Task: Approval Process for Account
Action: Mouse moved to (381, 528)
Screenshot: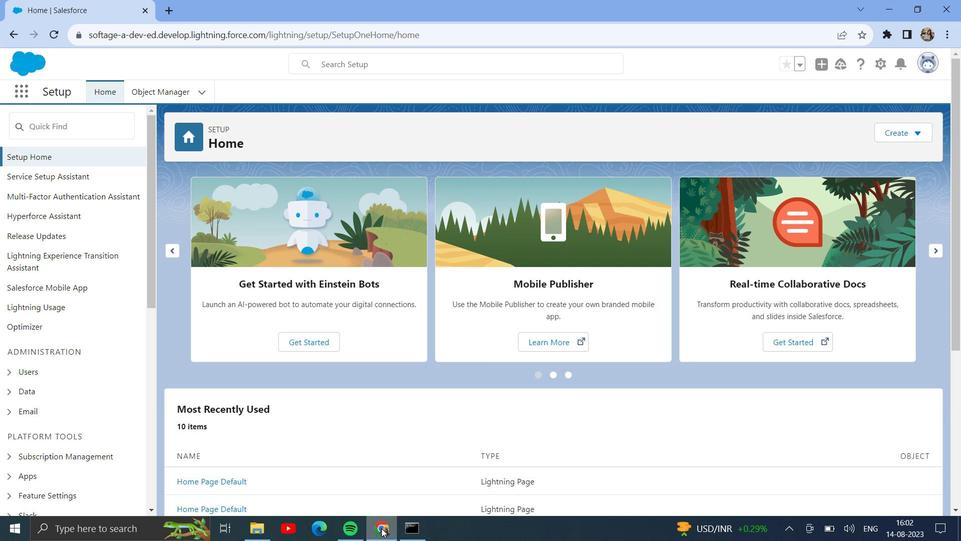 
Action: Mouse pressed left at (381, 528)
Screenshot: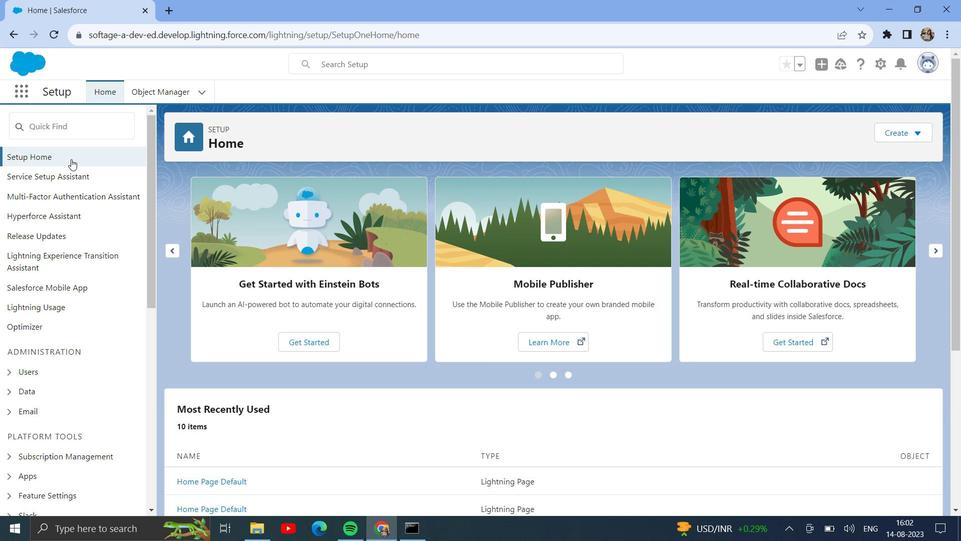 
Action: Mouse moved to (146, 85)
Screenshot: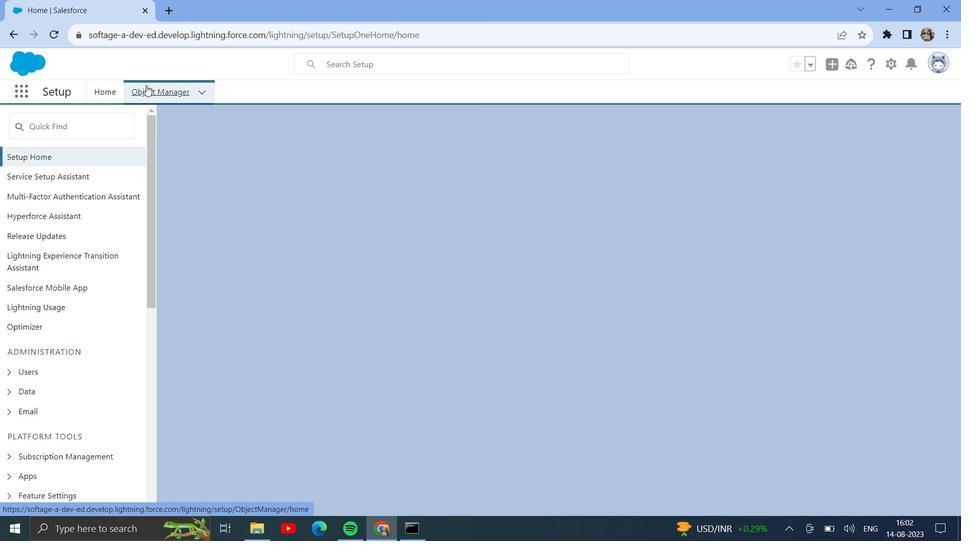 
Action: Mouse pressed left at (146, 85)
Screenshot: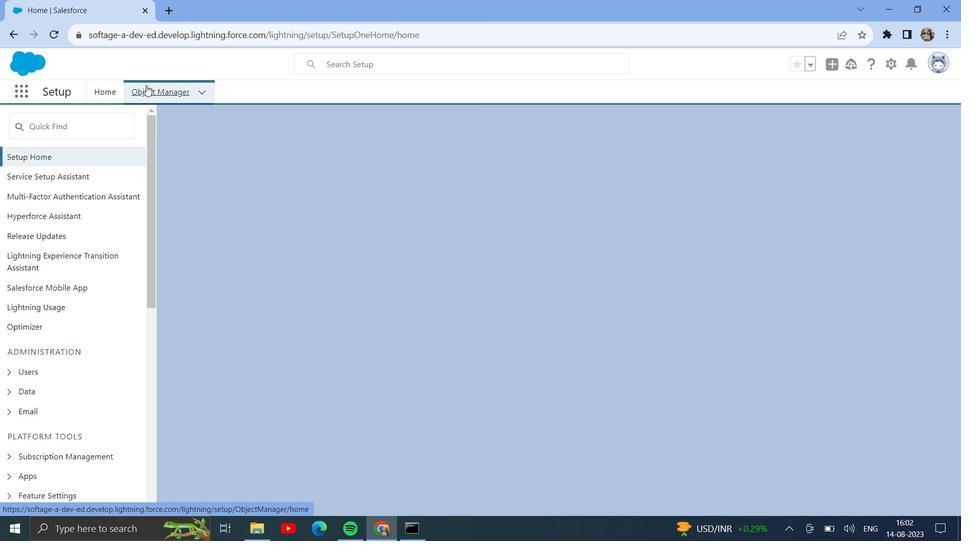 
Action: Mouse moved to (28, 210)
Screenshot: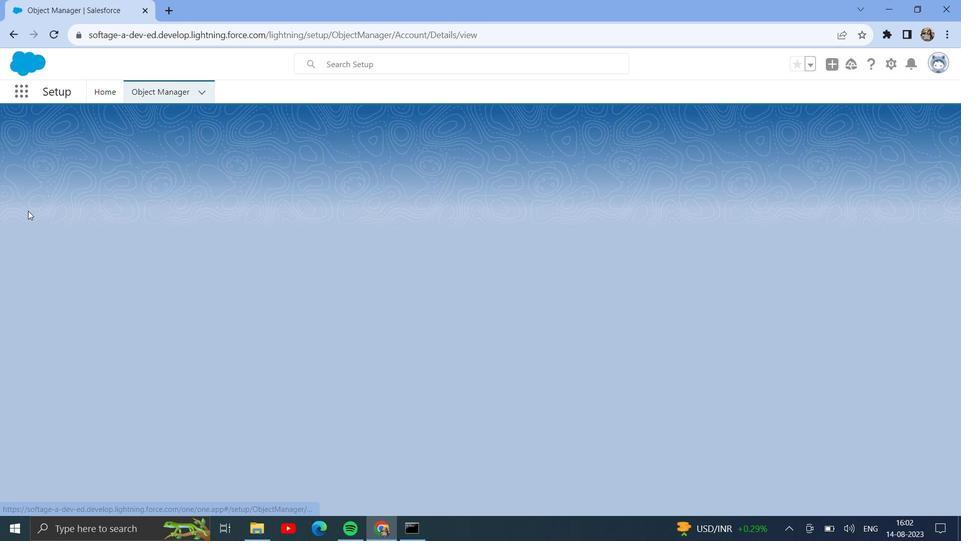 
Action: Mouse pressed left at (28, 210)
Screenshot: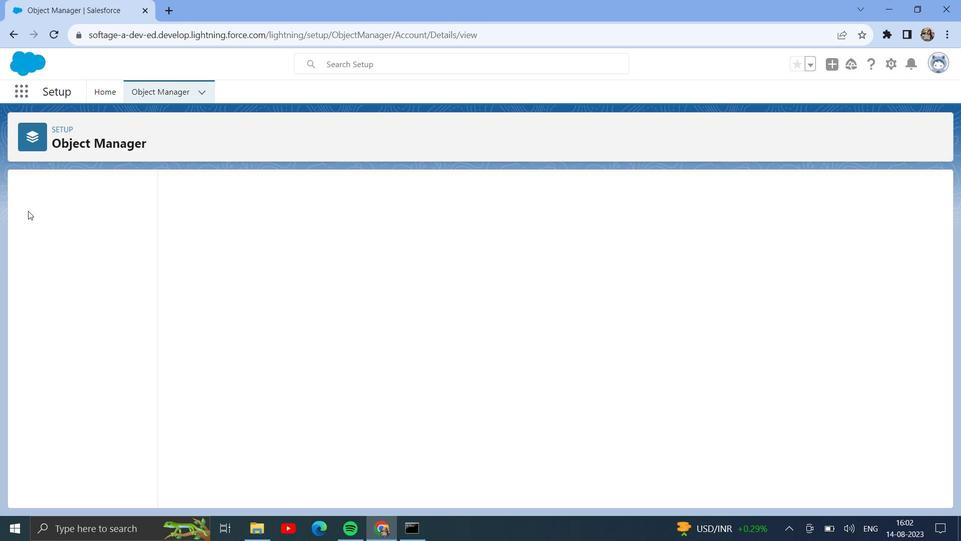 
Action: Mouse moved to (30, 209)
Screenshot: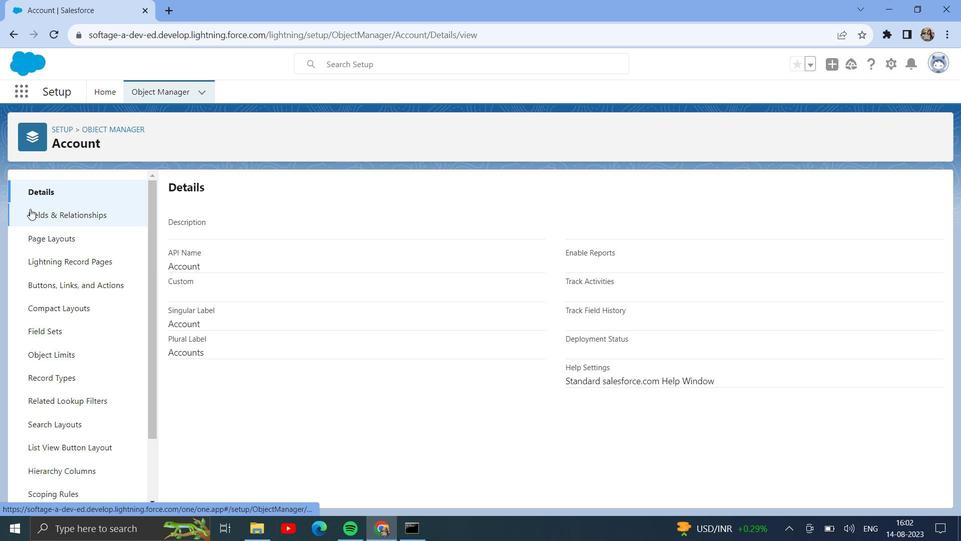 
Action: Mouse pressed left at (30, 209)
Screenshot: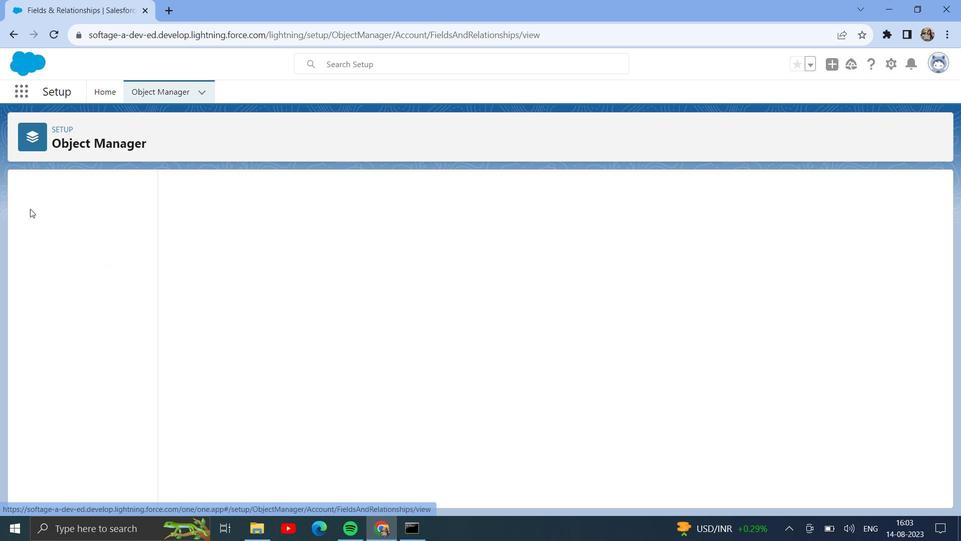 
Action: Mouse moved to (249, 291)
Screenshot: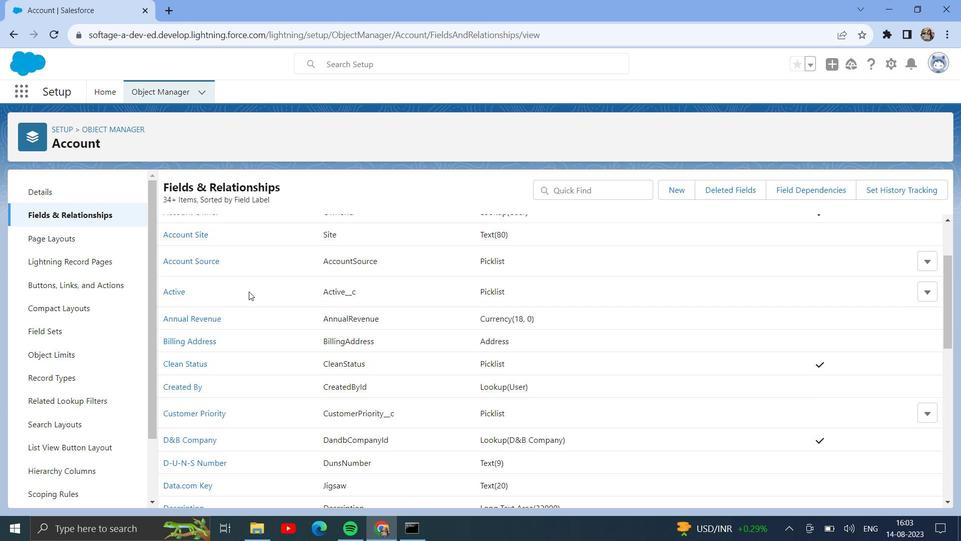 
Action: Mouse scrolled (249, 291) with delta (0, 0)
Screenshot: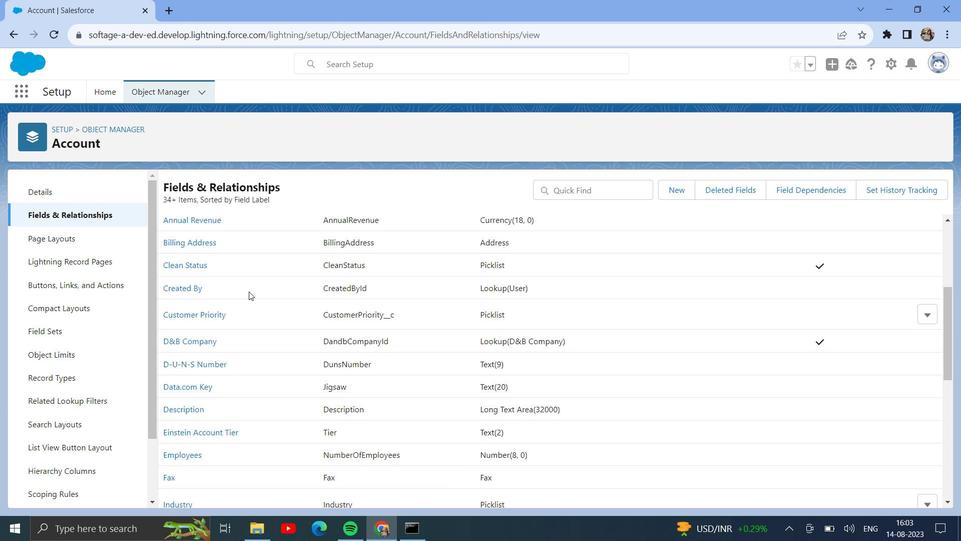 
Action: Mouse scrolled (249, 291) with delta (0, 0)
Screenshot: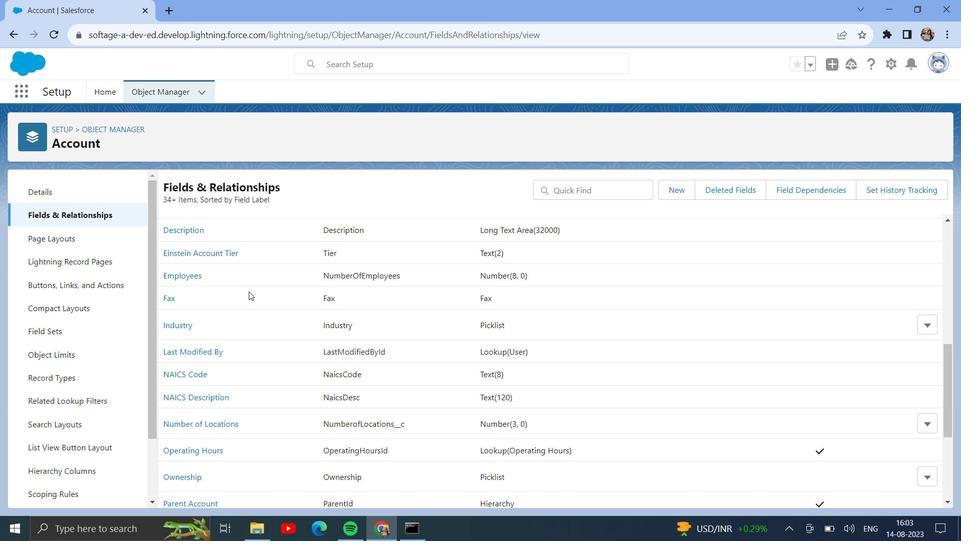 
Action: Mouse scrolled (249, 291) with delta (0, 0)
Screenshot: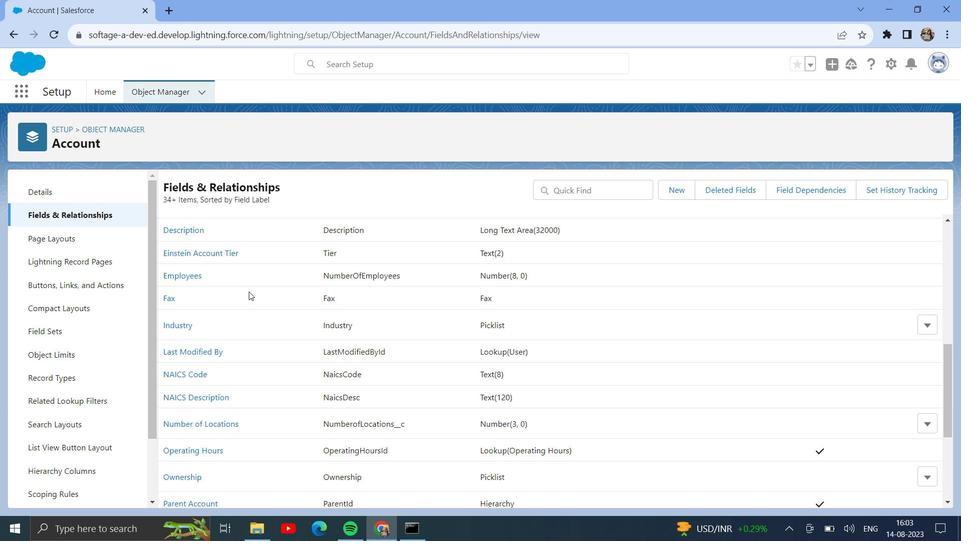 
Action: Mouse scrolled (249, 291) with delta (0, 0)
Screenshot: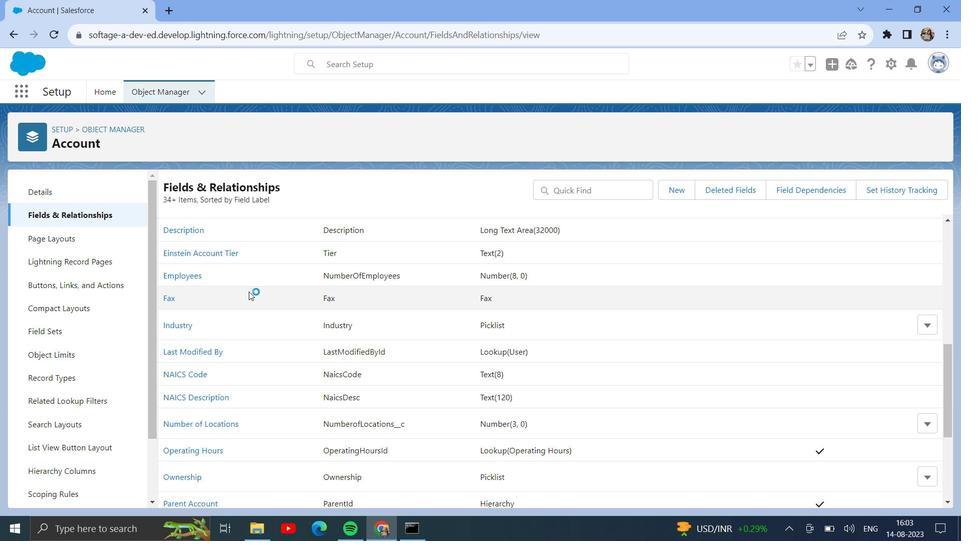 
Action: Mouse scrolled (249, 291) with delta (0, 0)
Screenshot: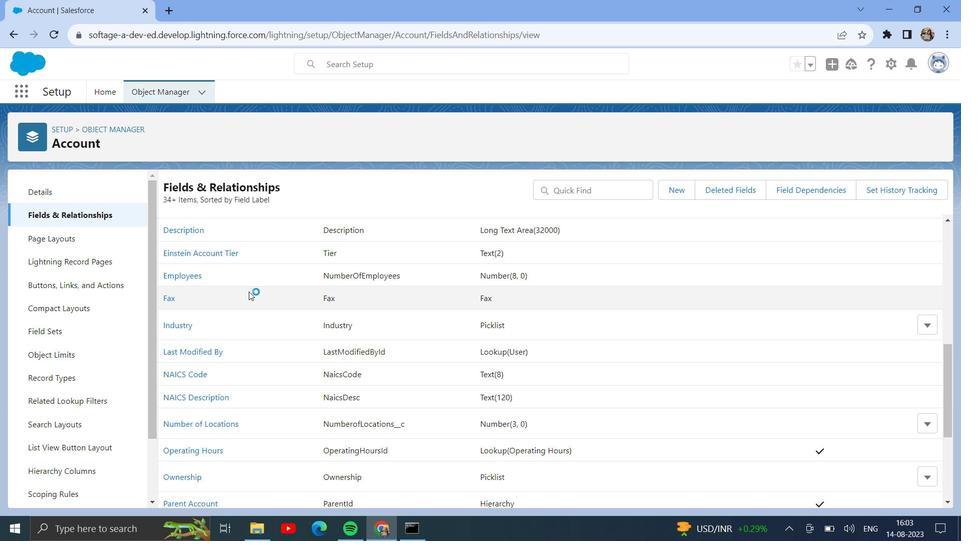 
Action: Mouse scrolled (249, 291) with delta (0, 0)
Screenshot: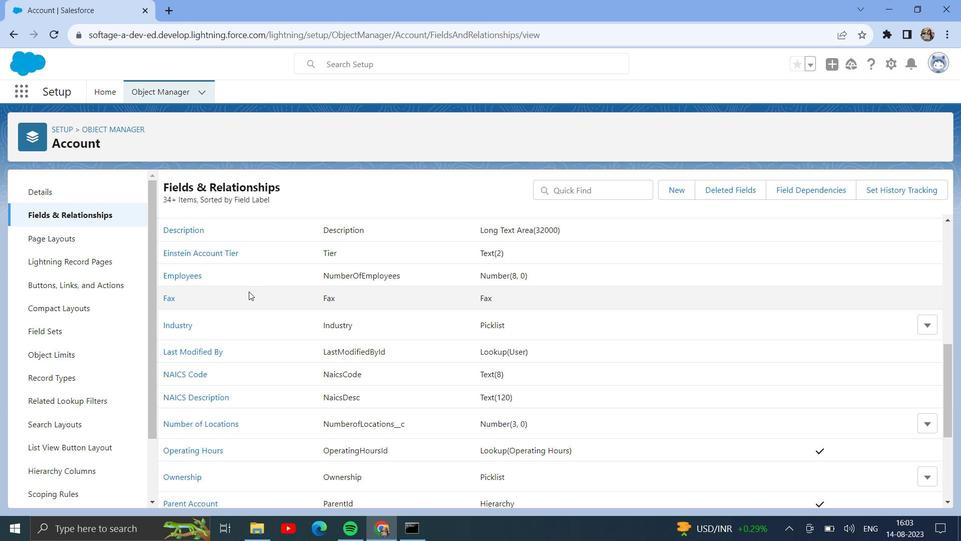 
Action: Mouse scrolled (249, 291) with delta (0, 0)
Screenshot: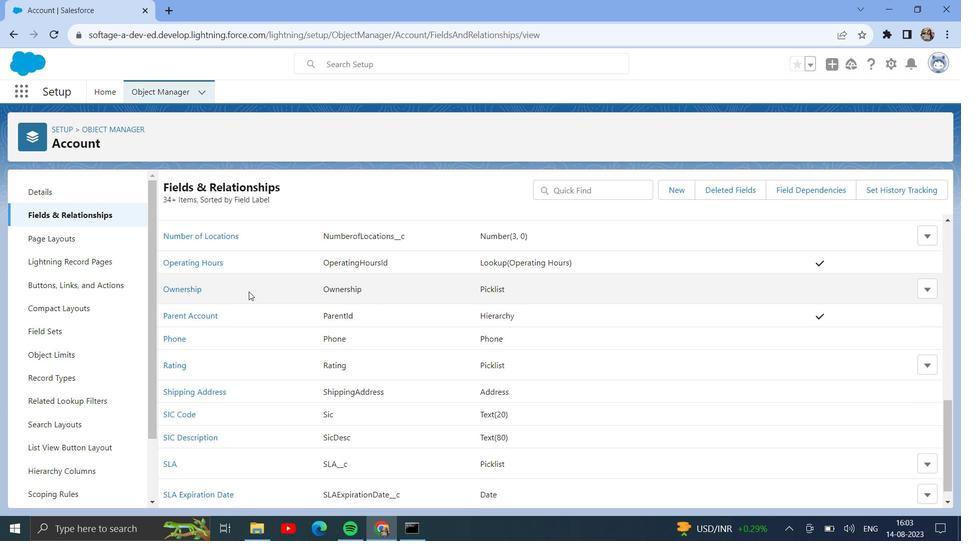 
Action: Mouse scrolled (249, 291) with delta (0, 0)
Screenshot: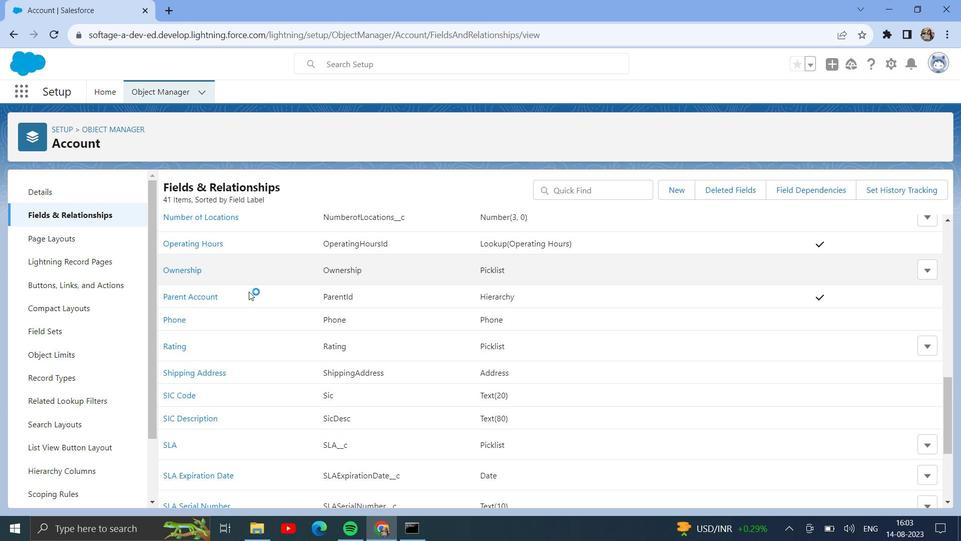 
Action: Mouse scrolled (249, 291) with delta (0, 0)
Screenshot: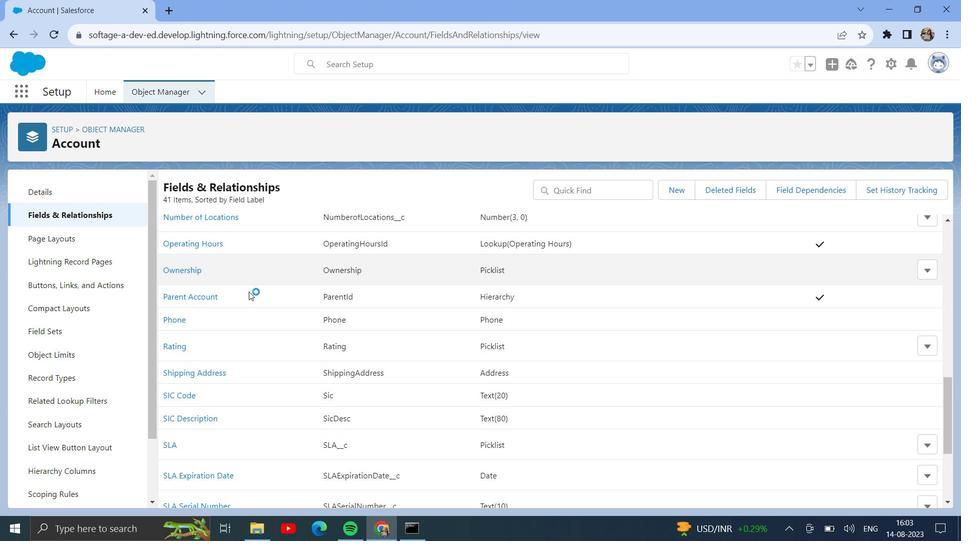 
Action: Mouse scrolled (249, 291) with delta (0, 0)
Screenshot: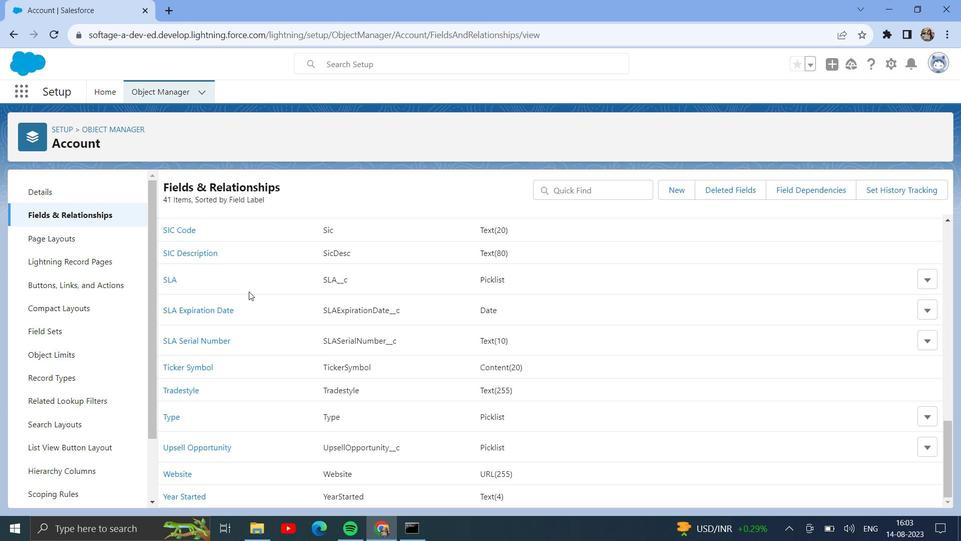 
Action: Mouse scrolled (249, 291) with delta (0, 0)
Screenshot: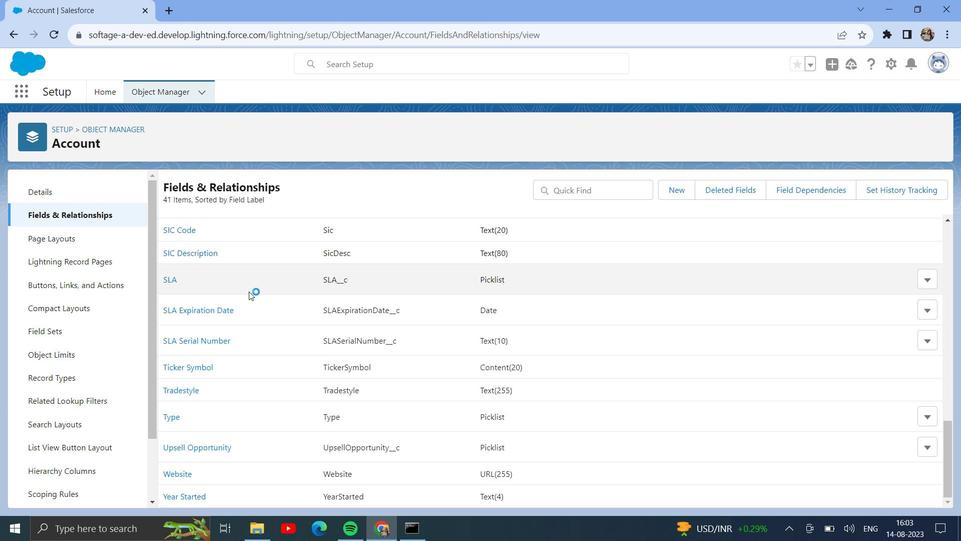 
Action: Mouse scrolled (249, 291) with delta (0, 0)
Screenshot: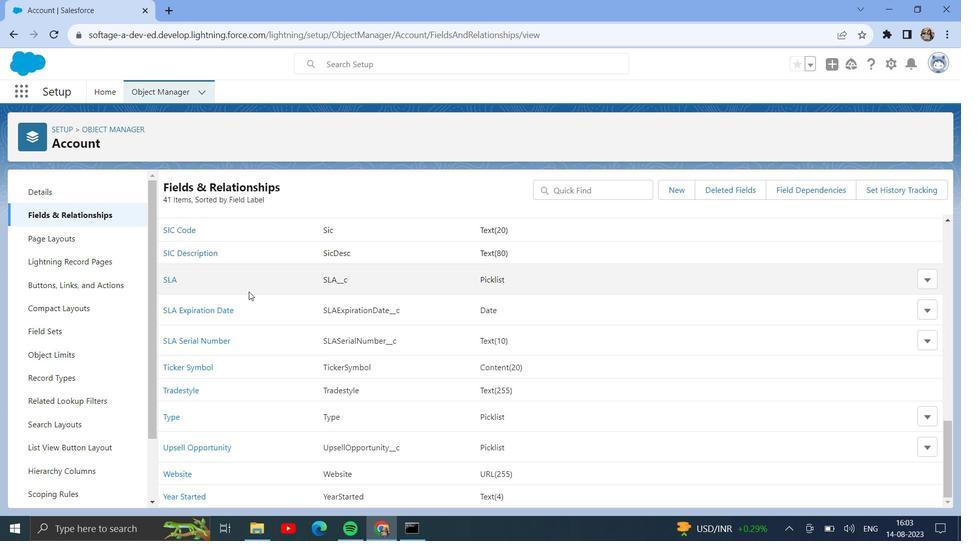 
Action: Mouse scrolled (249, 291) with delta (0, 0)
Screenshot: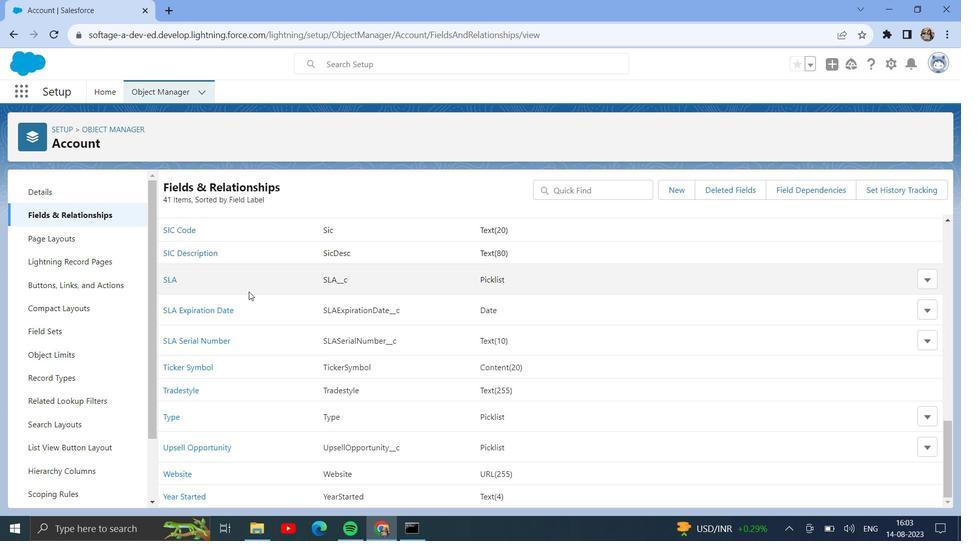 
Action: Mouse moved to (175, 415)
Screenshot: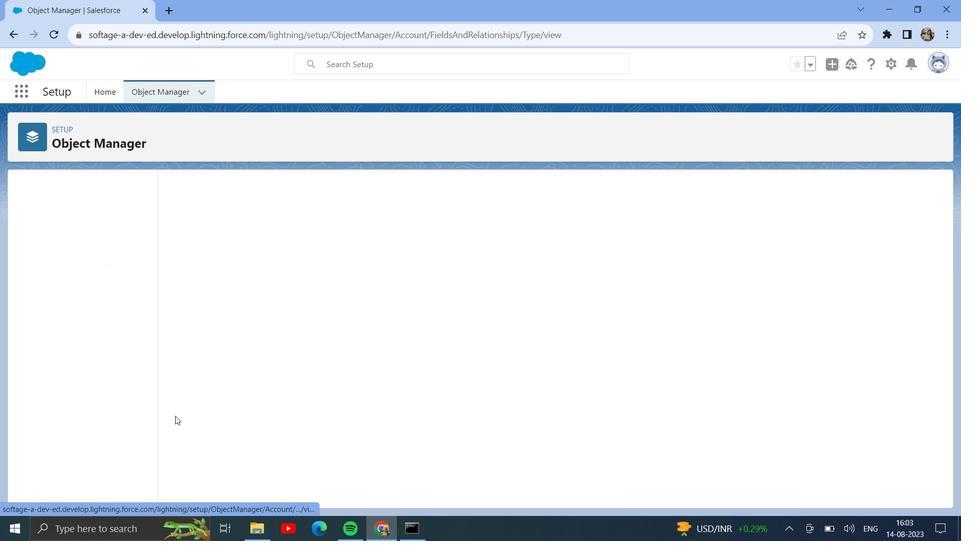 
Action: Mouse pressed left at (175, 415)
Screenshot: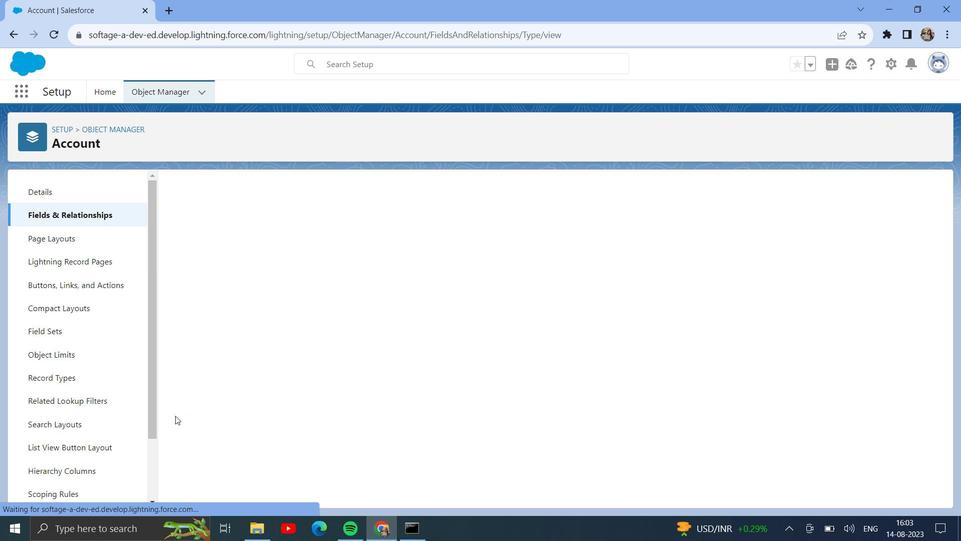 
Action: Mouse moved to (255, 436)
Screenshot: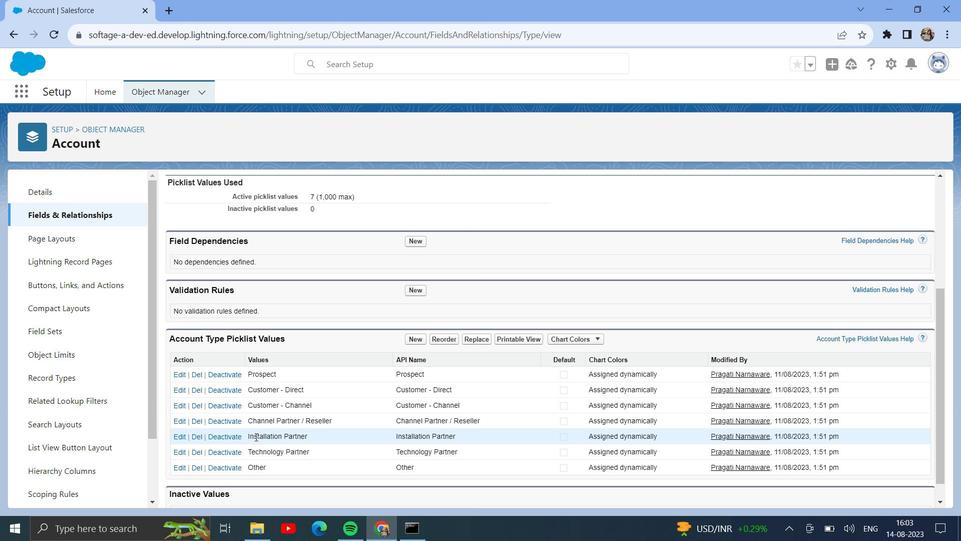 
Action: Mouse scrolled (255, 436) with delta (0, 0)
Screenshot: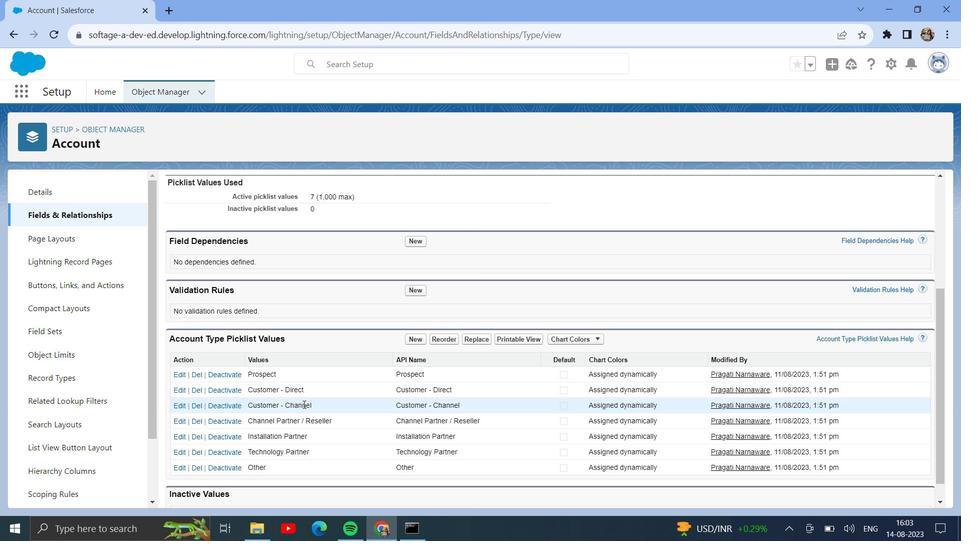 
Action: Mouse scrolled (255, 436) with delta (0, 0)
Screenshot: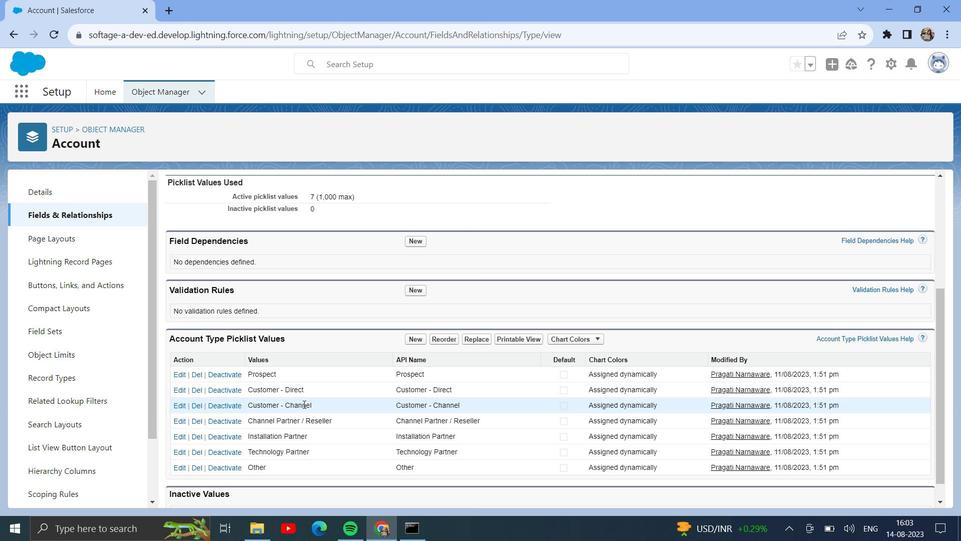 
Action: Mouse scrolled (255, 436) with delta (0, 0)
Screenshot: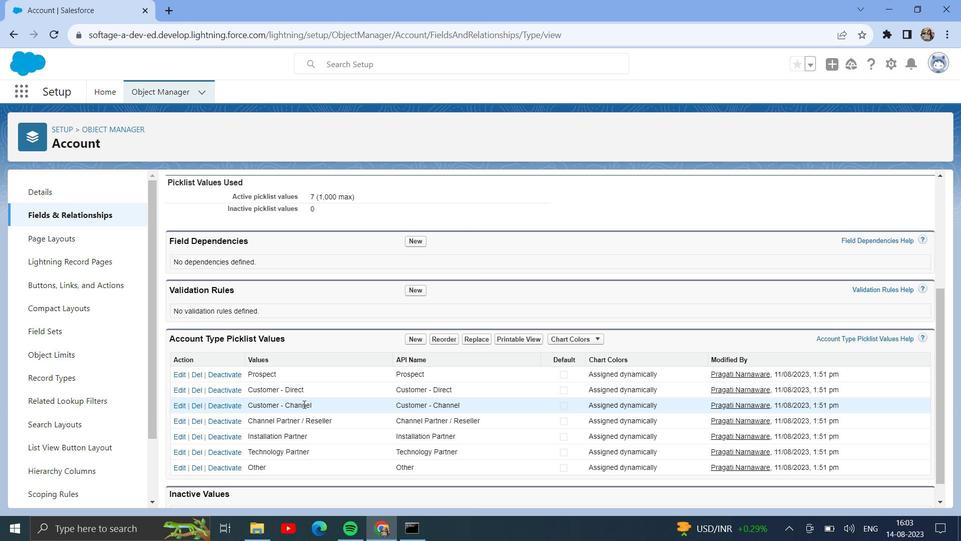 
Action: Mouse moved to (415, 341)
Screenshot: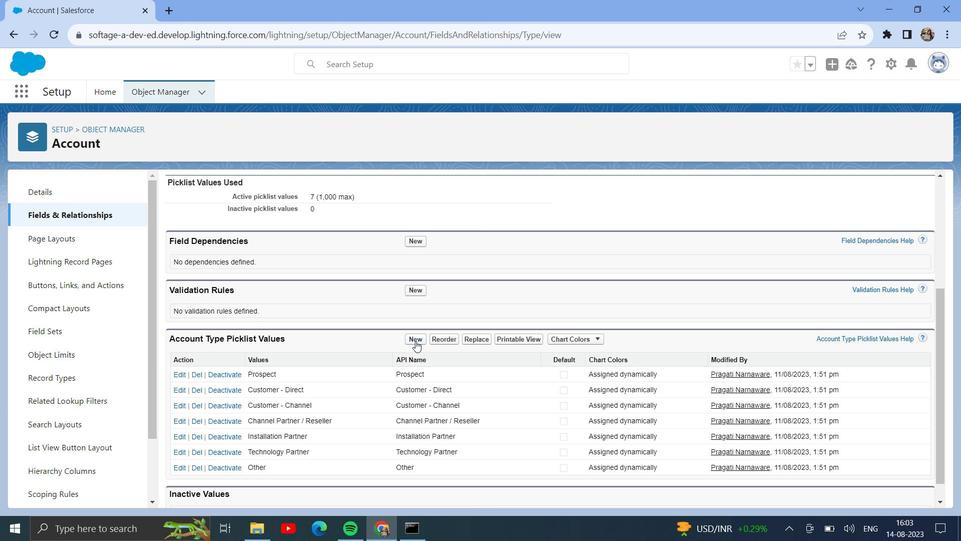 
Action: Mouse pressed left at (415, 341)
Screenshot: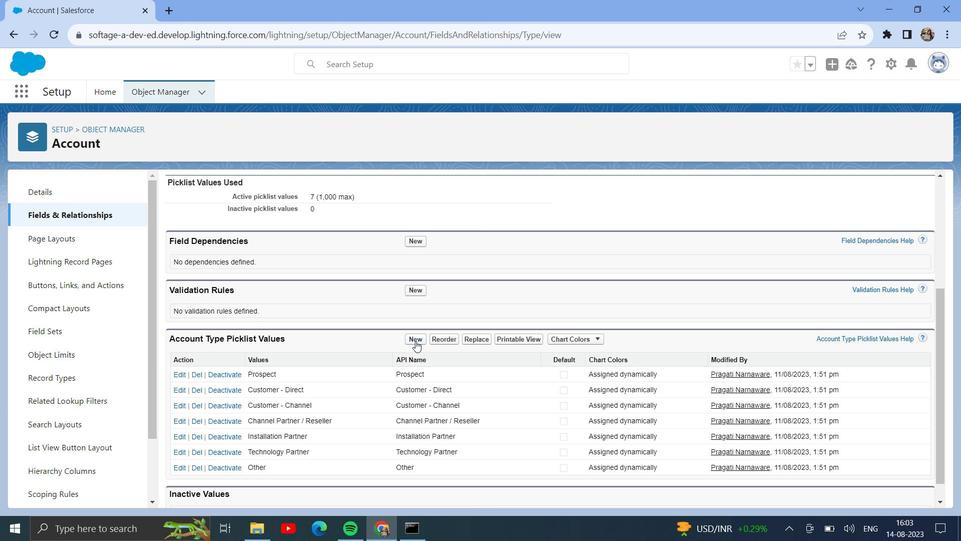 
Action: Mouse moved to (438, 323)
Screenshot: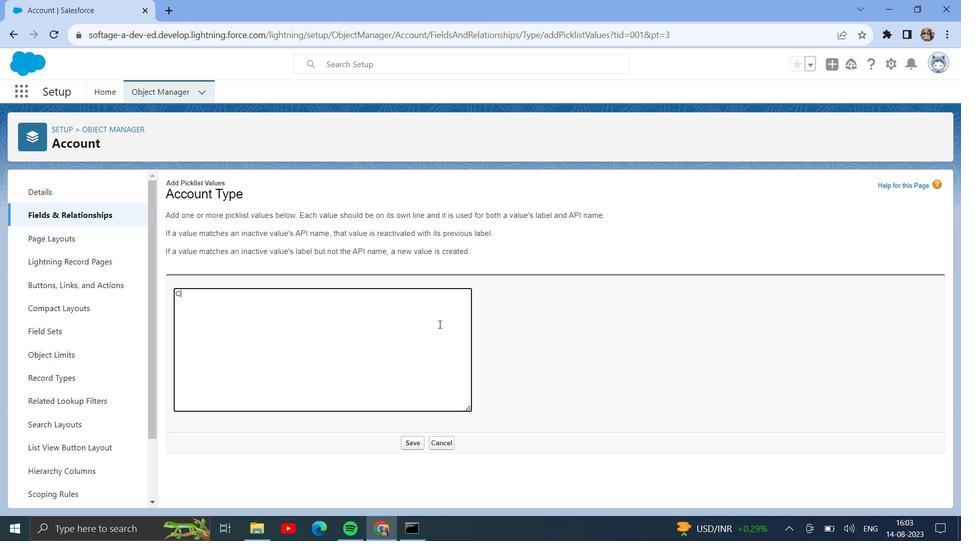 
Action: Key pressed <Key.shift>C
Screenshot: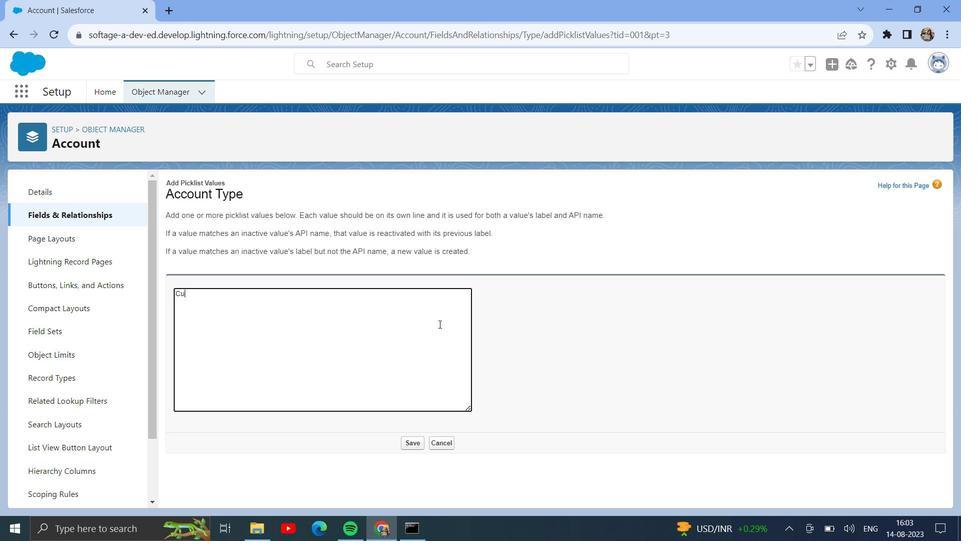 
Action: Mouse moved to (439, 324)
Screenshot: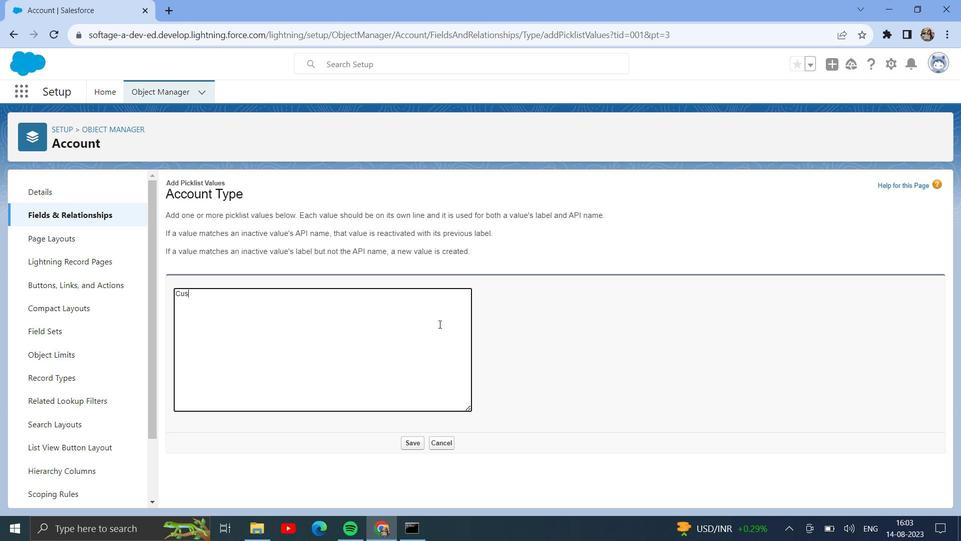 
Action: Key pressed ustomer<Key.enter><Key.shift>Pending
Screenshot: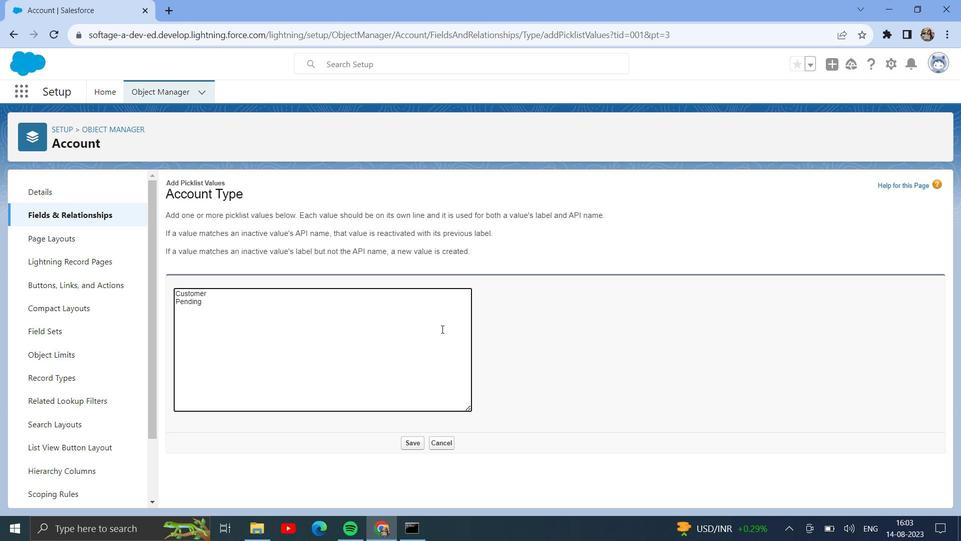 
Action: Mouse moved to (419, 447)
Screenshot: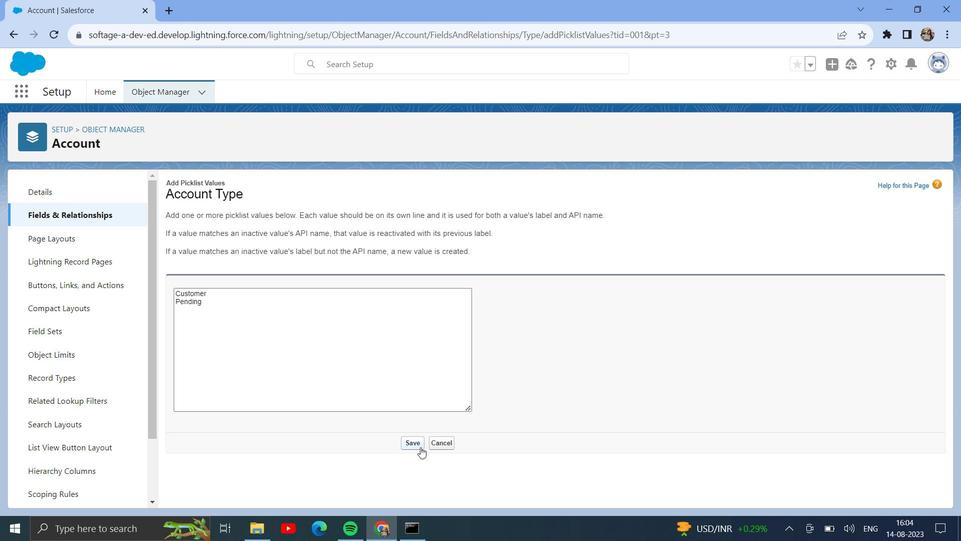 
Action: Mouse pressed left at (419, 447)
Screenshot: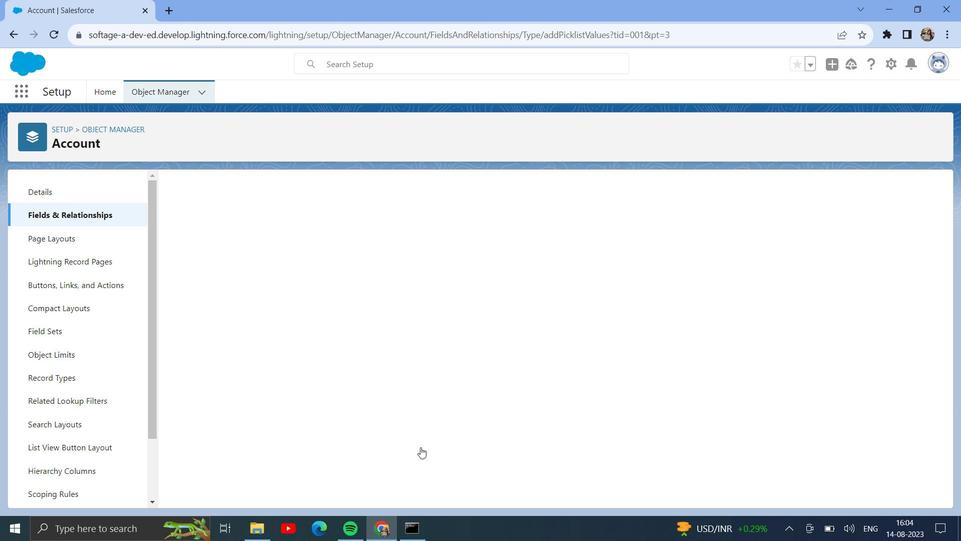
Action: Mouse moved to (323, 448)
Screenshot: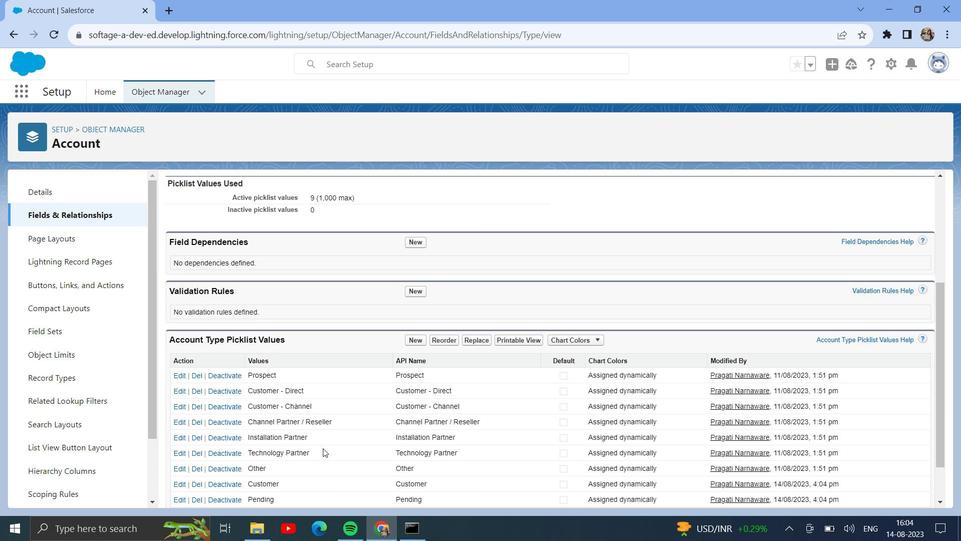 
Action: Mouse scrolled (323, 447) with delta (0, 0)
Screenshot: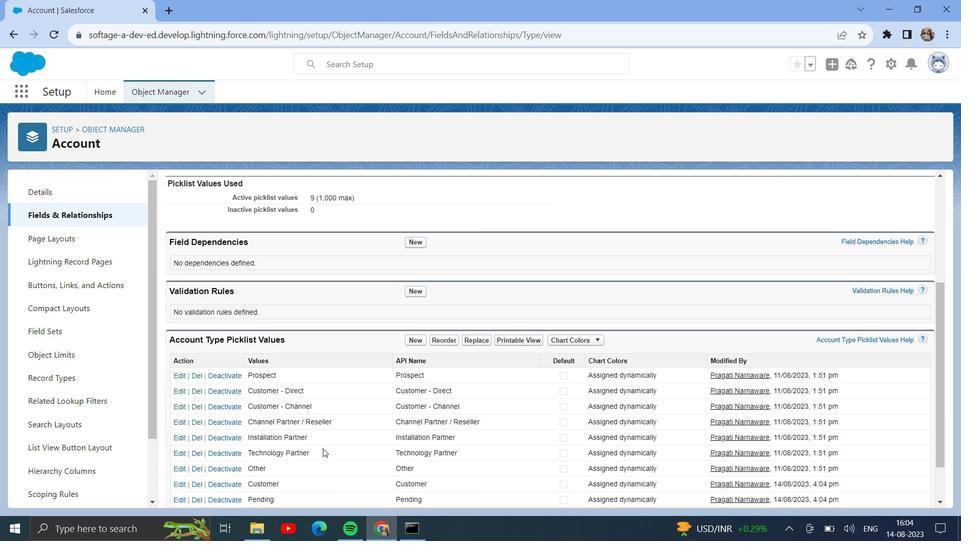 
Action: Mouse scrolled (323, 447) with delta (0, 0)
Screenshot: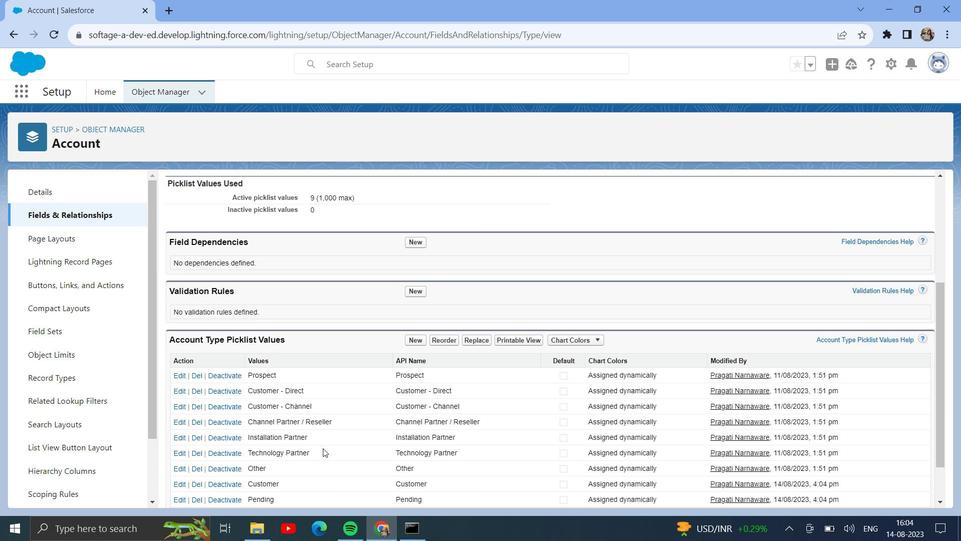 
Action: Mouse scrolled (323, 447) with delta (0, 0)
Screenshot: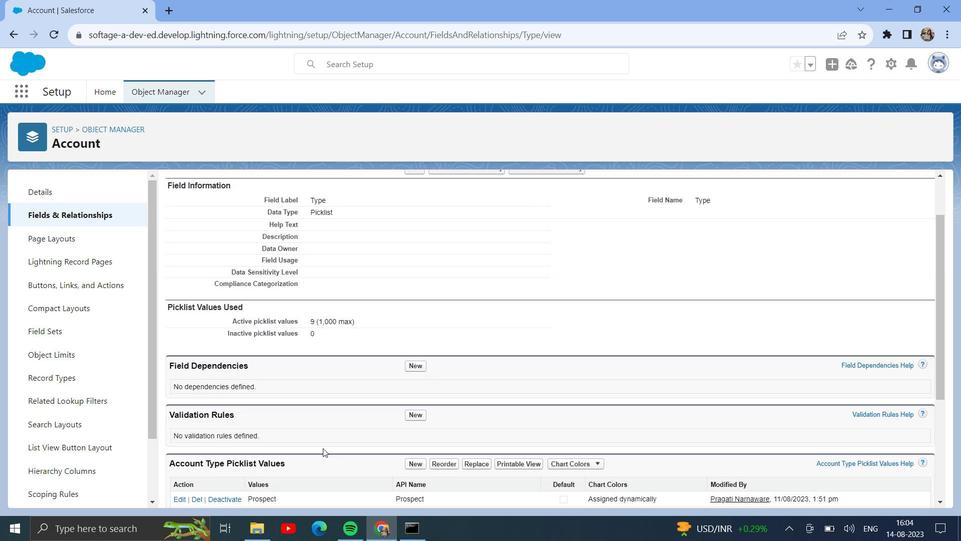 
Action: Mouse scrolled (323, 448) with delta (0, 0)
Screenshot: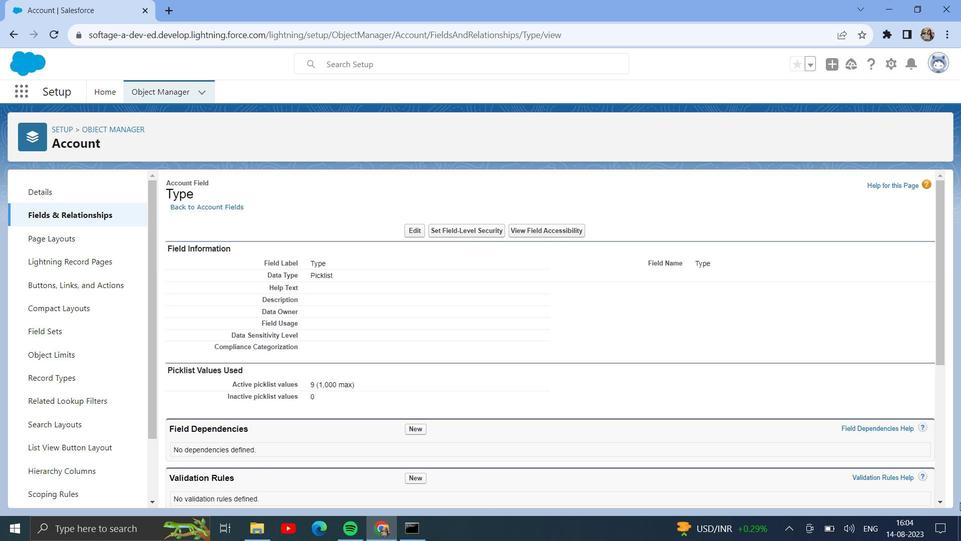 
Action: Mouse scrolled (323, 448) with delta (0, 0)
Screenshot: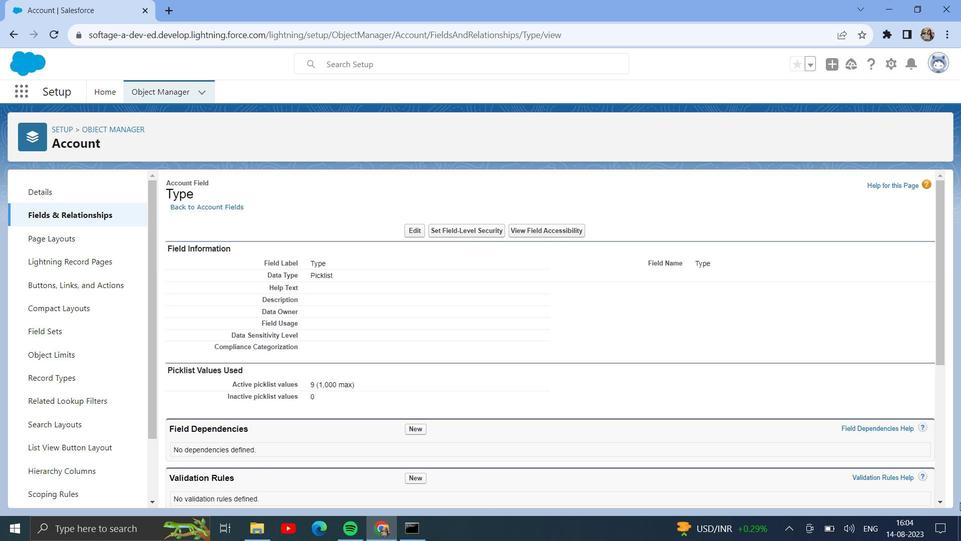 
Action: Mouse scrolled (323, 448) with delta (0, 0)
Screenshot: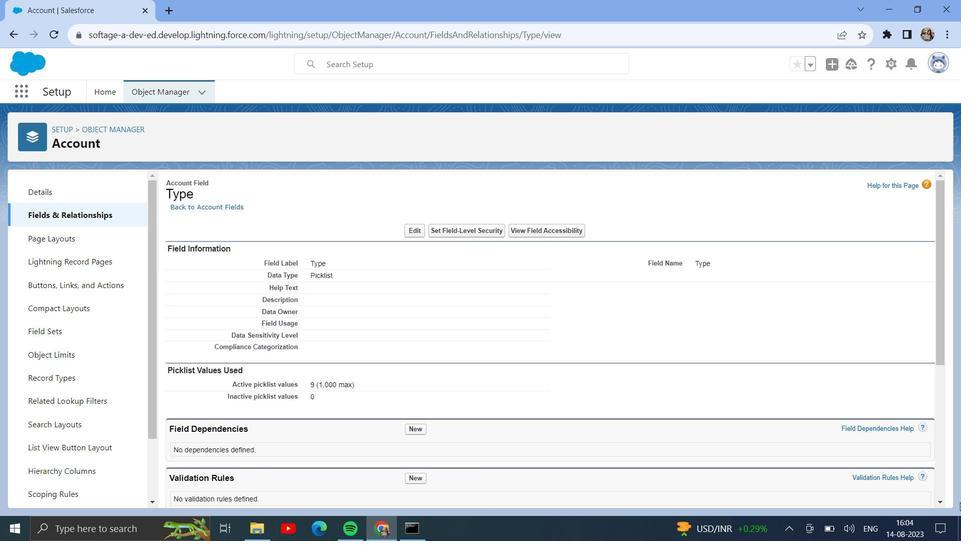 
Action: Mouse scrolled (323, 448) with delta (0, 0)
Screenshot: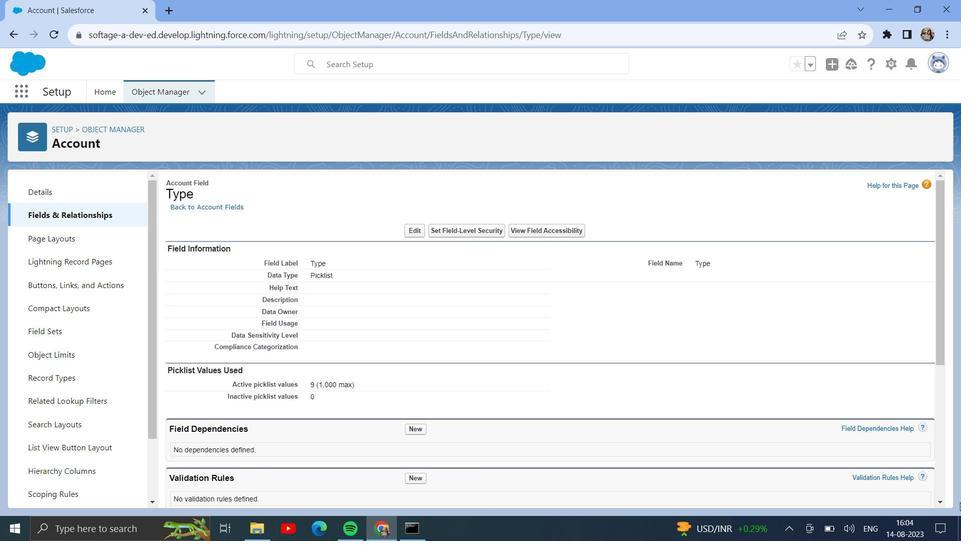 
Action: Mouse scrolled (323, 448) with delta (0, 0)
Screenshot: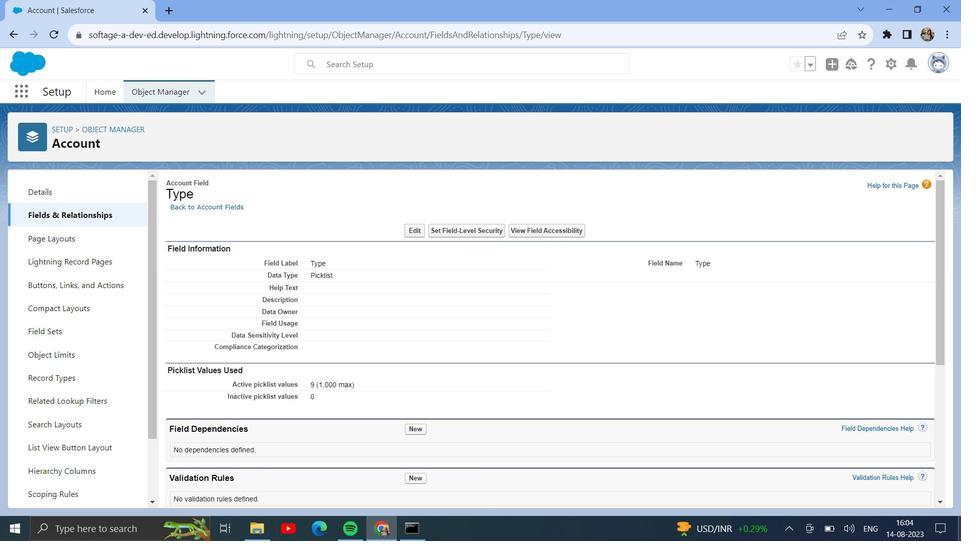 
Action: Mouse moved to (55, 205)
Screenshot: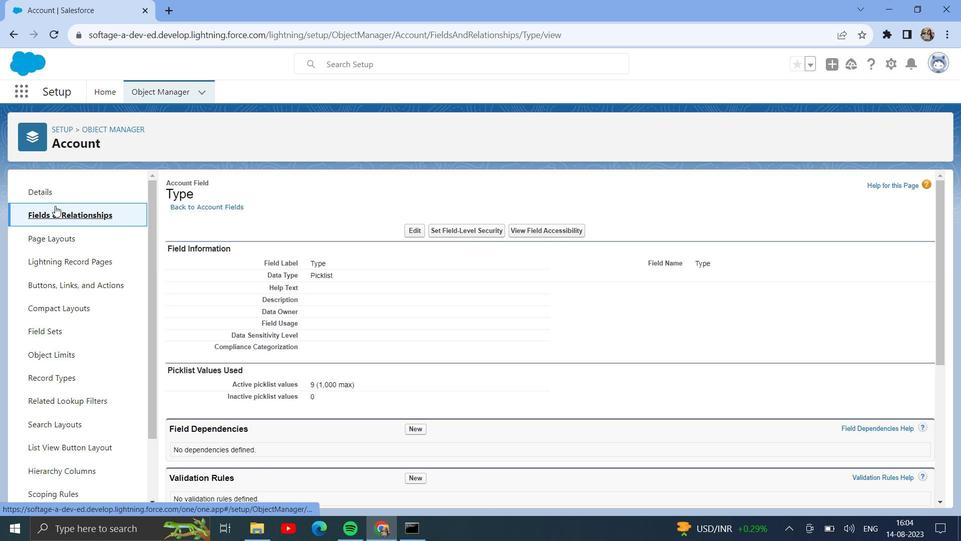 
Action: Mouse pressed left at (55, 205)
Screenshot: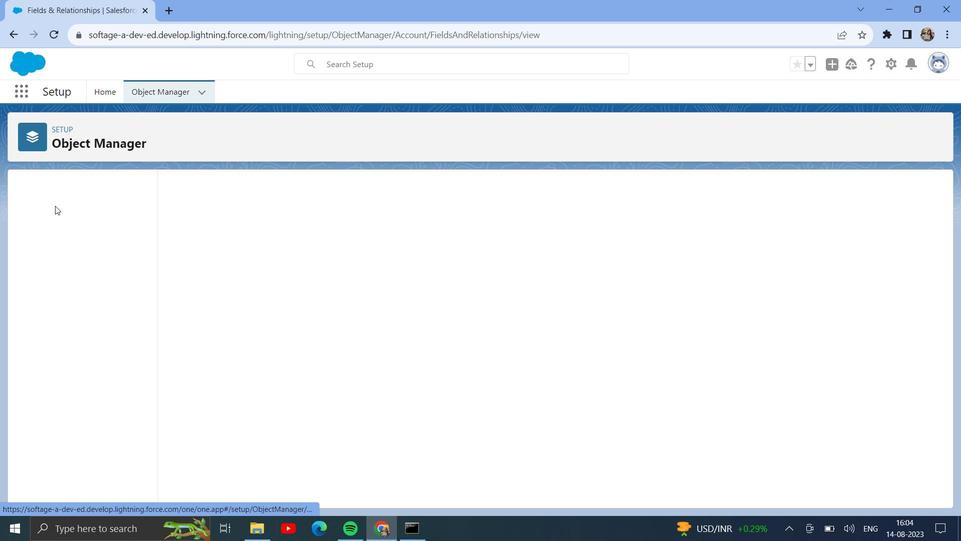
Action: Mouse moved to (152, 351)
Screenshot: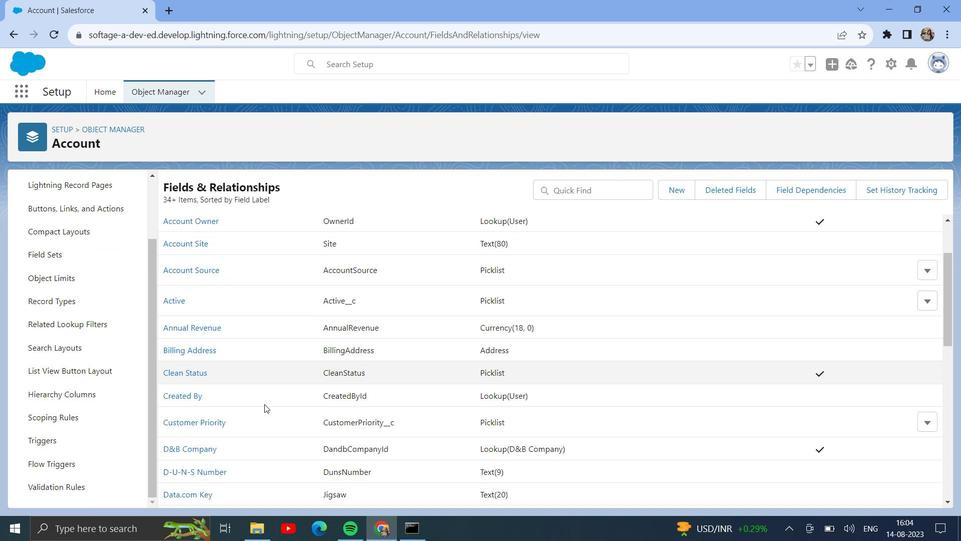 
Action: Mouse scrolled (152, 350) with delta (0, 0)
Screenshot: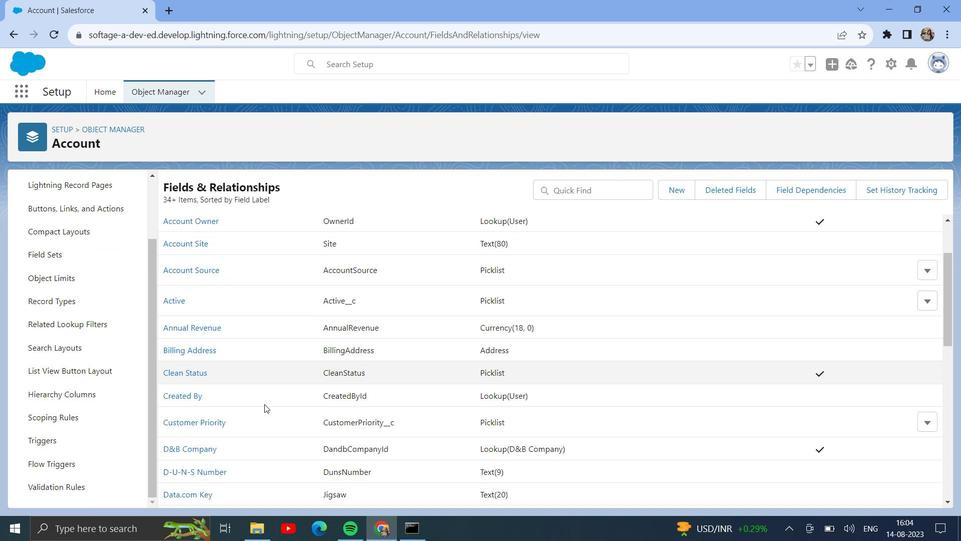 
Action: Mouse scrolled (152, 350) with delta (0, 0)
Screenshot: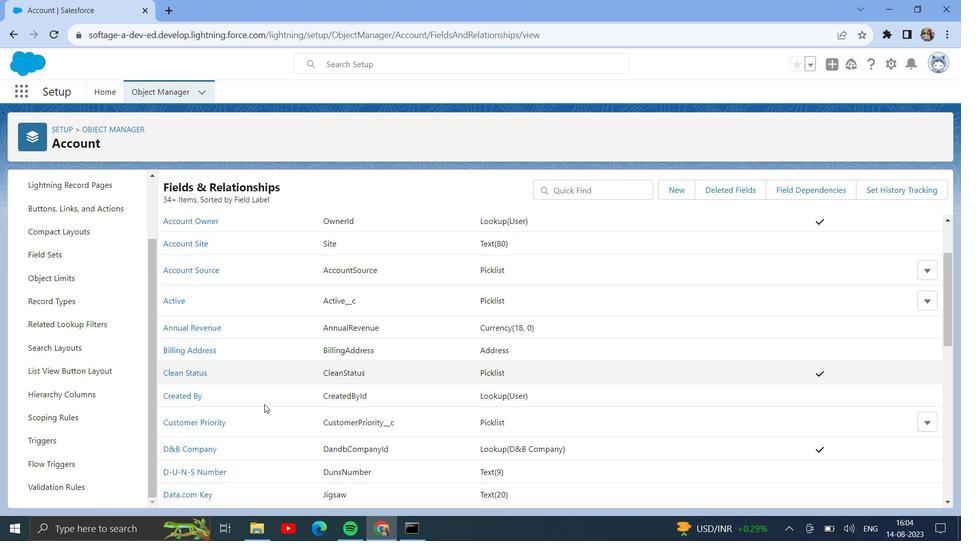 
Action: Mouse moved to (163, 348)
Screenshot: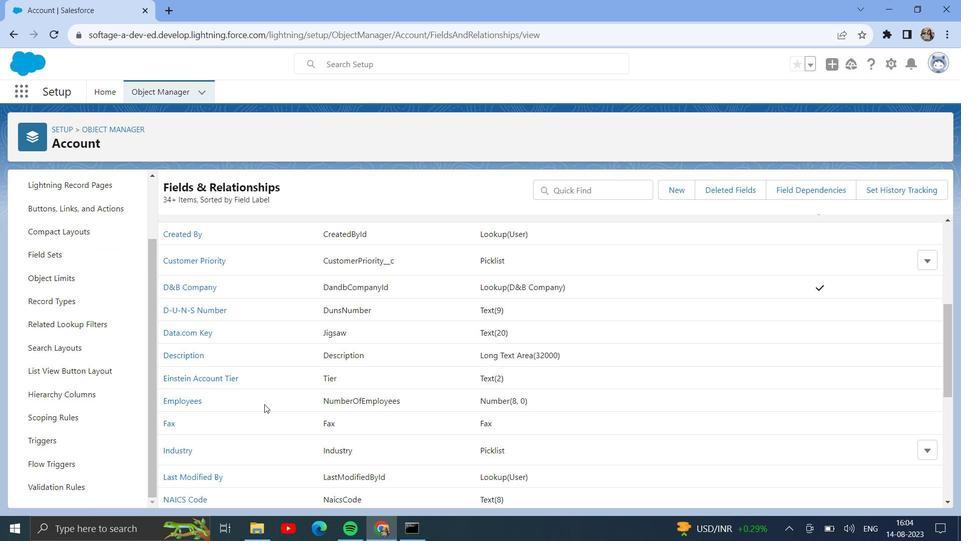 
Action: Mouse scrolled (163, 348) with delta (0, 0)
Screenshot: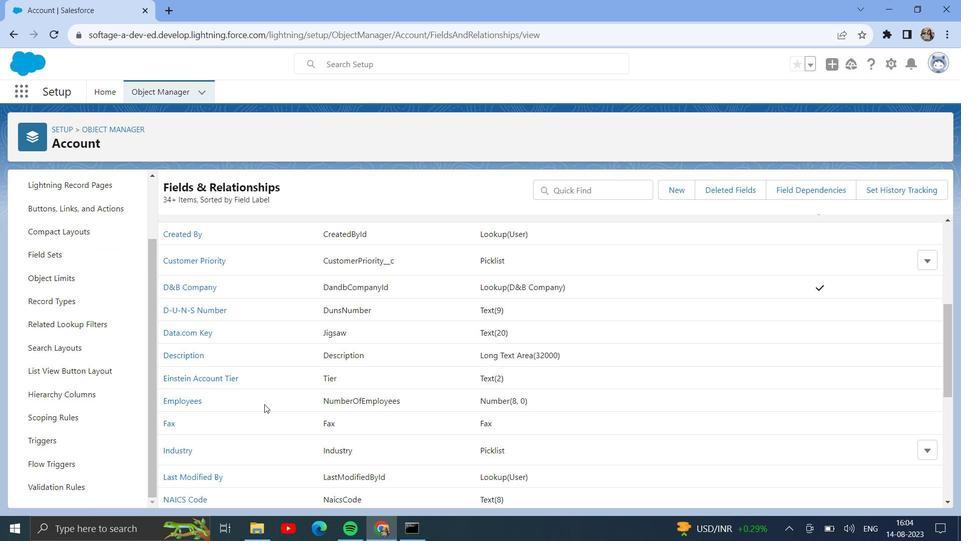 
Action: Mouse moved to (265, 403)
Screenshot: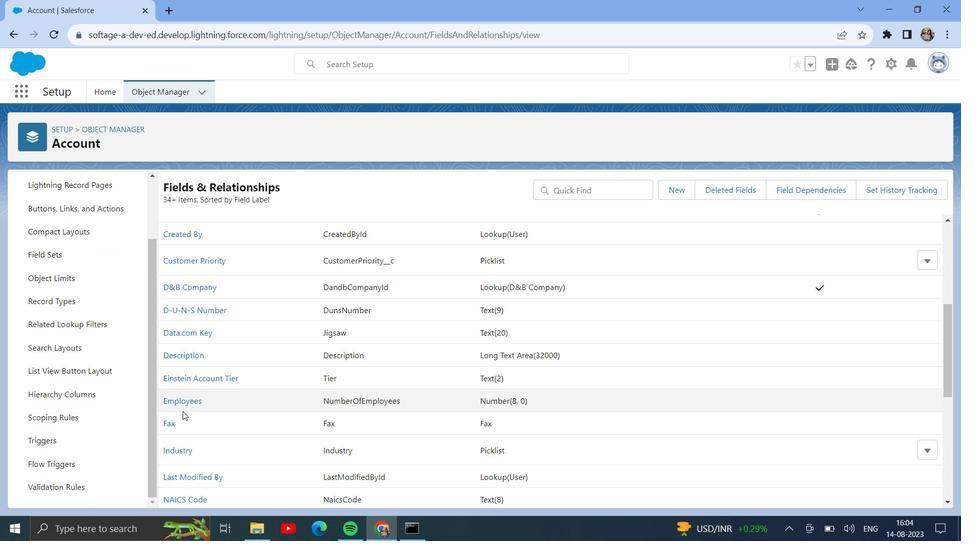 
Action: Mouse scrolled (265, 403) with delta (0, 0)
Screenshot: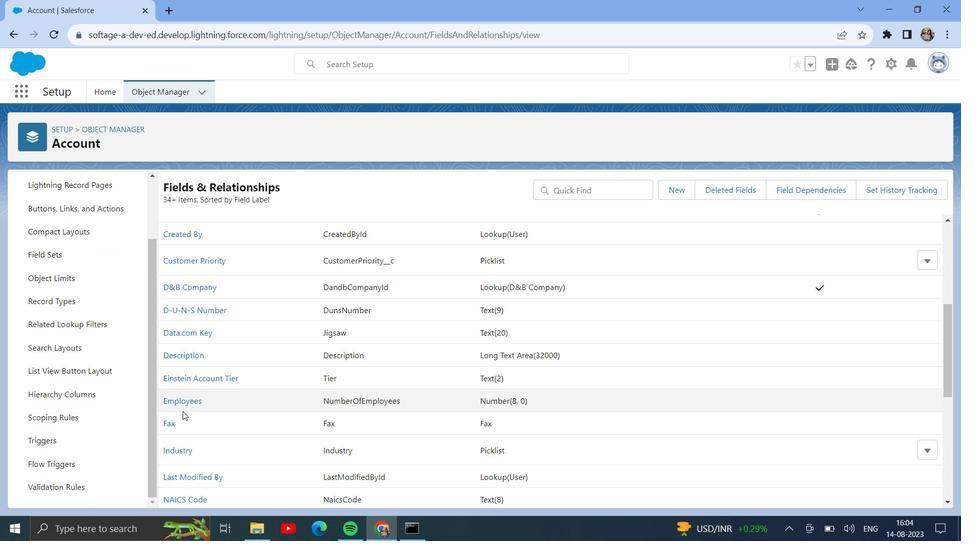 
Action: Mouse moved to (265, 404)
Screenshot: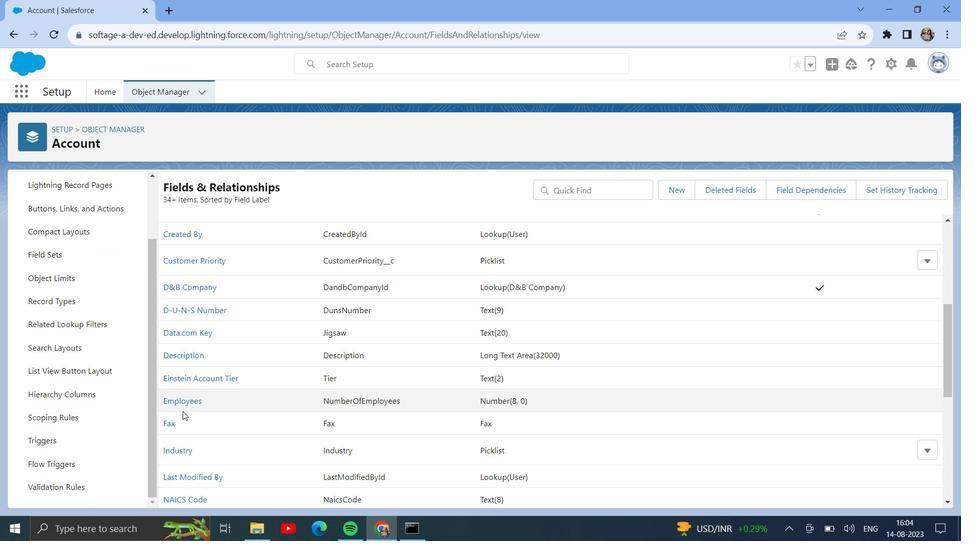 
Action: Mouse scrolled (265, 403) with delta (0, 0)
Screenshot: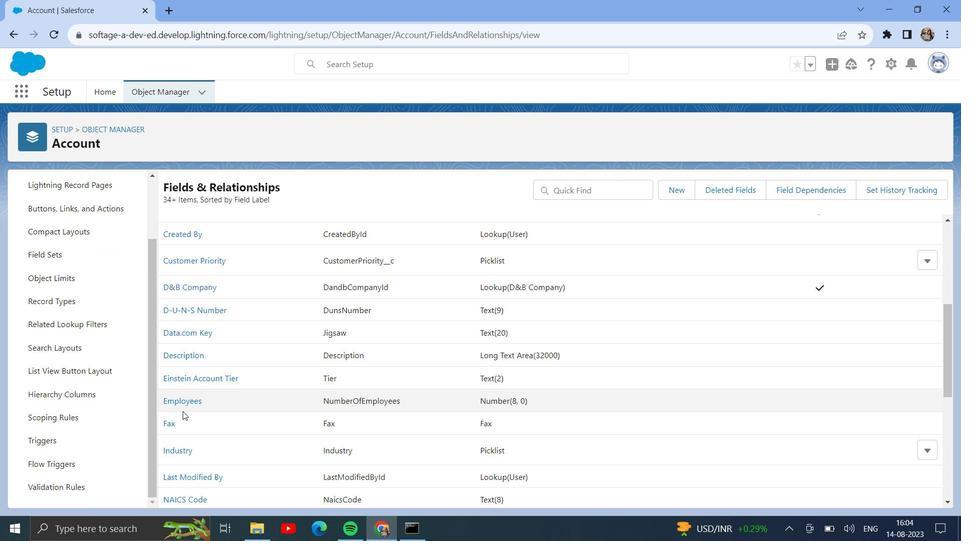 
Action: Mouse scrolled (265, 403) with delta (0, 0)
Screenshot: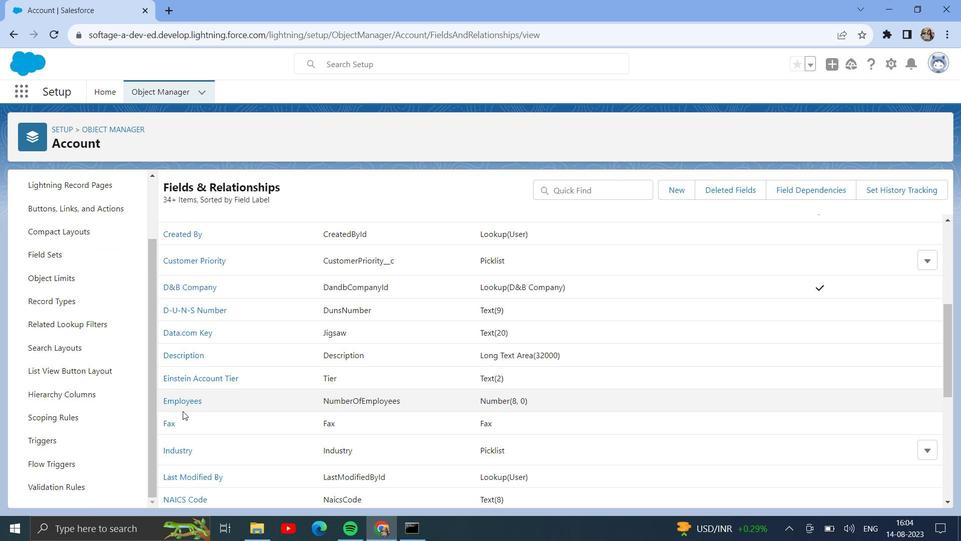 
Action: Mouse moved to (182, 411)
Screenshot: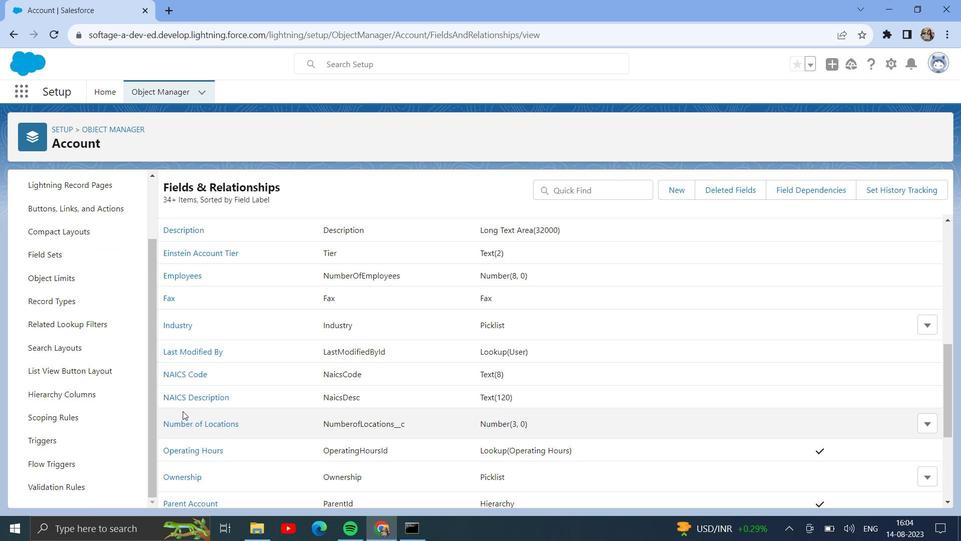 
Action: Mouse scrolled (182, 410) with delta (0, 0)
Screenshot: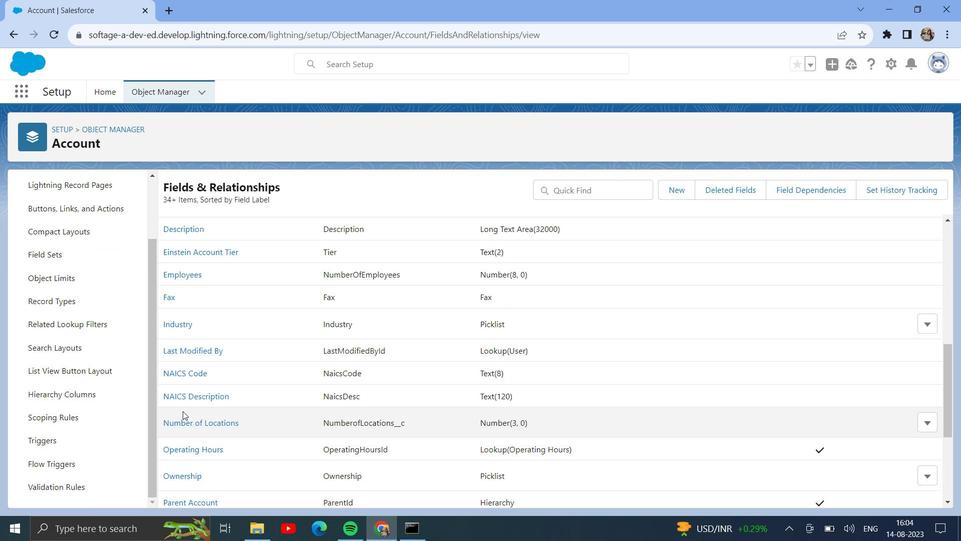 
Action: Mouse scrolled (182, 410) with delta (0, 0)
Screenshot: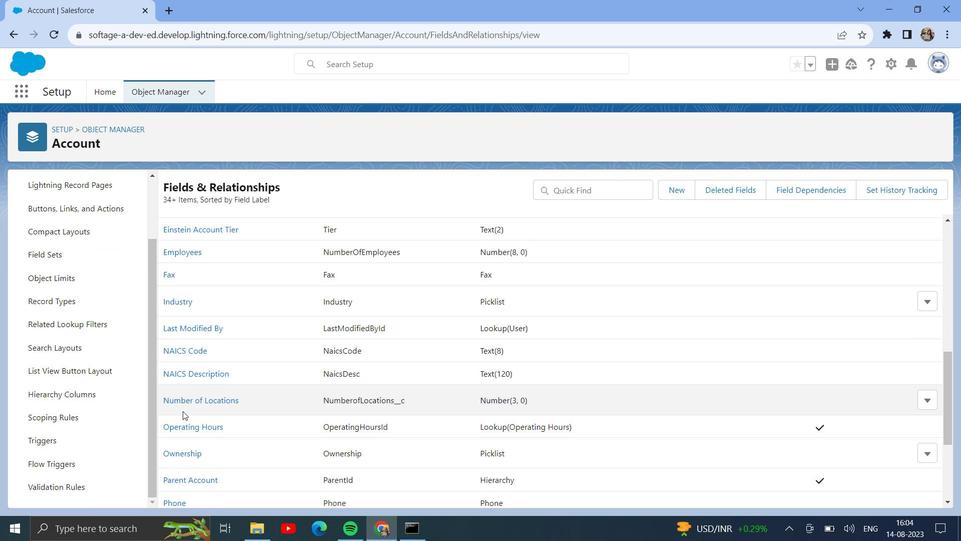 
Action: Mouse scrolled (182, 410) with delta (0, 0)
Screenshot: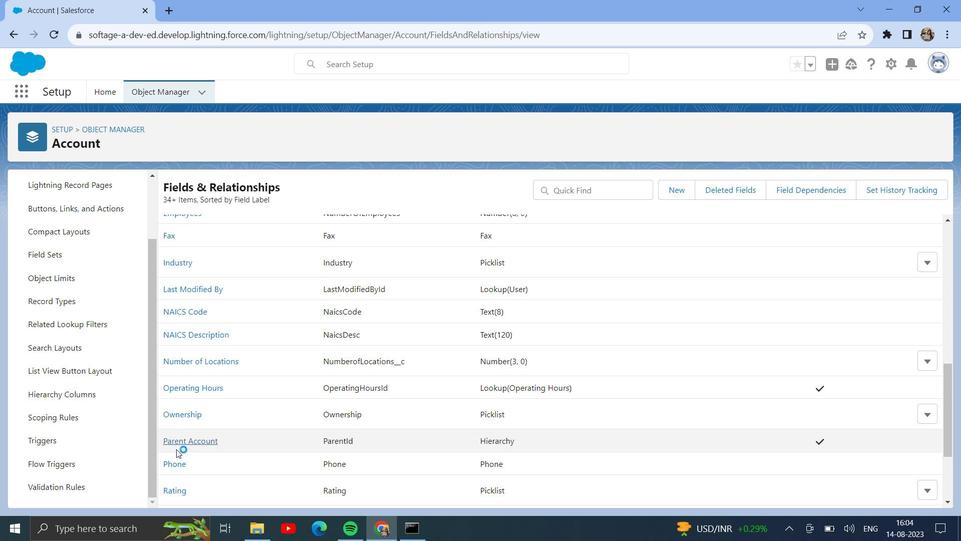 
Action: Mouse moved to (188, 444)
Screenshot: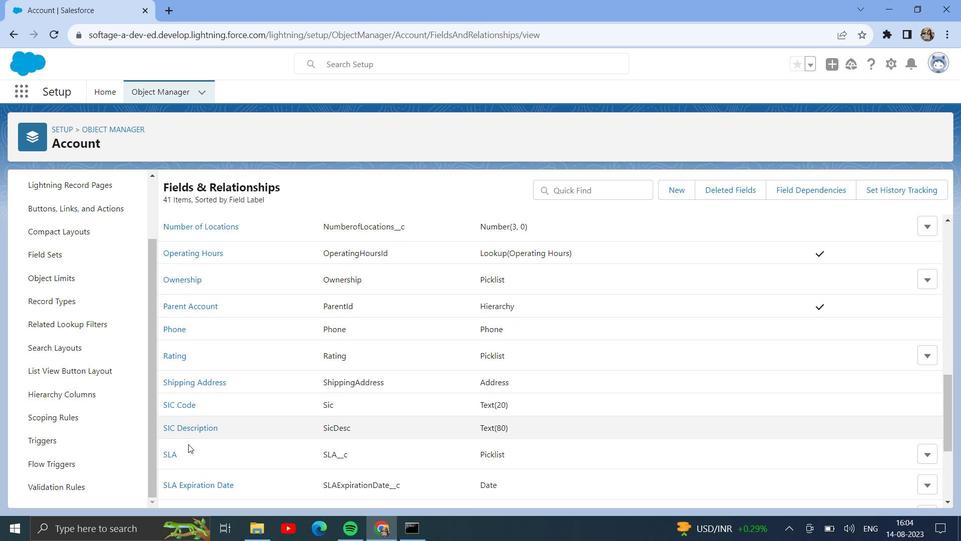 
Action: Mouse scrolled (188, 444) with delta (0, 0)
Screenshot: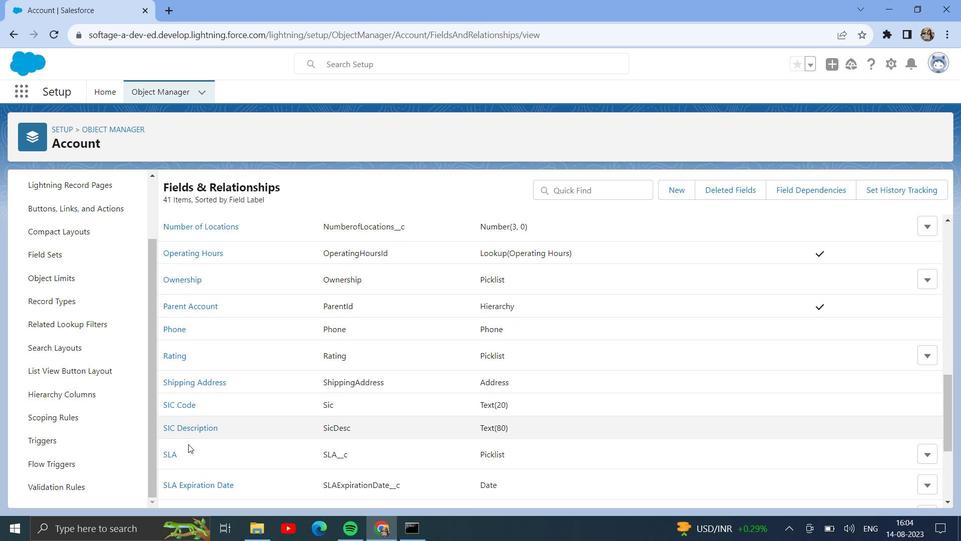 
Action: Mouse scrolled (188, 444) with delta (0, 0)
Screenshot: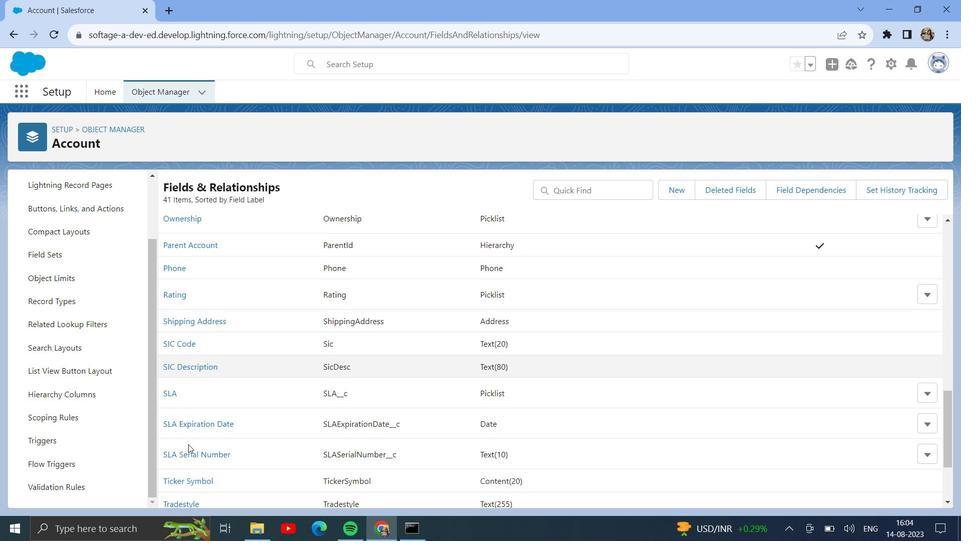 
Action: Mouse scrolled (188, 444) with delta (0, 0)
Screenshot: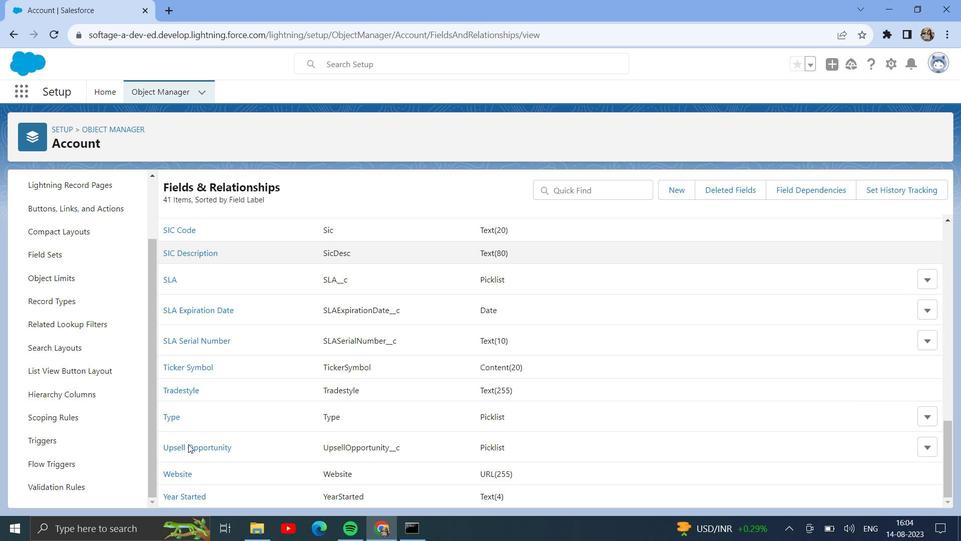 
Action: Mouse scrolled (188, 444) with delta (0, 0)
Screenshot: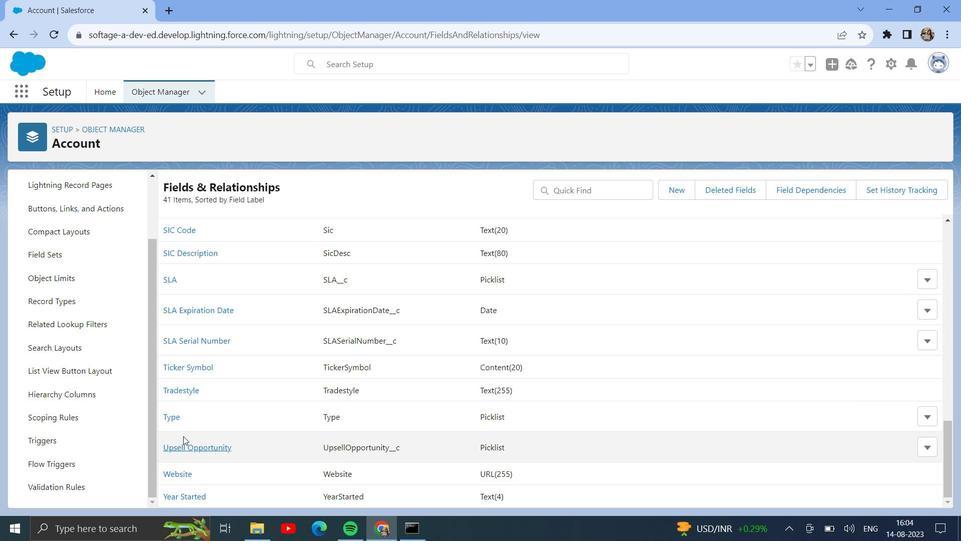 
Action: Mouse scrolled (188, 444) with delta (0, 0)
Screenshot: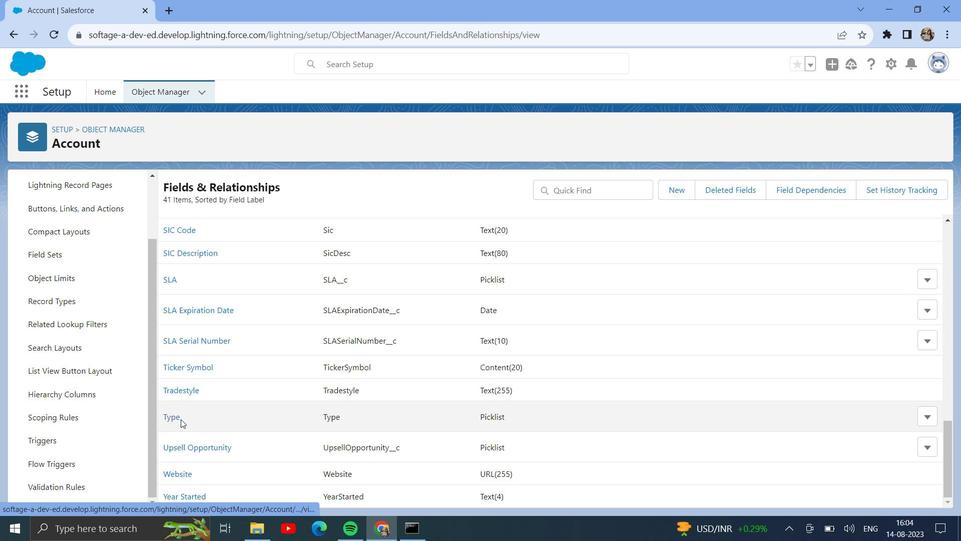 
Action: Mouse scrolled (188, 444) with delta (0, 0)
Screenshot: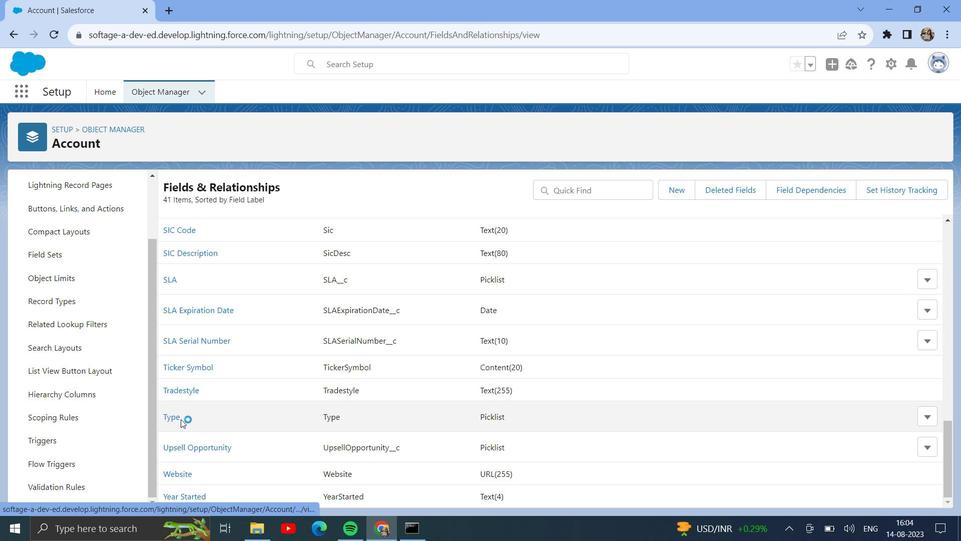 
Action: Mouse moved to (172, 416)
Screenshot: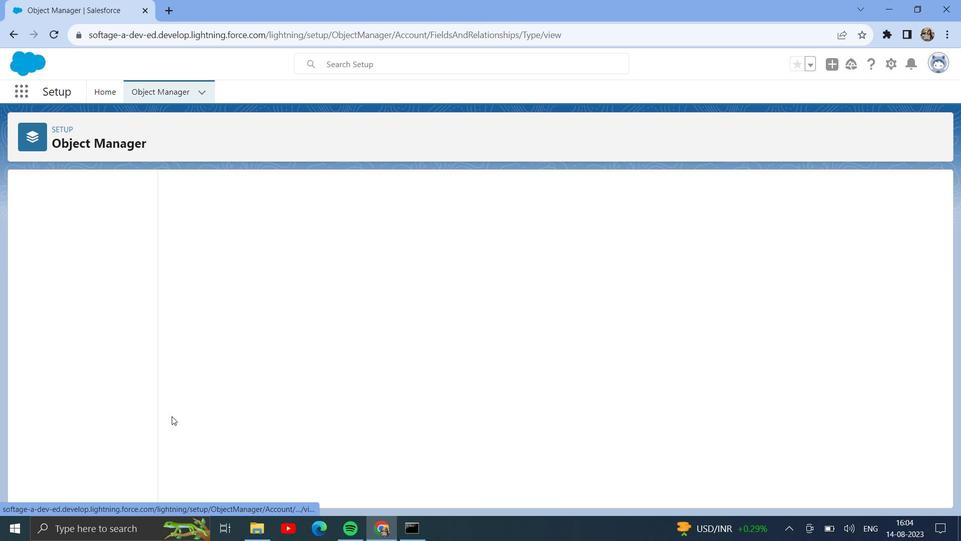 
Action: Mouse pressed left at (172, 416)
Screenshot: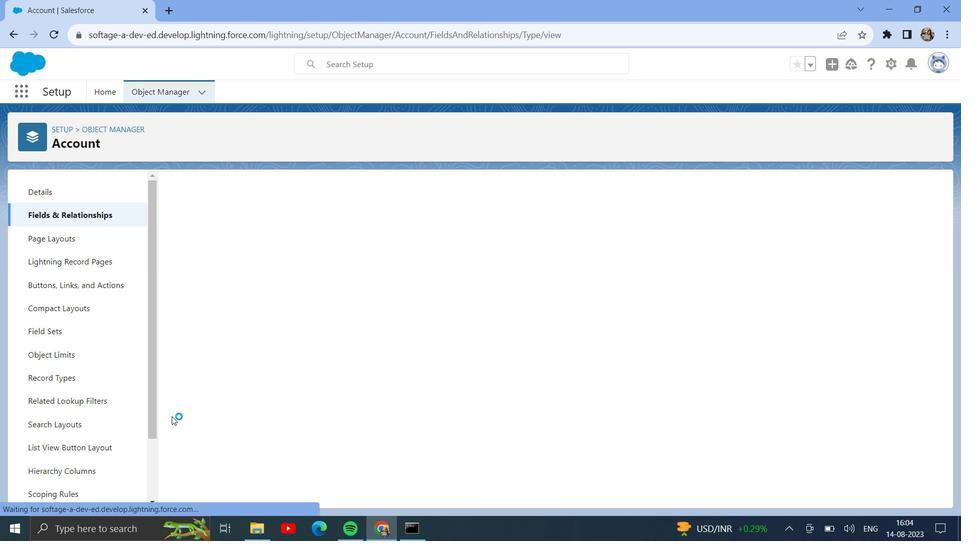 
Action: Mouse moved to (244, 367)
Screenshot: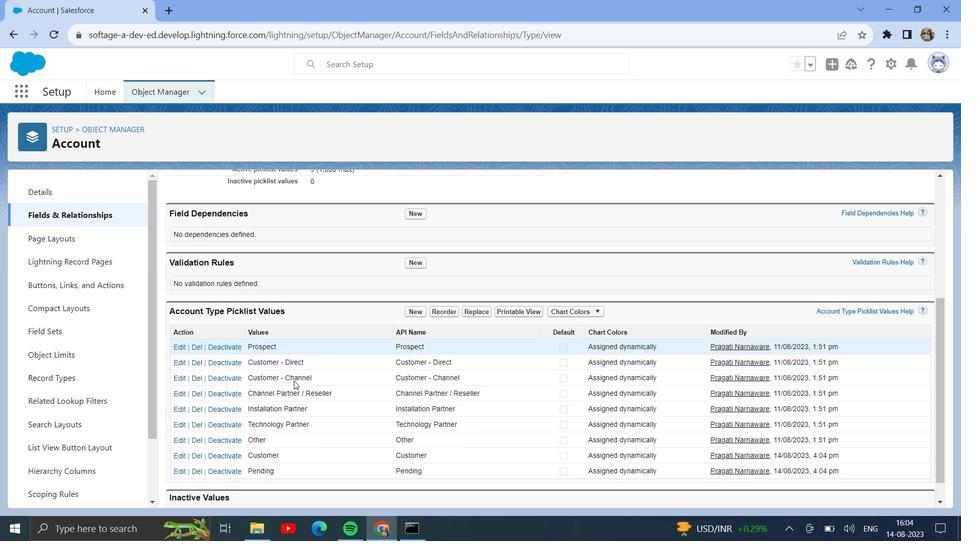 
Action: Mouse scrolled (244, 367) with delta (0, 0)
Screenshot: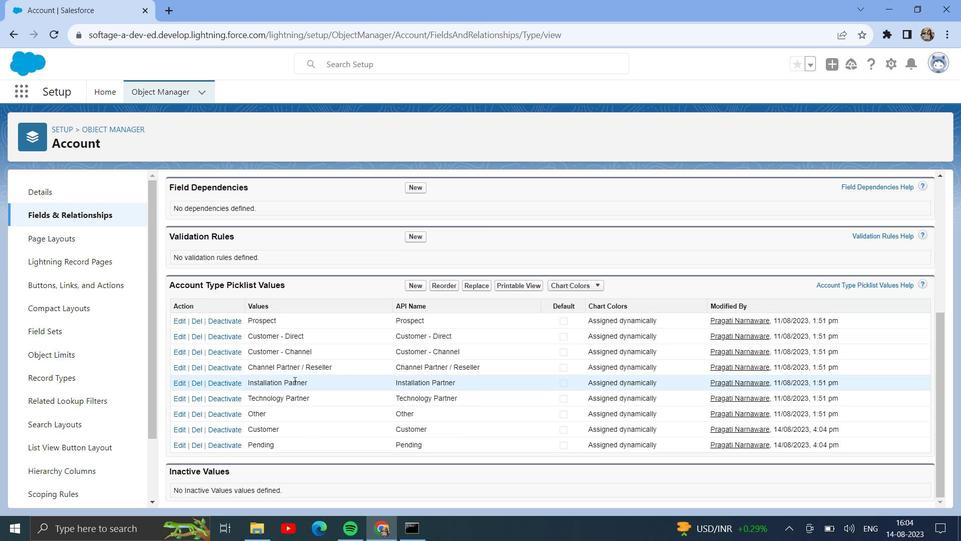 
Action: Mouse moved to (244, 367)
Screenshot: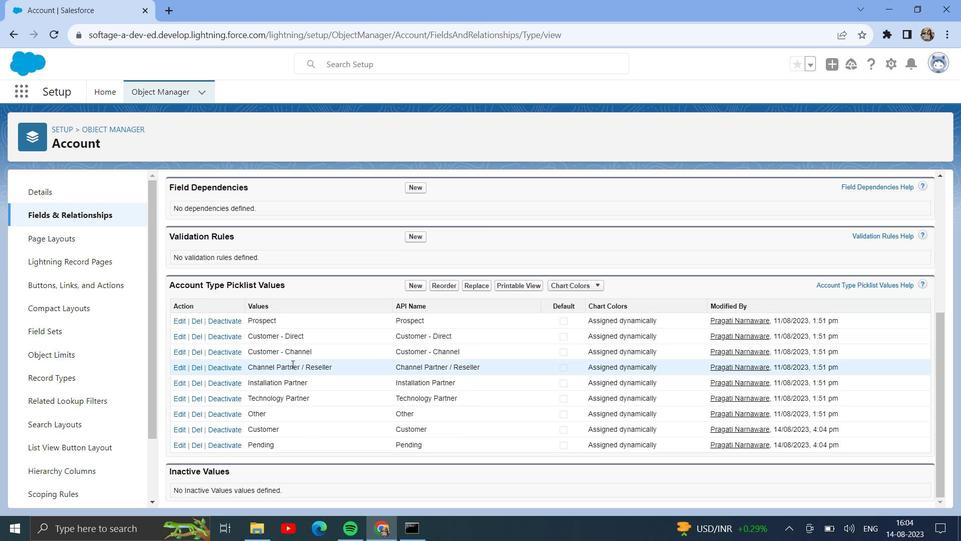 
Action: Mouse scrolled (244, 367) with delta (0, 0)
Screenshot: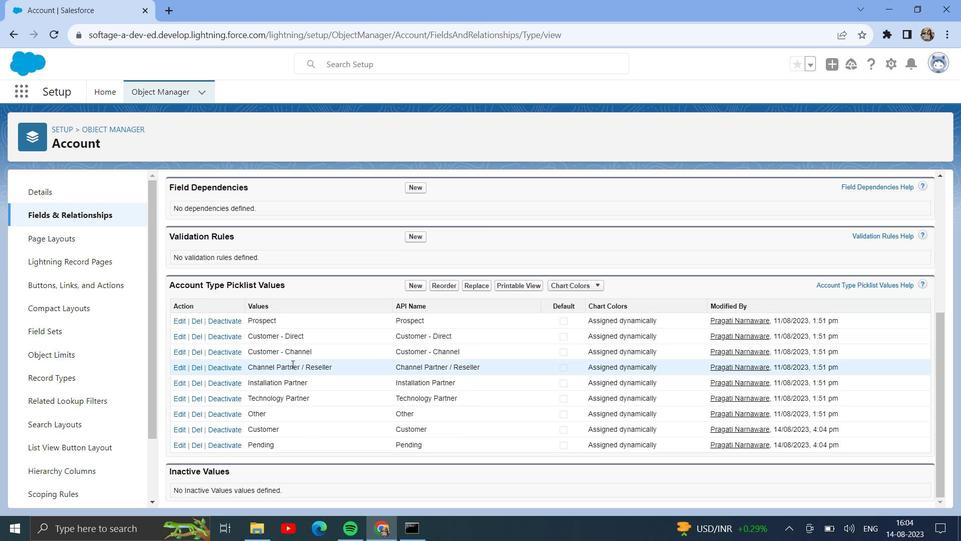 
Action: Mouse scrolled (244, 367) with delta (0, 0)
Screenshot: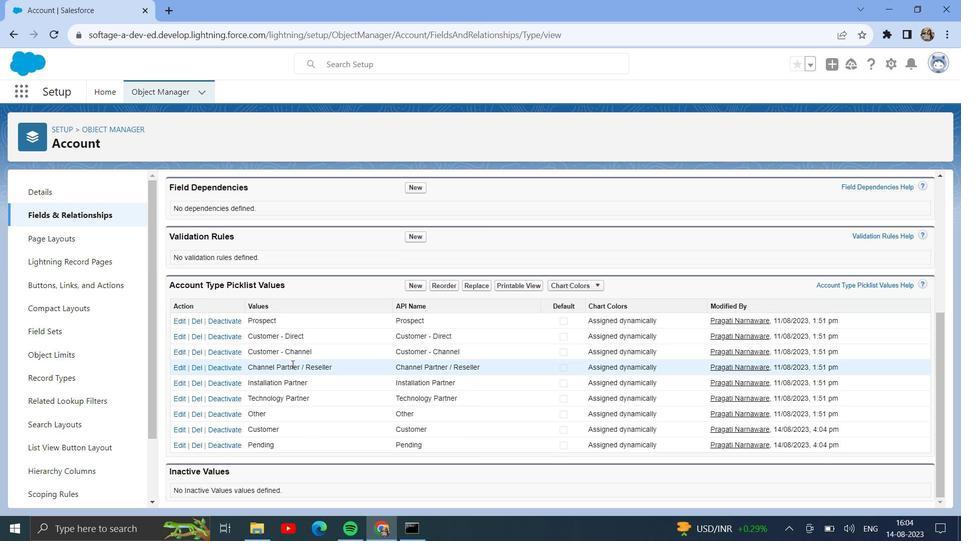 
Action: Mouse moved to (294, 380)
Screenshot: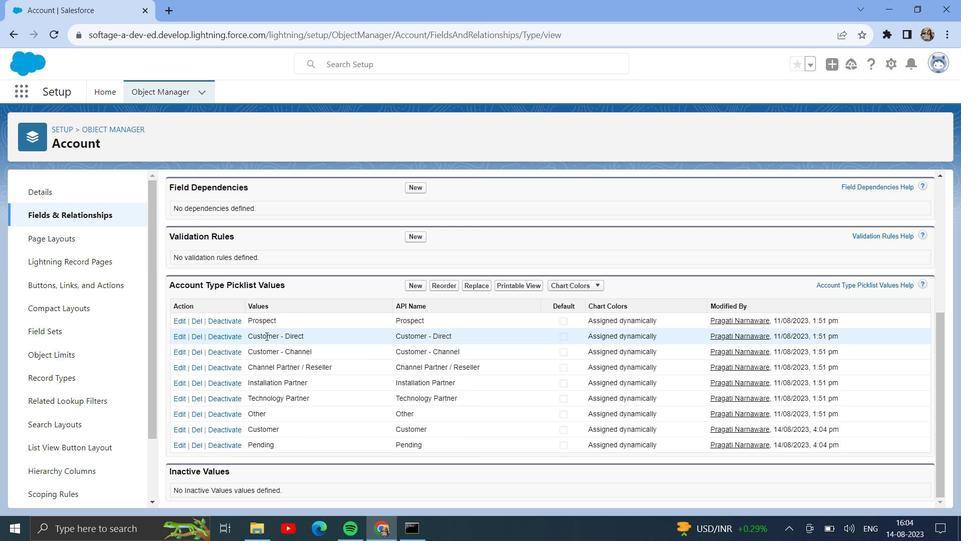 
Action: Mouse scrolled (294, 380) with delta (0, 0)
Screenshot: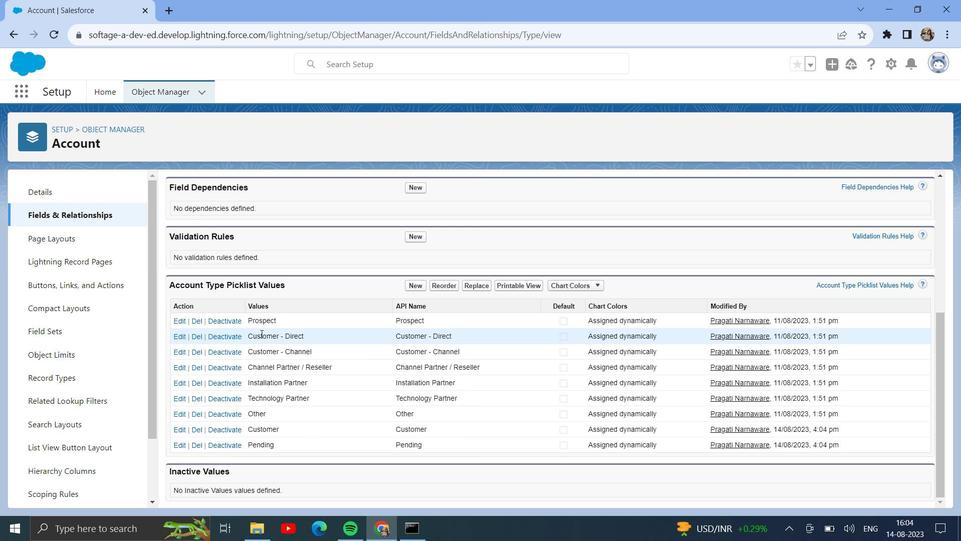 
Action: Mouse scrolled (294, 380) with delta (0, 0)
Screenshot: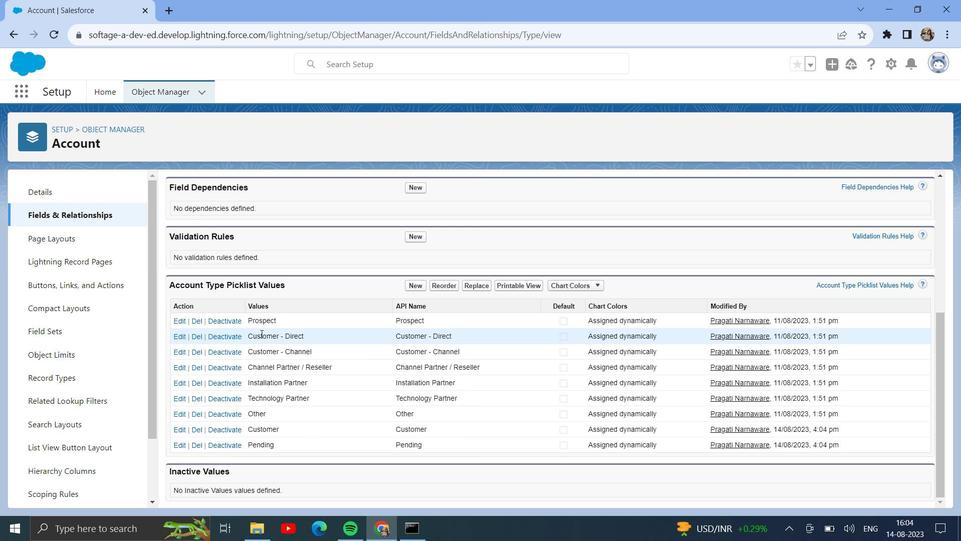 
Action: Mouse moved to (246, 316)
Screenshot: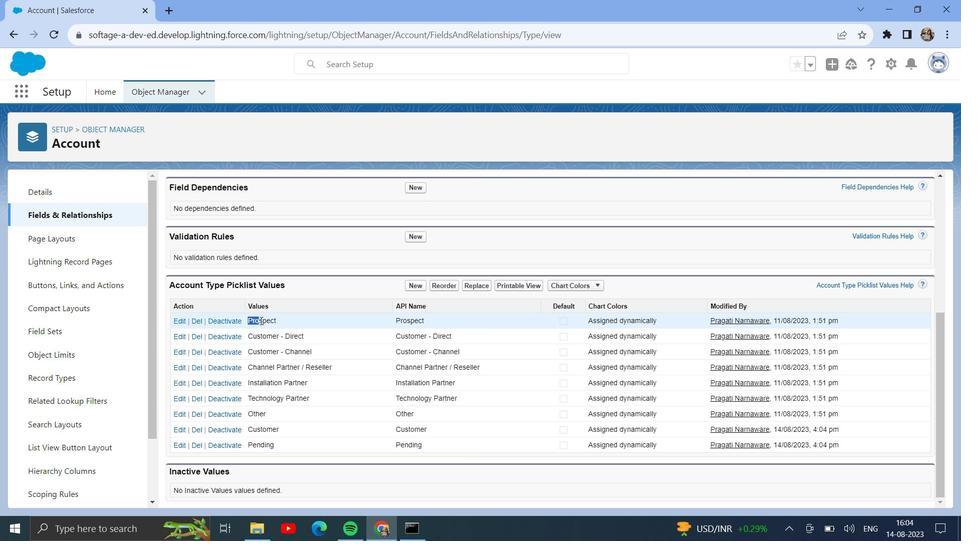 
Action: Mouse pressed left at (246, 316)
Screenshot: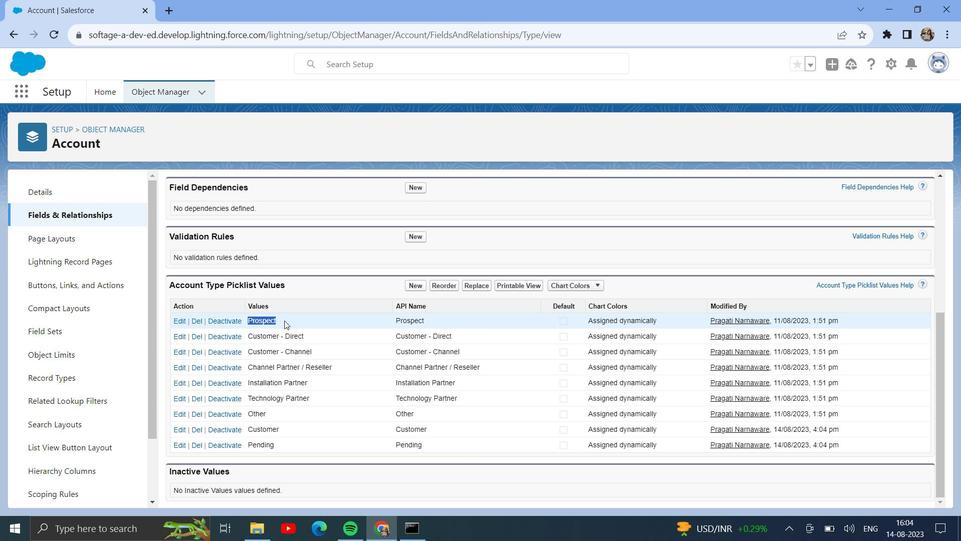 
Action: Mouse moved to (246, 427)
Screenshot: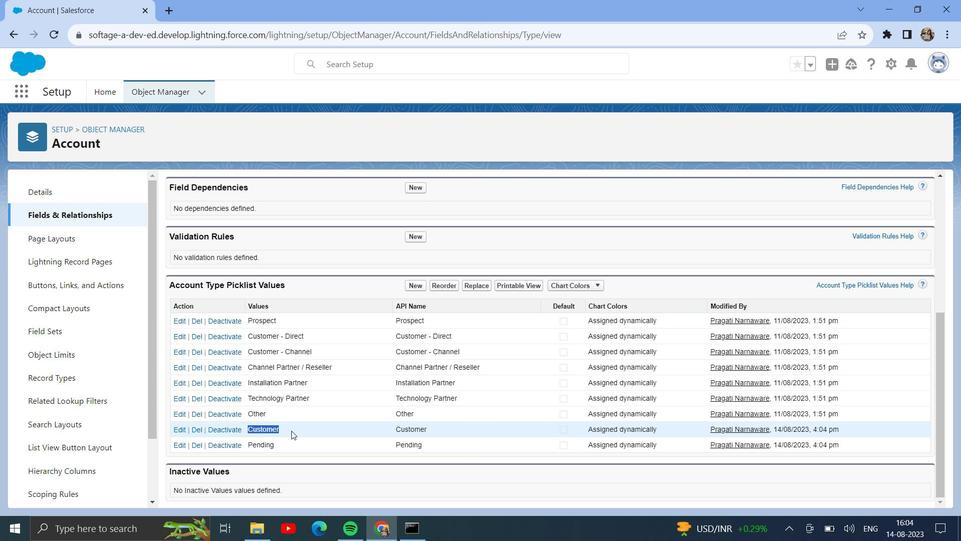 
Action: Mouse pressed left at (246, 427)
Screenshot: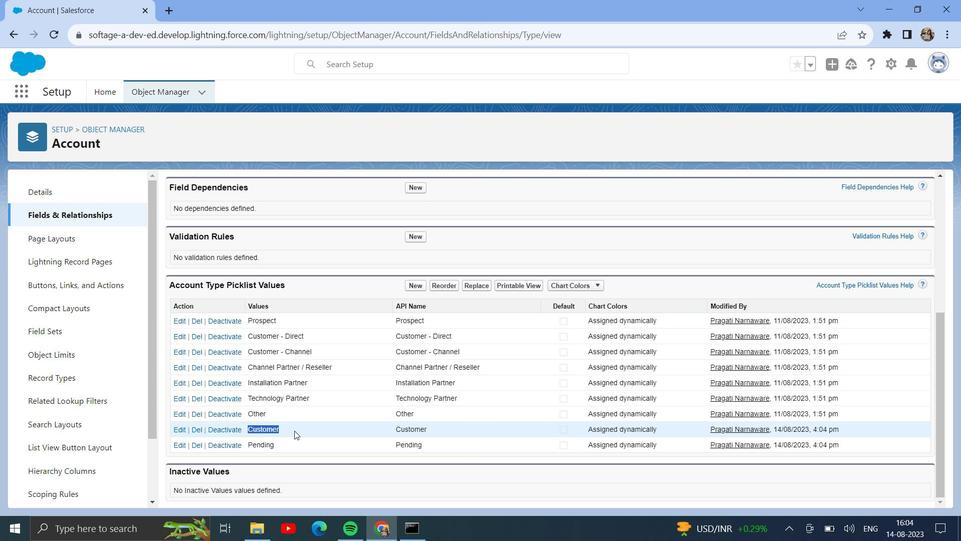 
Action: Mouse moved to (248, 442)
Screenshot: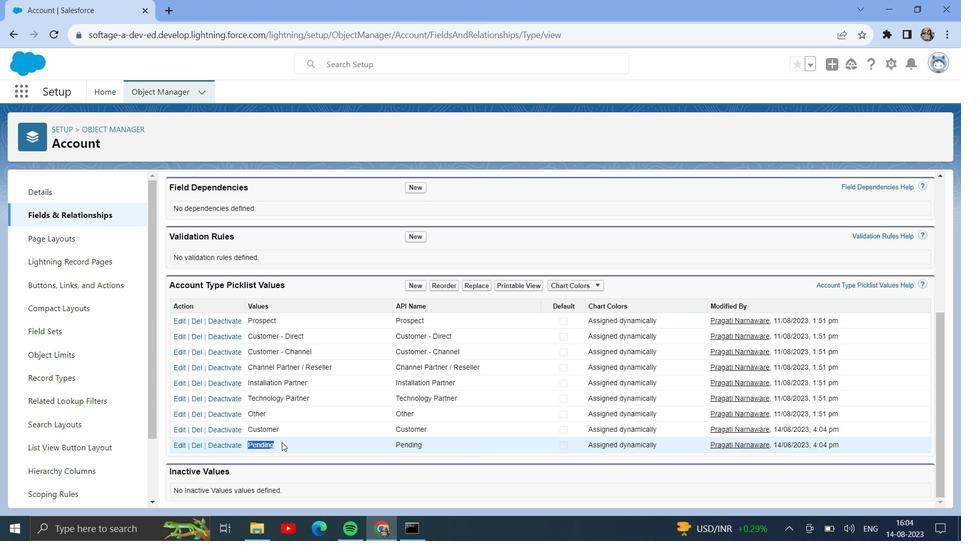 
Action: Mouse pressed left at (248, 442)
Screenshot: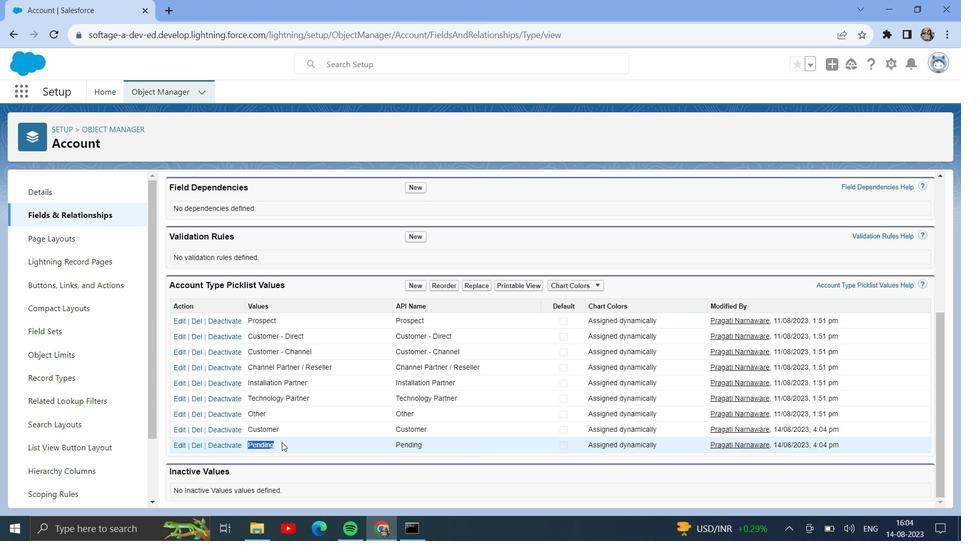 
Action: Mouse moved to (269, 361)
Screenshot: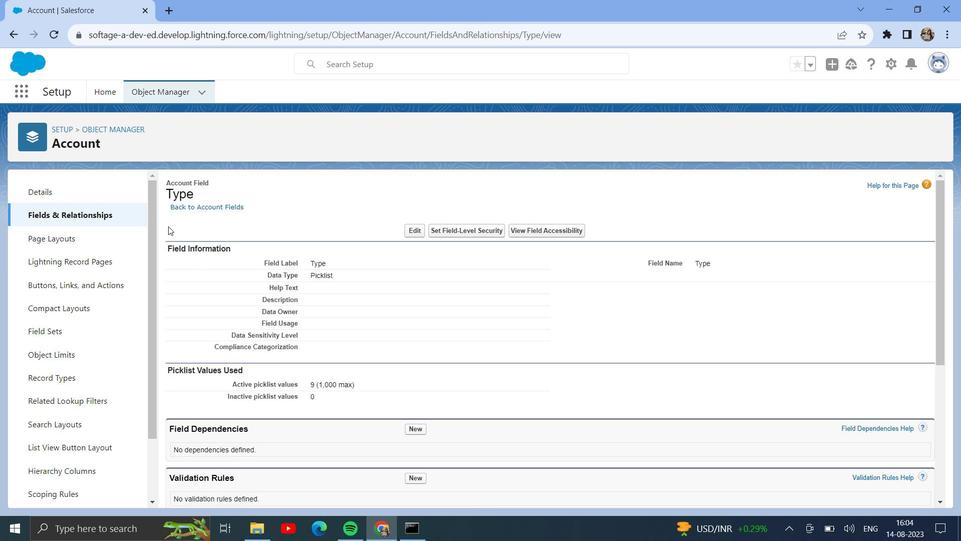 
Action: Mouse scrolled (269, 362) with delta (0, 0)
Screenshot: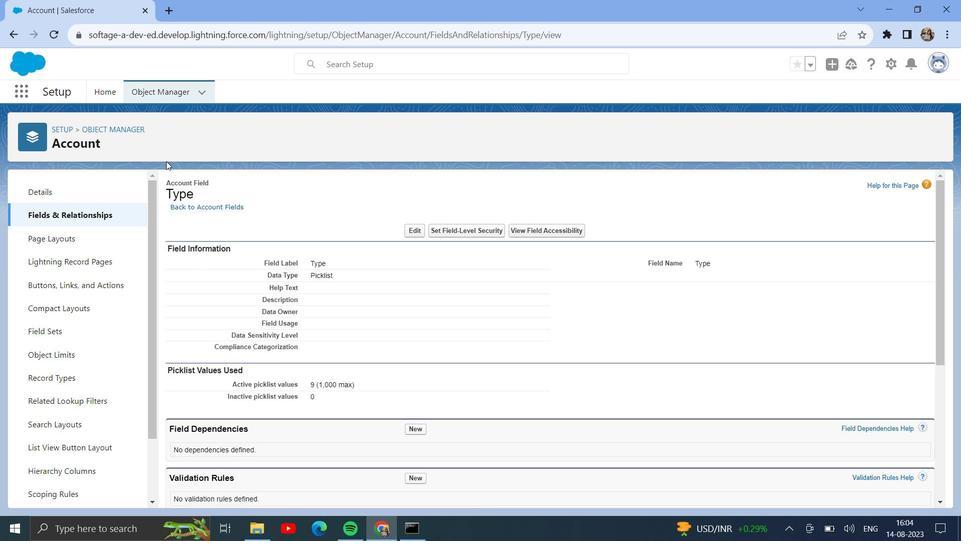 
Action: Mouse scrolled (269, 362) with delta (0, 0)
Screenshot: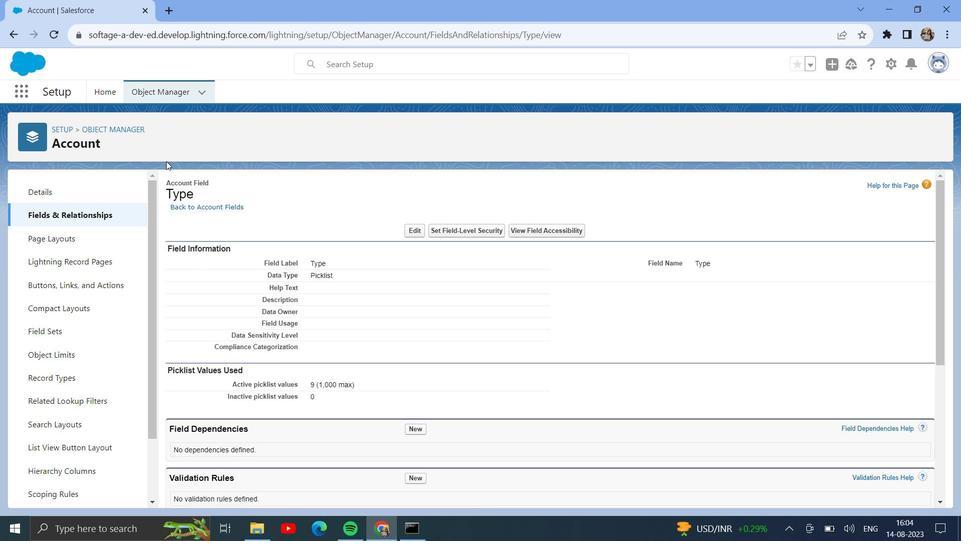 
Action: Mouse scrolled (269, 362) with delta (0, 0)
Screenshot: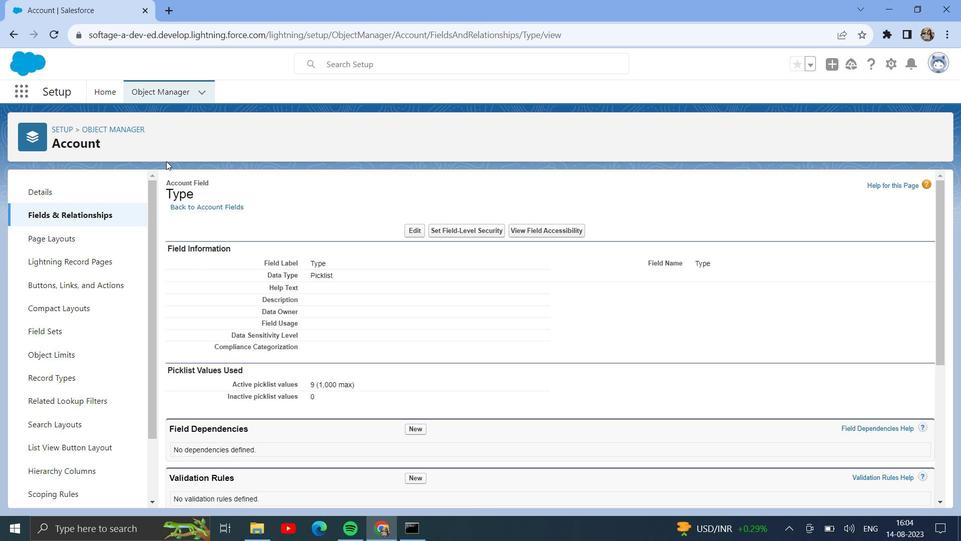 
Action: Mouse scrolled (269, 362) with delta (0, 0)
Screenshot: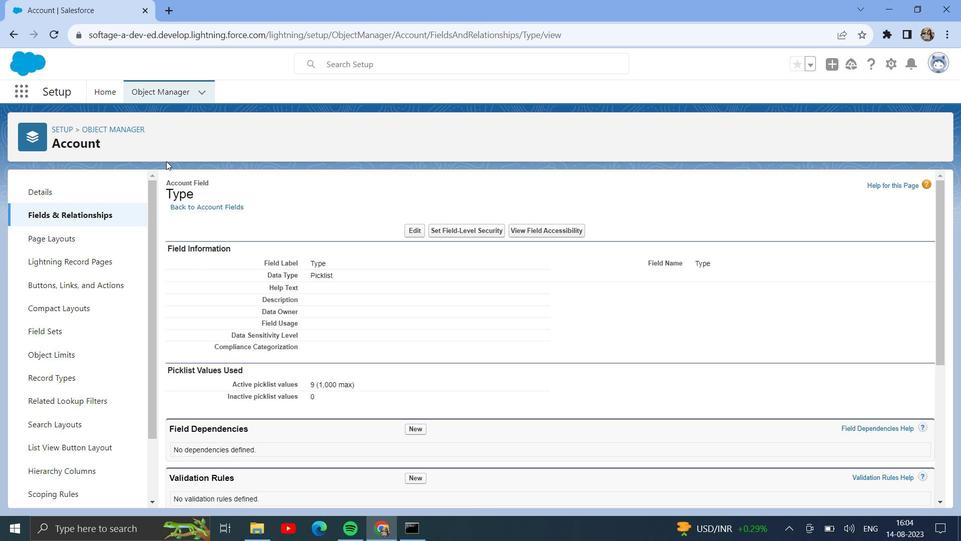 
Action: Mouse scrolled (269, 362) with delta (0, 0)
Screenshot: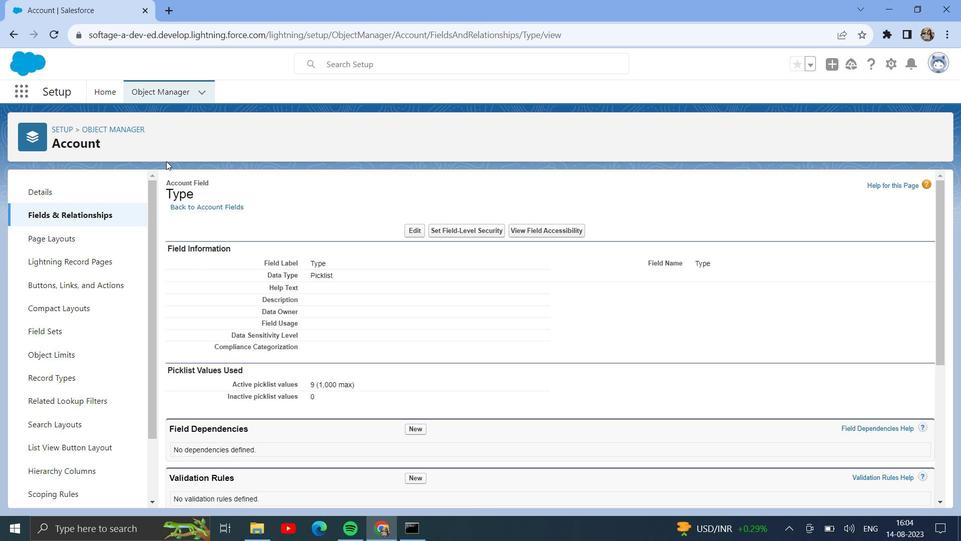 
Action: Mouse scrolled (269, 362) with delta (0, 0)
Screenshot: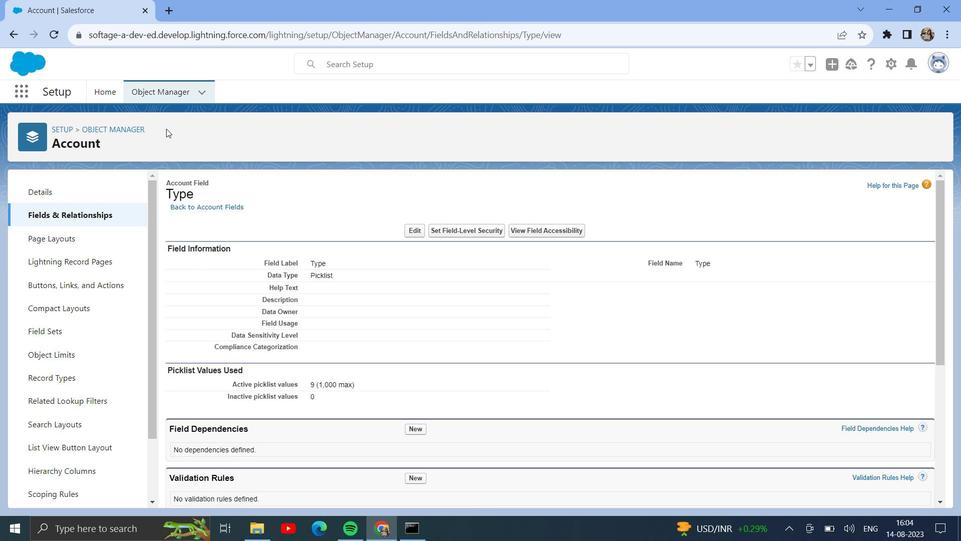 
Action: Mouse scrolled (269, 362) with delta (0, 0)
Screenshot: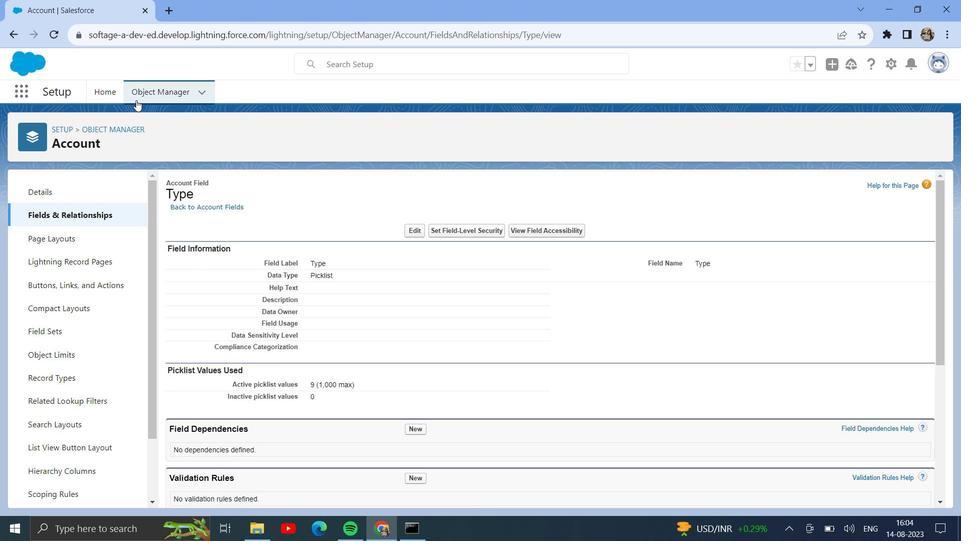 
Action: Mouse scrolled (269, 362) with delta (0, 0)
Screenshot: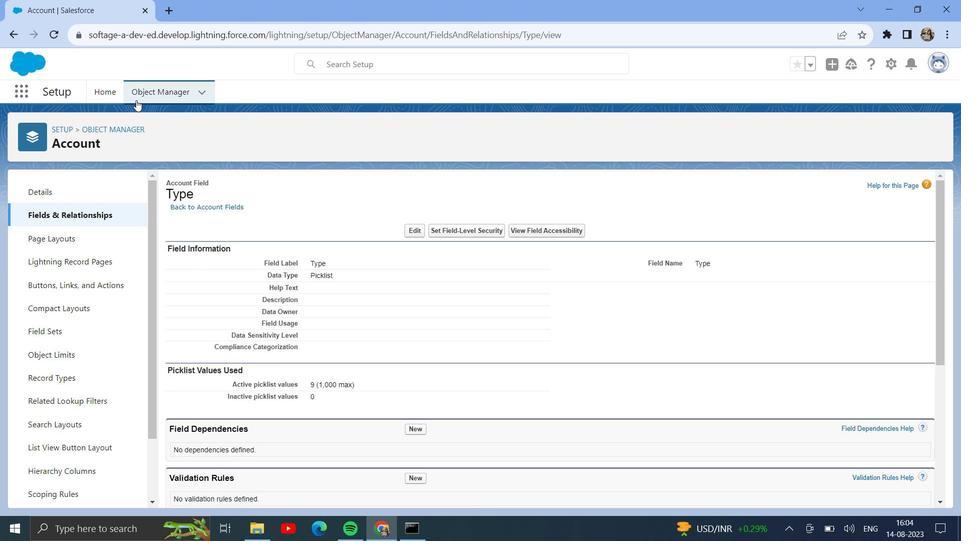 
Action: Mouse scrolled (269, 362) with delta (0, 0)
Screenshot: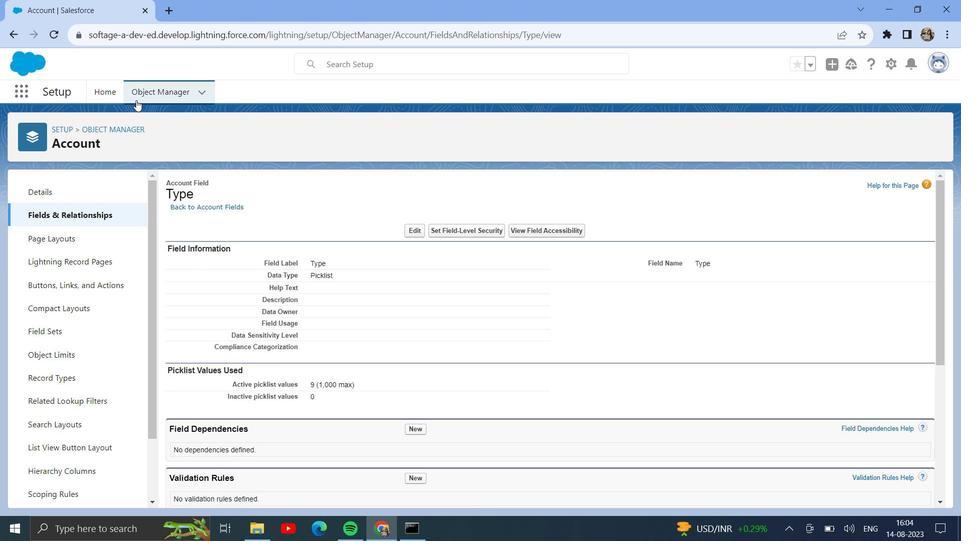 
Action: Mouse scrolled (269, 362) with delta (0, 0)
Screenshot: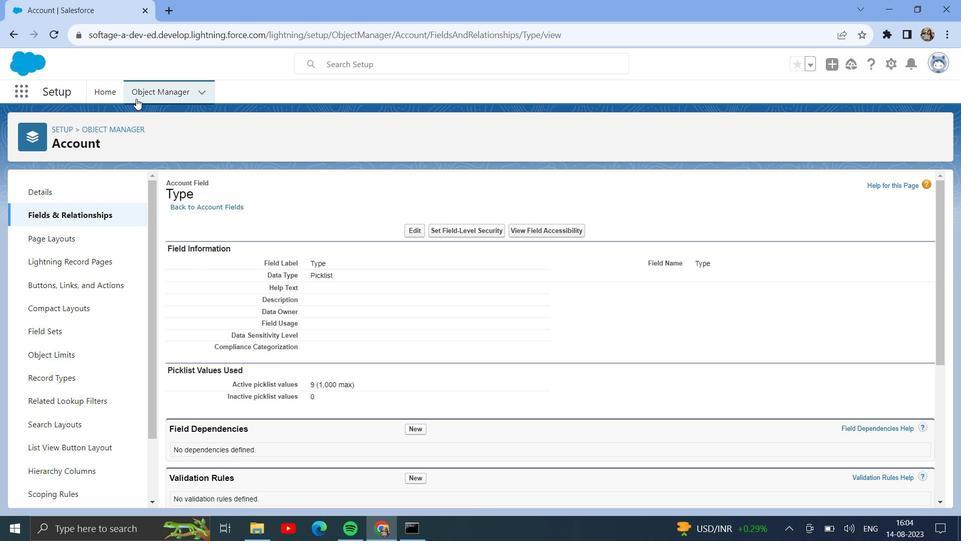 
Action: Mouse scrolled (269, 362) with delta (0, 0)
Screenshot: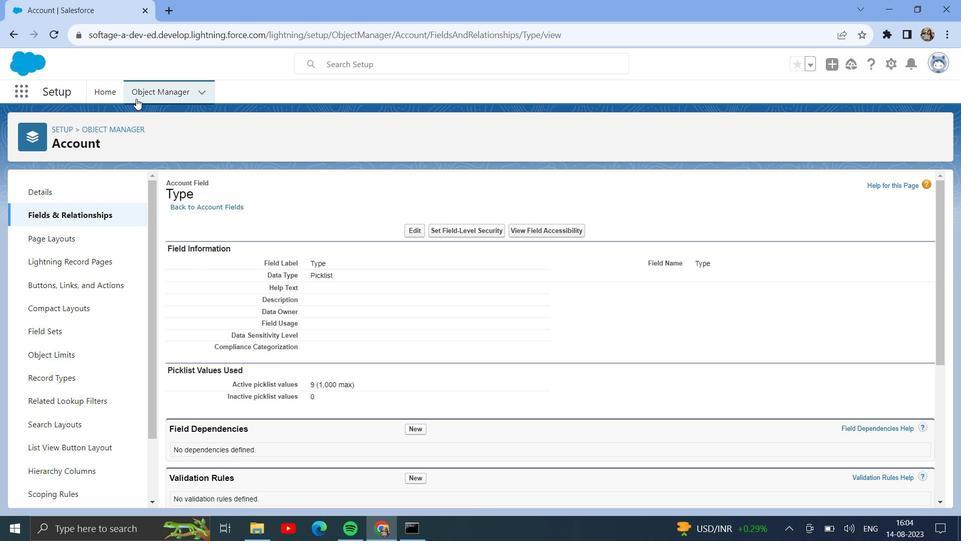 
Action: Mouse scrolled (269, 362) with delta (0, 0)
Screenshot: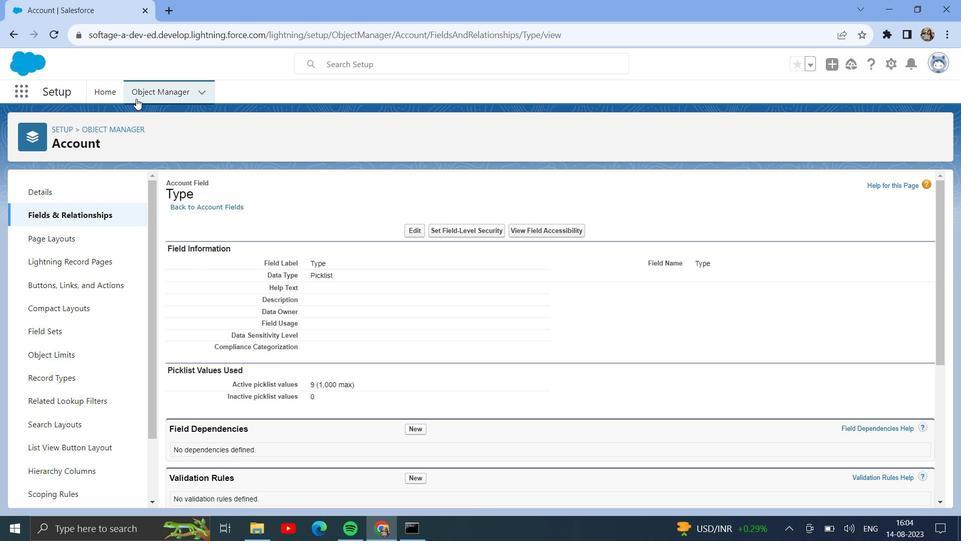 
Action: Mouse moved to (78, 208)
Screenshot: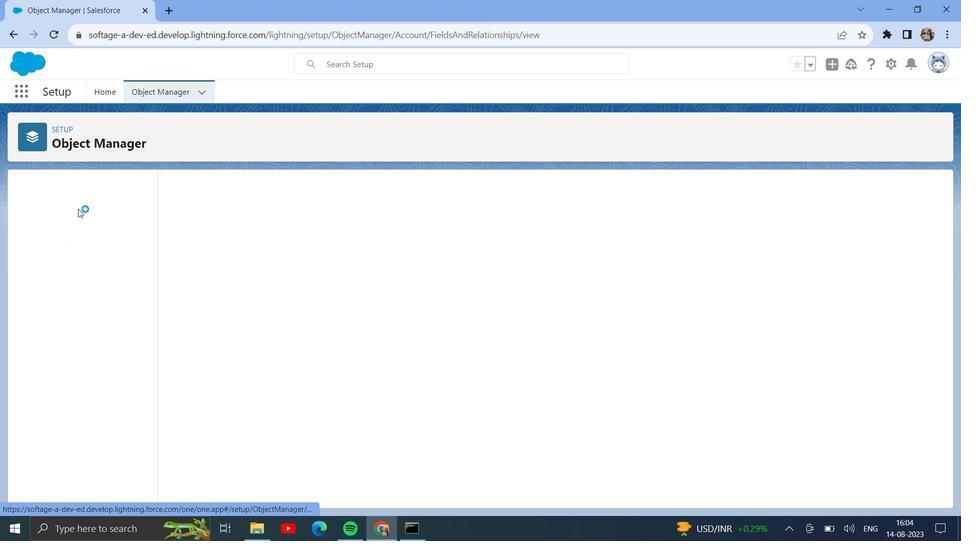 
Action: Mouse pressed left at (78, 208)
Screenshot: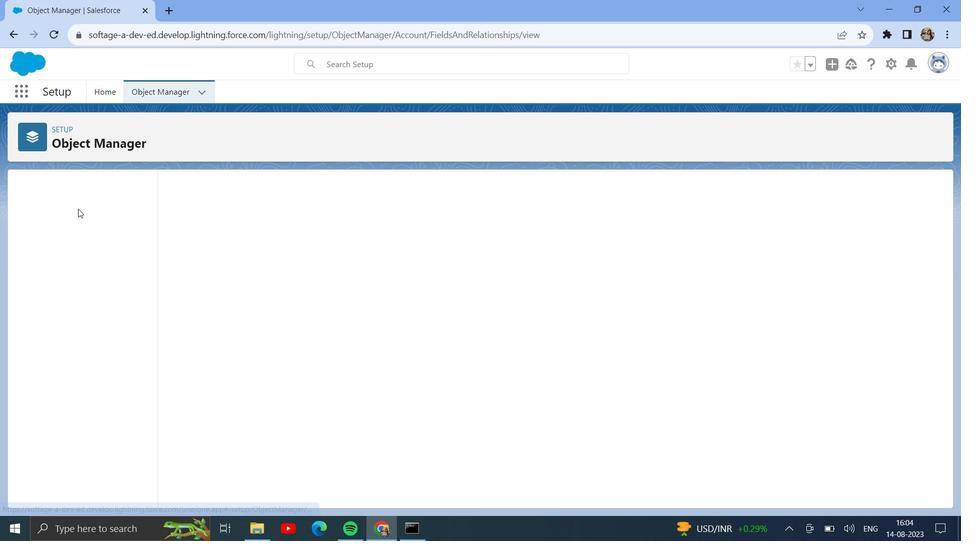 
Action: Mouse moved to (106, 101)
Screenshot: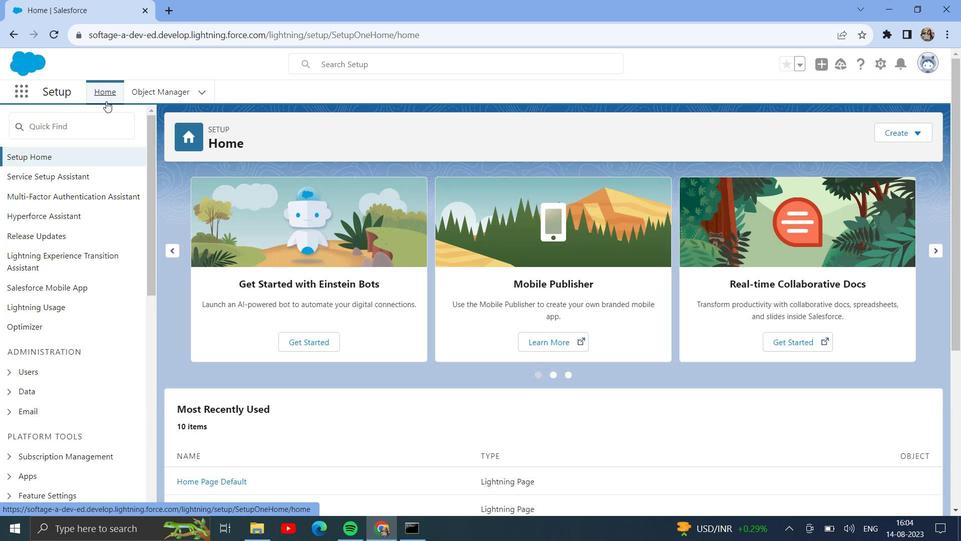 
Action: Mouse pressed left at (106, 101)
Screenshot: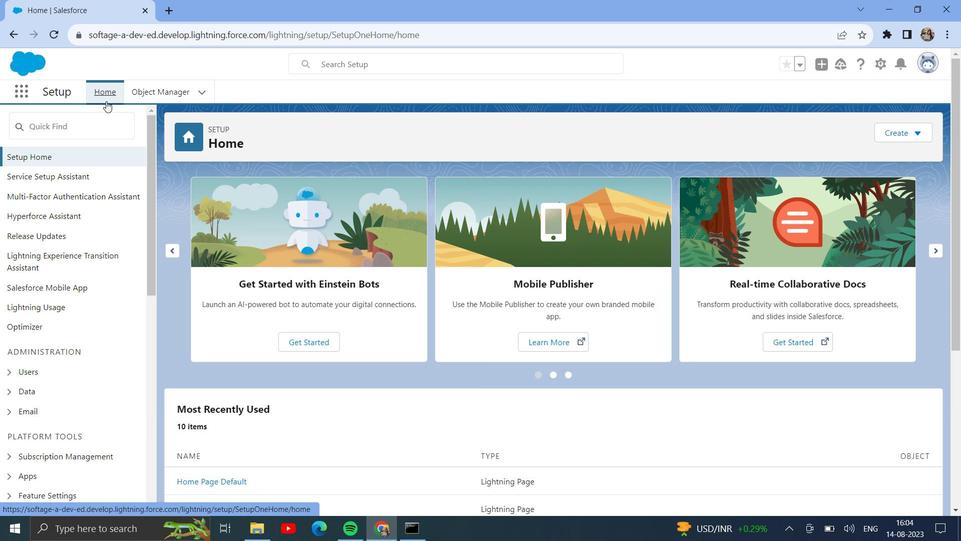 
Action: Mouse moved to (112, 122)
Screenshot: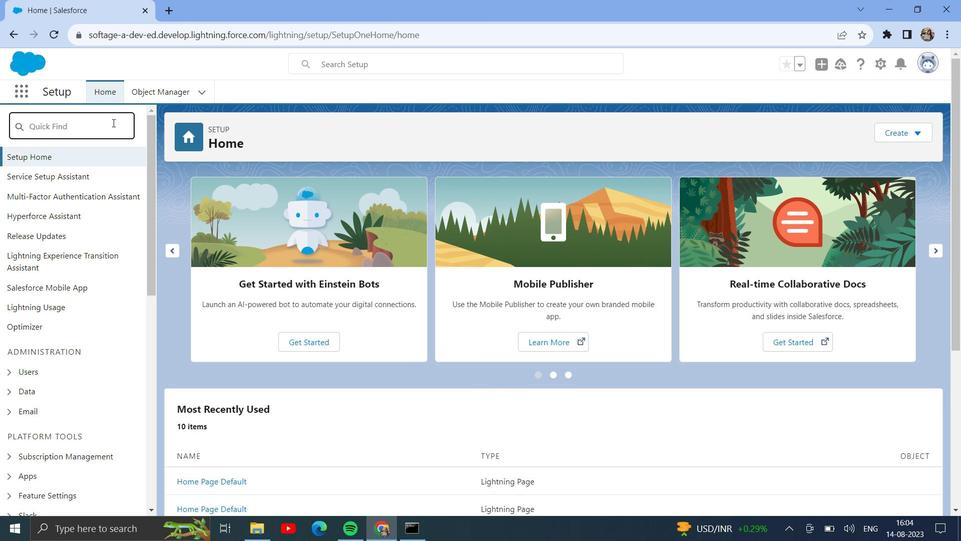 
Action: Mouse pressed left at (112, 122)
Screenshot: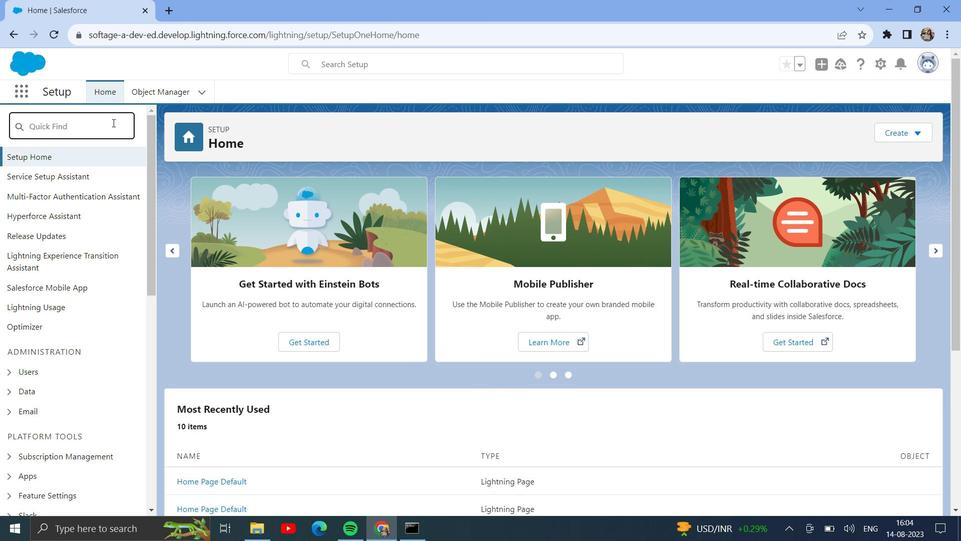 
Action: Key pressed approval<Key.space>
Screenshot: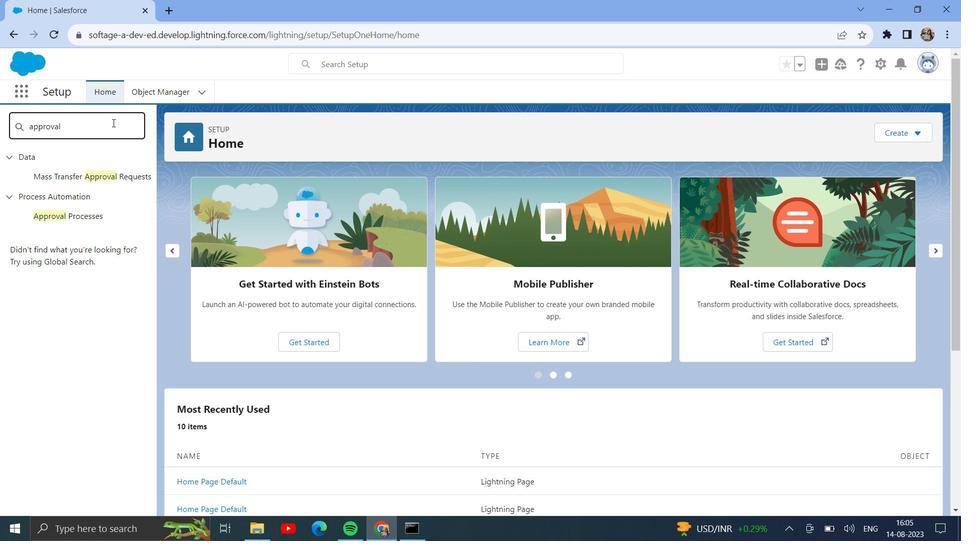 
Action: Mouse moved to (97, 217)
Screenshot: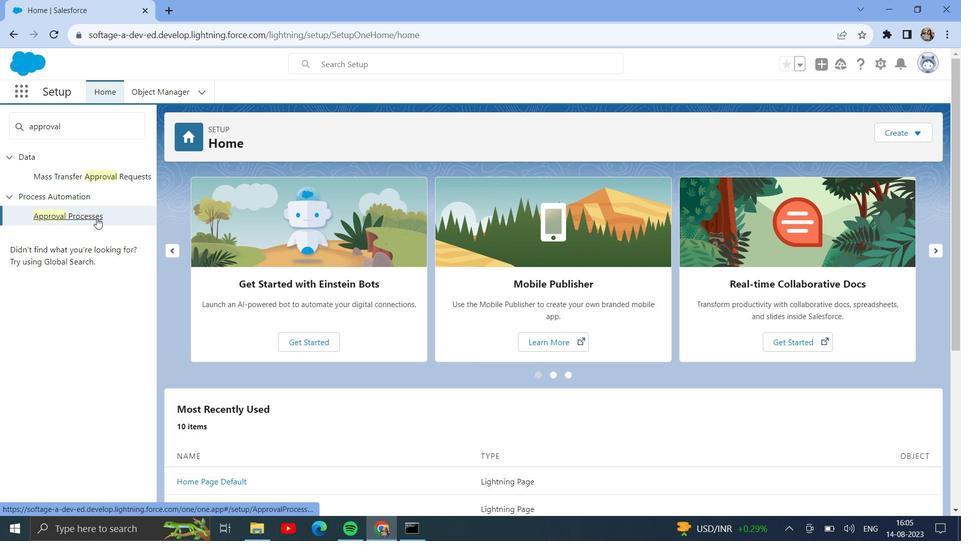 
Action: Mouse pressed left at (97, 217)
Screenshot: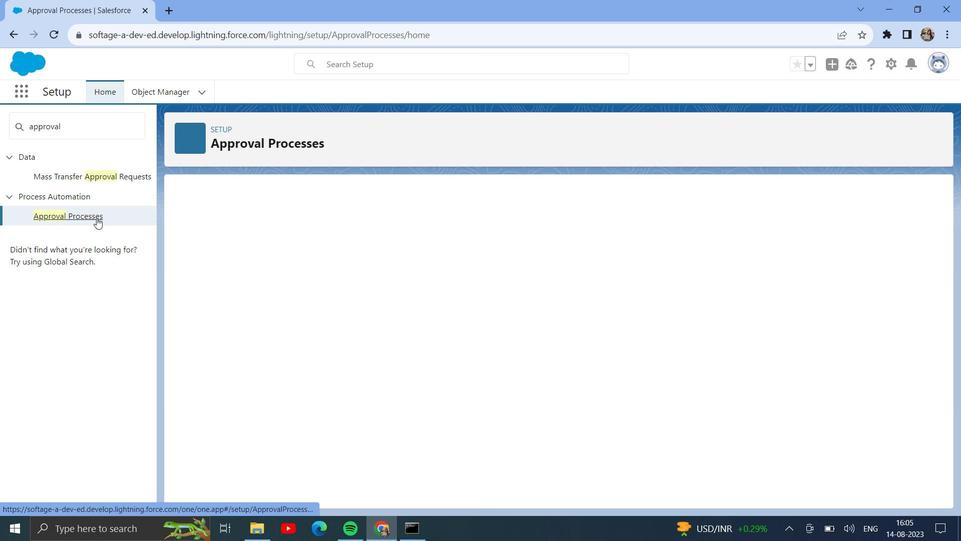 
Action: Mouse moved to (600, 302)
Screenshot: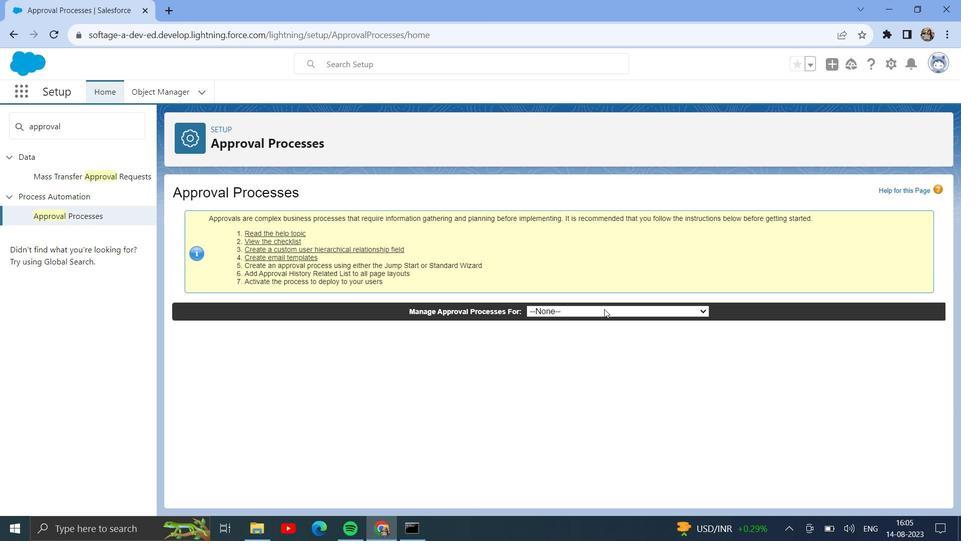 
Action: Mouse pressed left at (600, 302)
Screenshot: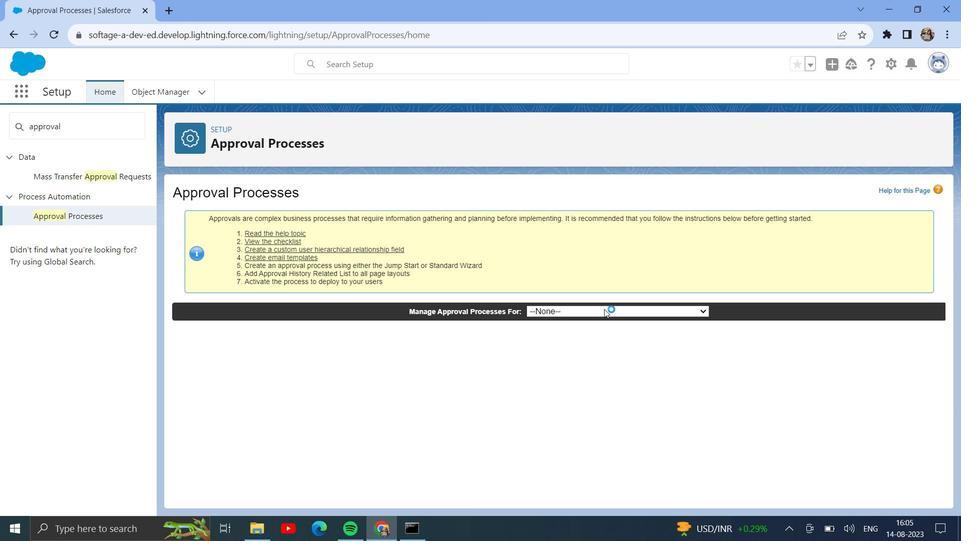 
Action: Mouse moved to (605, 309)
Screenshot: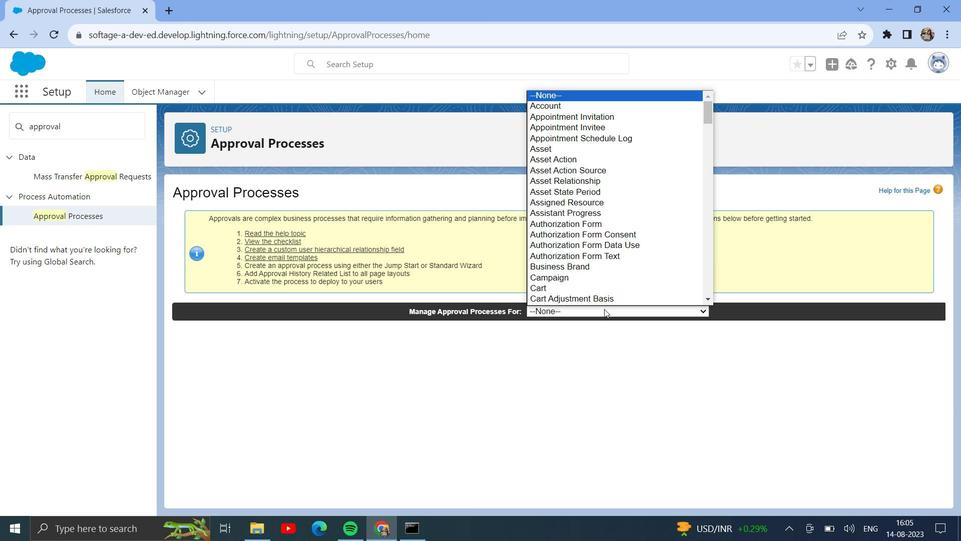 
Action: Mouse pressed left at (605, 309)
Screenshot: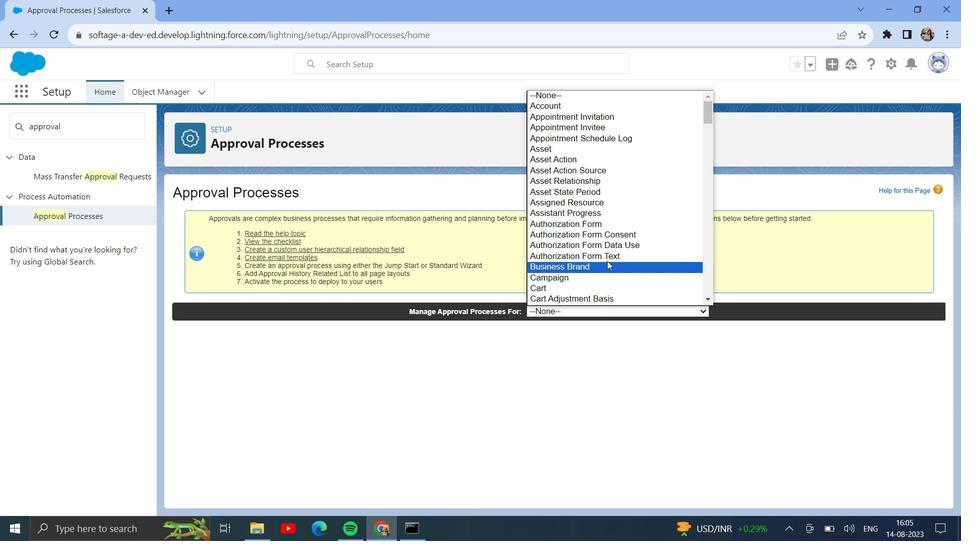 
Action: Mouse moved to (593, 108)
Screenshot: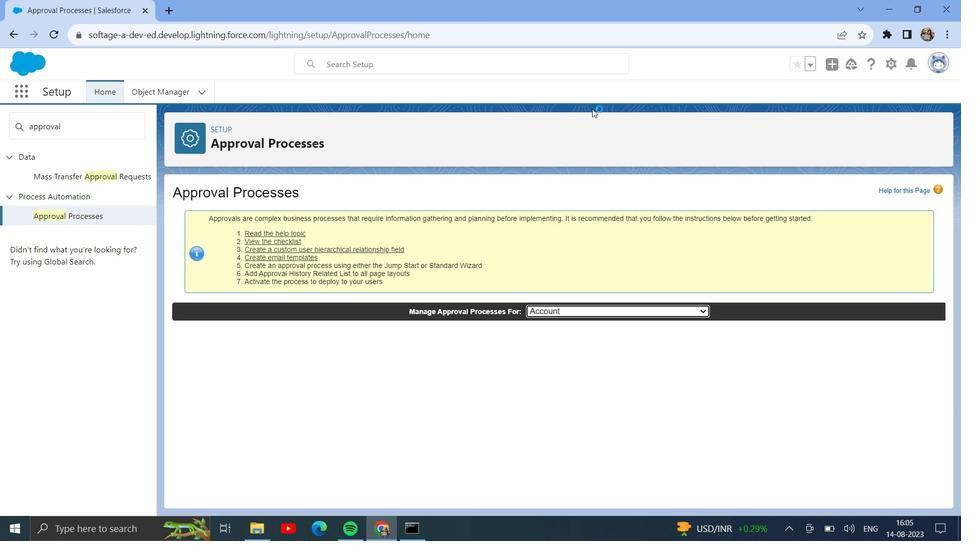 
Action: Mouse pressed left at (593, 108)
Screenshot: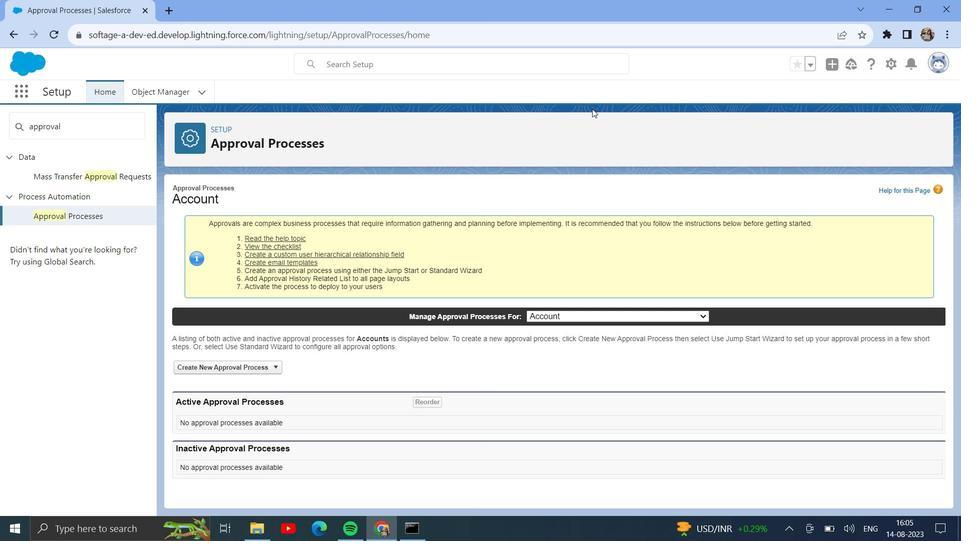 
Action: Mouse moved to (241, 381)
Screenshot: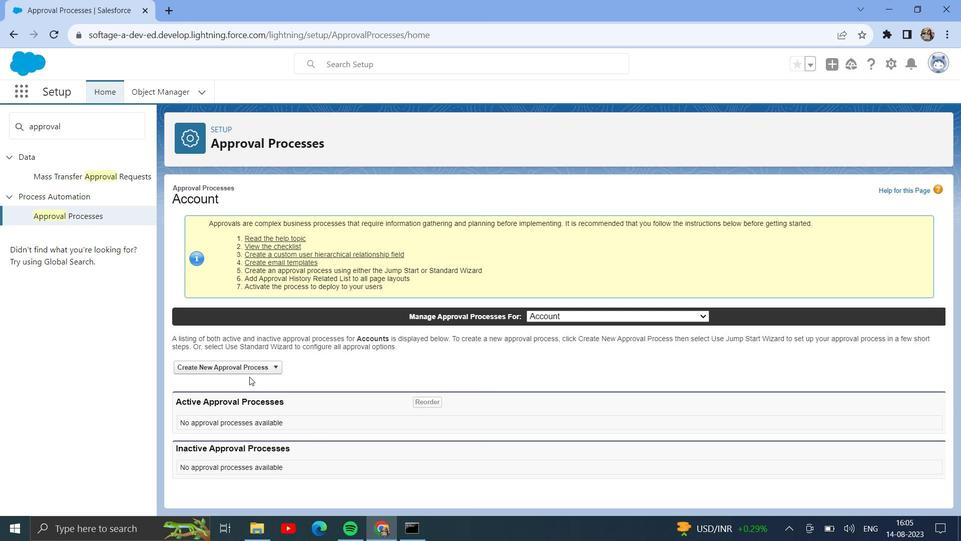
Action: Mouse scrolled (241, 380) with delta (0, 0)
Screenshot: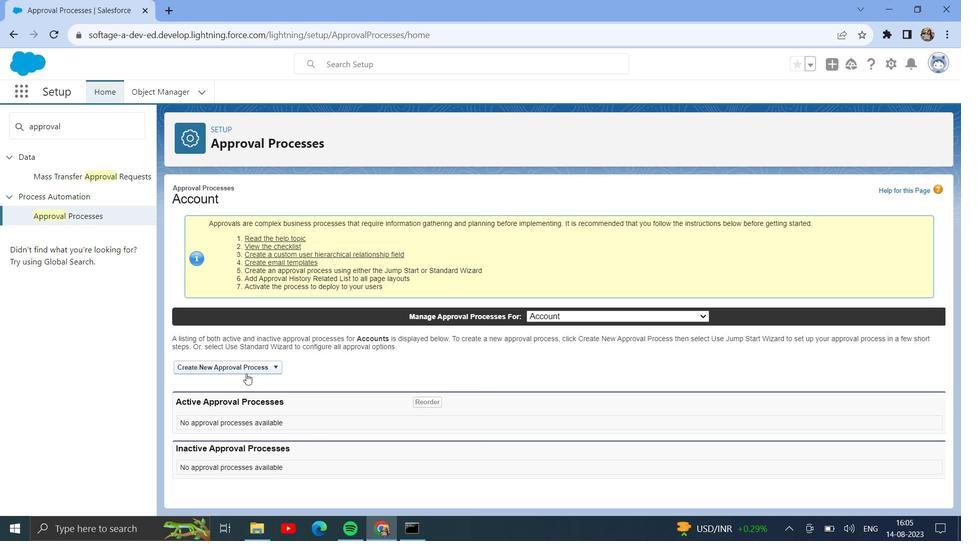 
Action: Mouse moved to (244, 369)
Screenshot: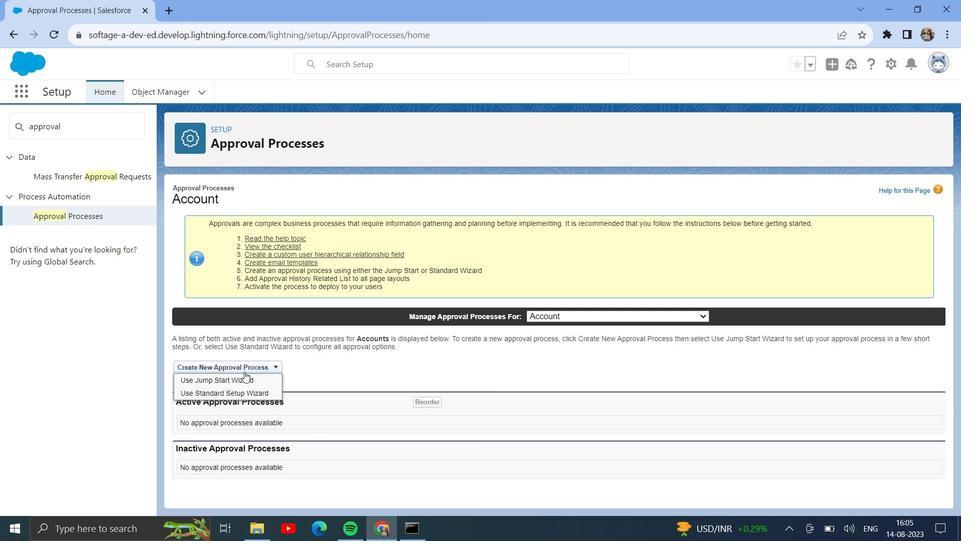 
Action: Mouse pressed left at (244, 369)
Screenshot: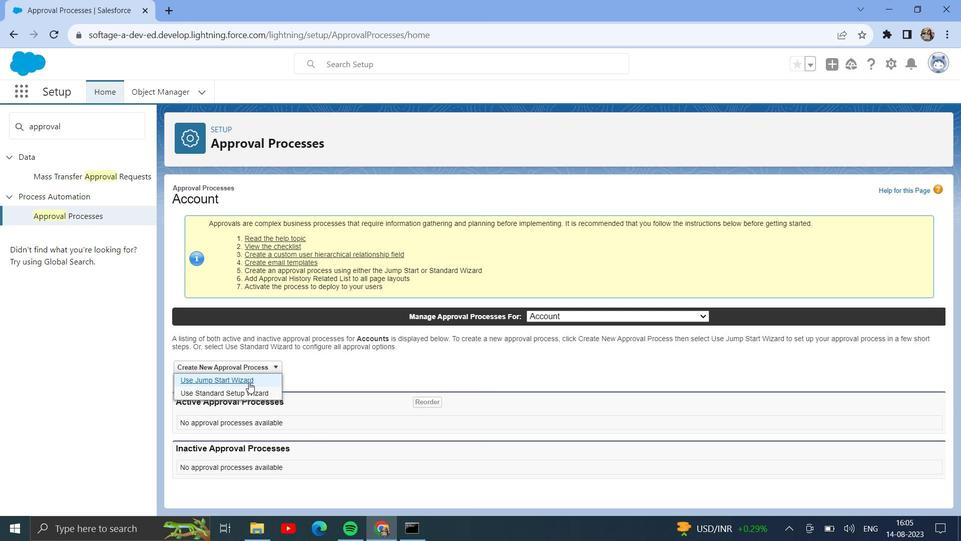 
Action: Mouse moved to (249, 382)
Screenshot: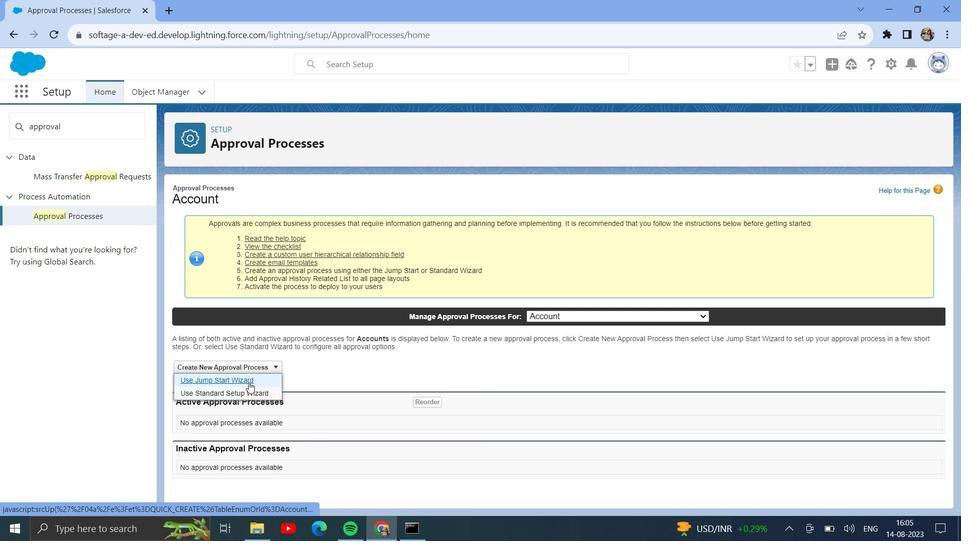 
Action: Mouse pressed left at (249, 382)
Screenshot: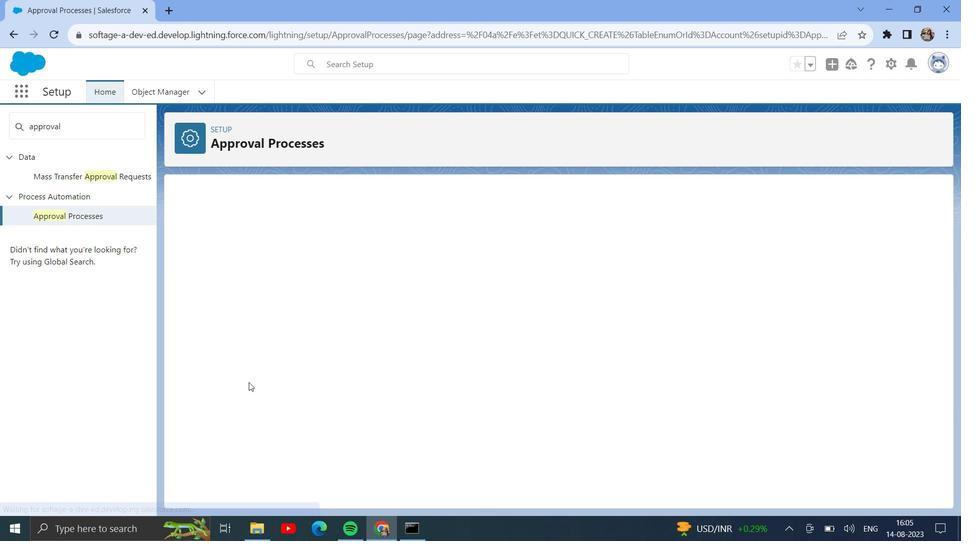 
Action: Mouse moved to (342, 311)
Screenshot: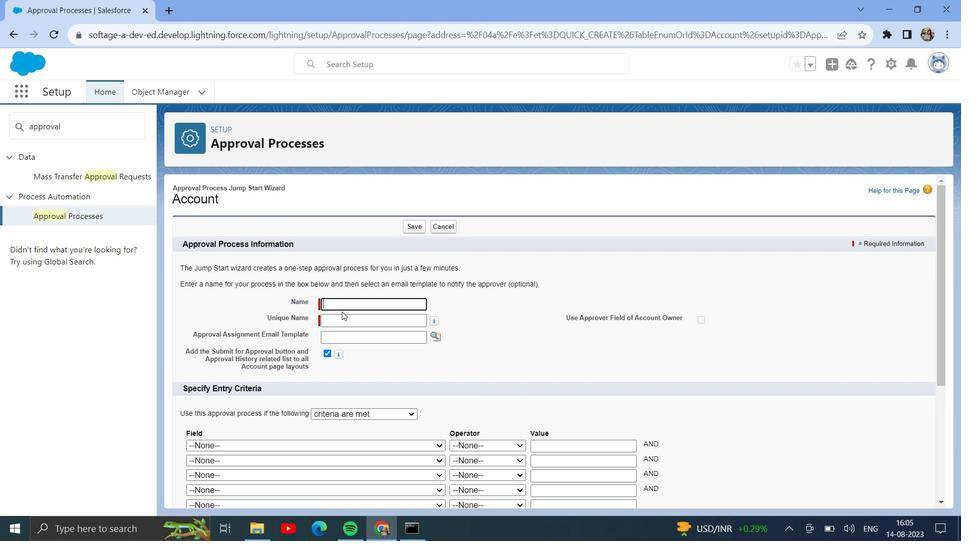 
Action: Key pressed <Key.shift>Approve<Key.space>new<Key.space><Key.shift><Key.shift><Key.shift><Key.shift><Key.shift><Key.shift><Key.shift><Key.shift><Key.shift><Key.shift><Key.shift><Key.shift><Key.shift><Key.shift><Key.shift><Key.shift><Key.shift><Key.shift><Key.shift><Key.shift><Key.shift><Key.shift><Key.shift><Key.shift><Key.shift><Key.shift><Key.shift><Key.shift><Key.shift><Key.shift><Key.shift><Key.shift><Key.shift><Key.shift><Key.shift><Key.shift><Key.shift><Key.shift><Key.shift>Account<Key.left><Key.left><Key.left><Key.left><Key.left><Key.left><Key.left><Key.left><Key.left><Key.left><Key.backspace><Key.shift>N
Screenshot: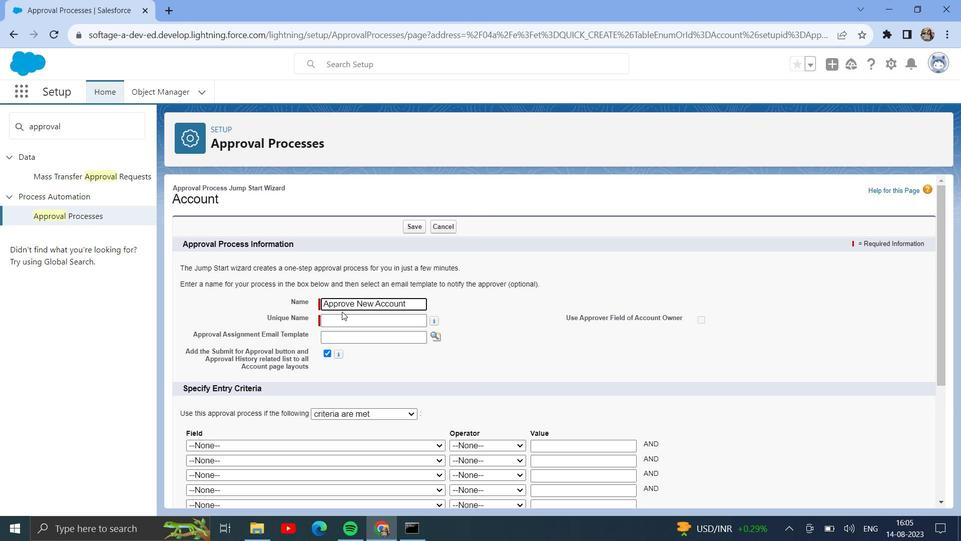 
Action: Mouse moved to (337, 321)
Screenshot: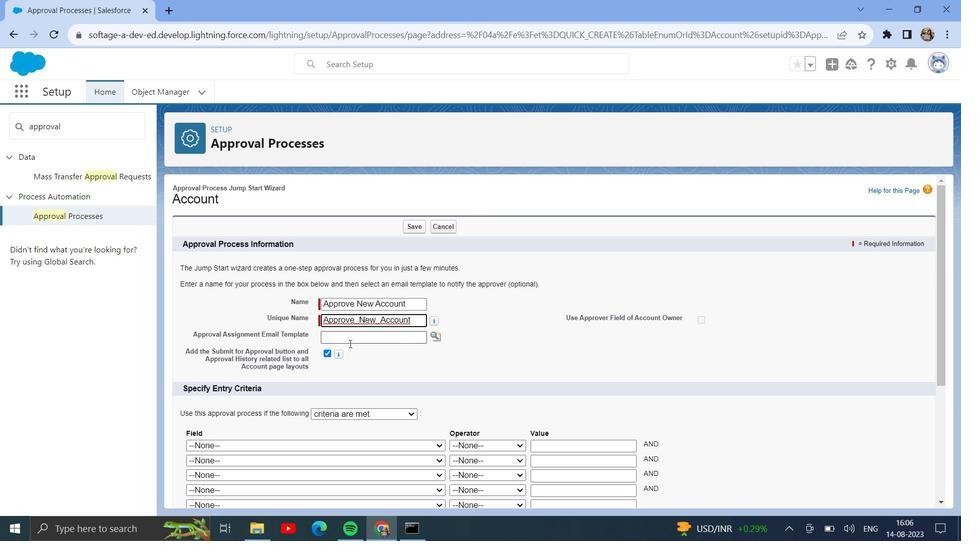 
Action: Mouse pressed left at (337, 321)
Screenshot: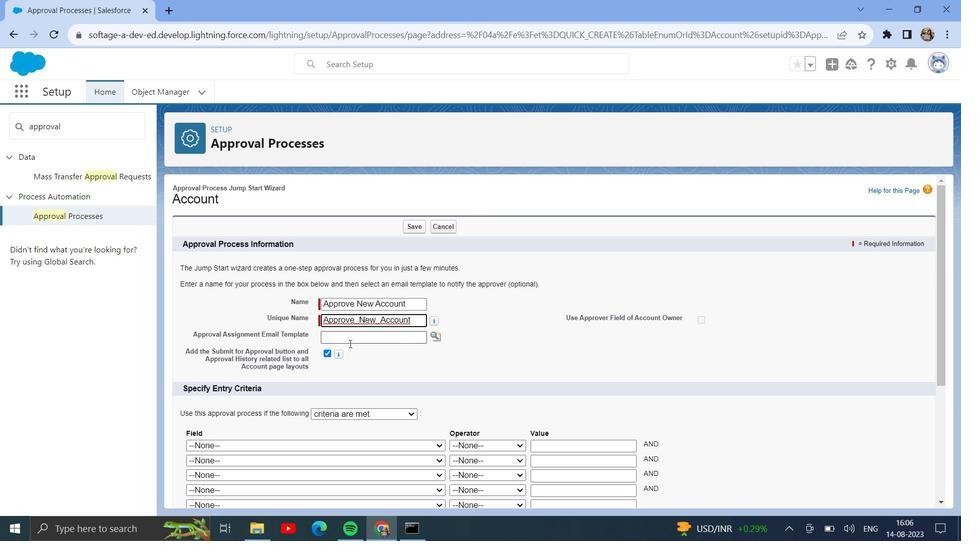 
Action: Mouse moved to (430, 330)
Screenshot: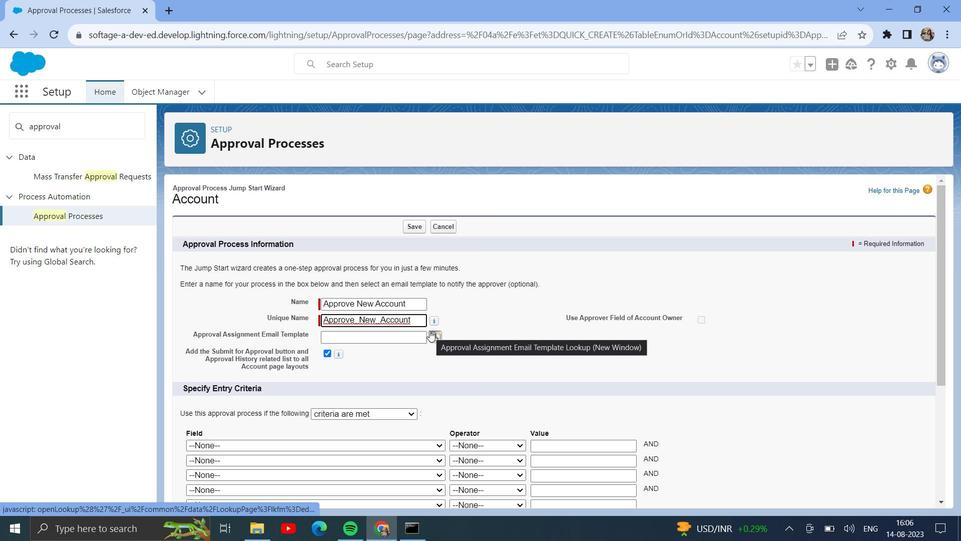 
Action: Mouse pressed left at (430, 330)
Screenshot: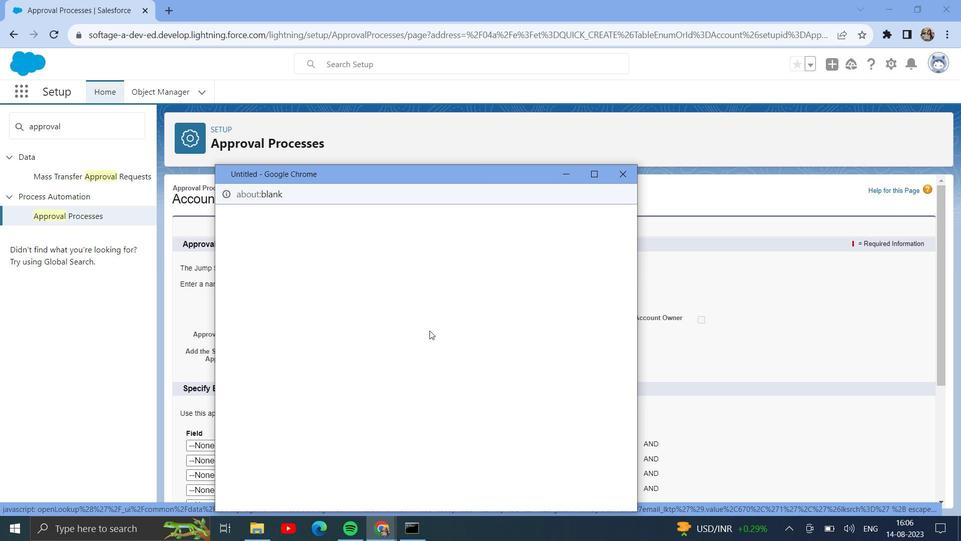 
Action: Mouse moved to (311, 381)
Screenshot: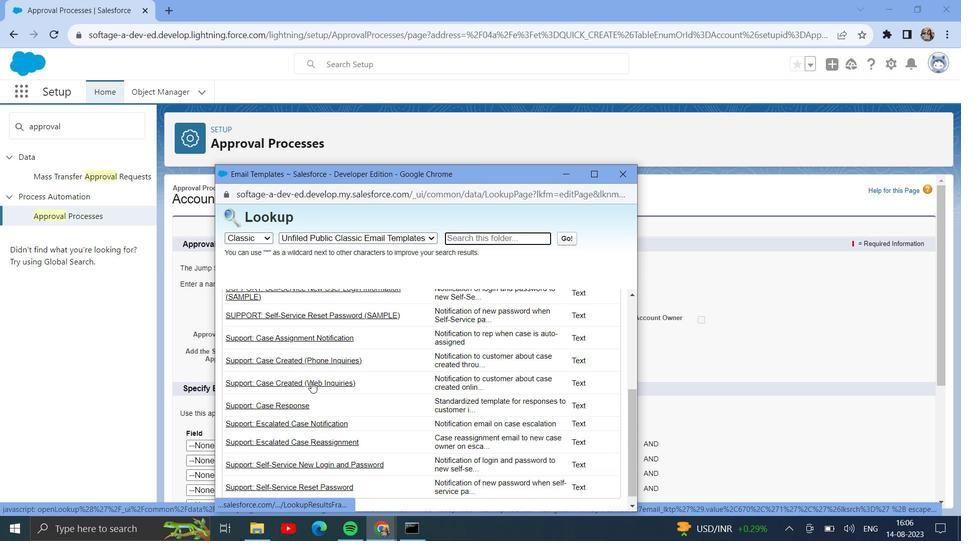 
Action: Mouse scrolled (311, 382) with delta (0, 0)
Screenshot: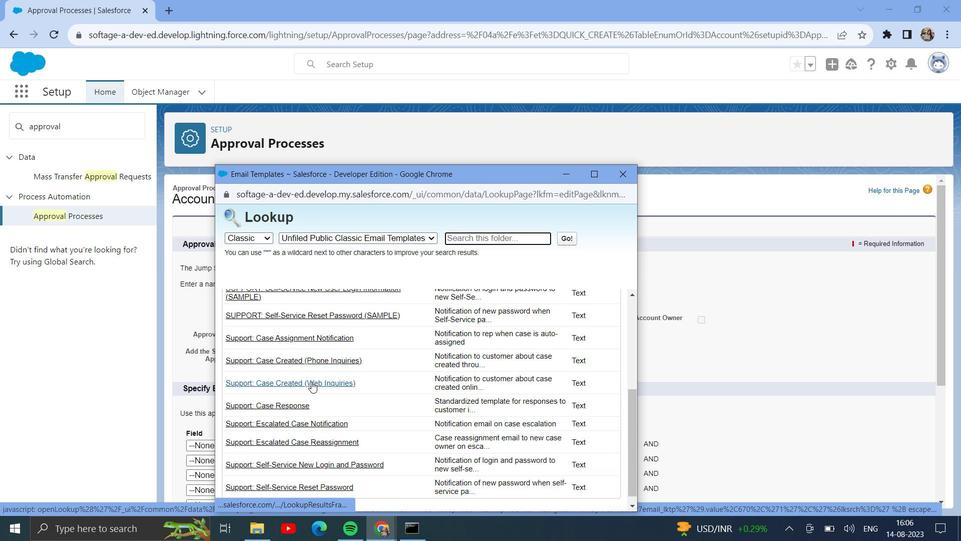 
Action: Mouse scrolled (311, 382) with delta (0, 0)
Screenshot: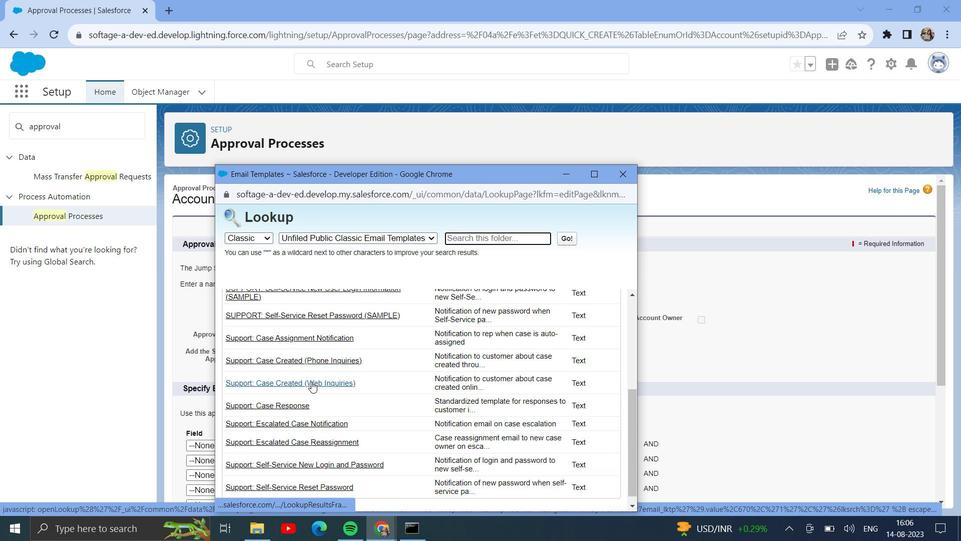 
Action: Mouse moved to (311, 381)
Screenshot: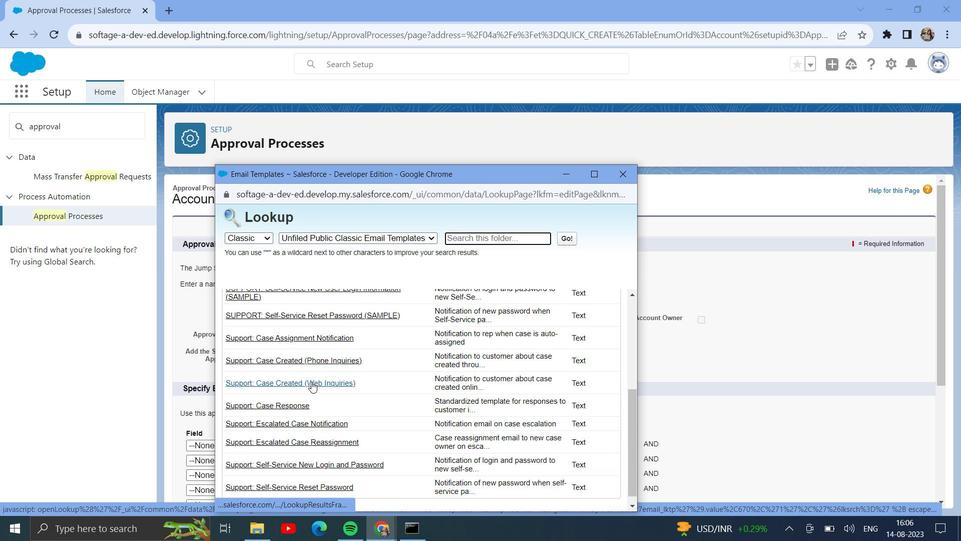 
Action: Mouse scrolled (311, 382) with delta (0, 0)
Screenshot: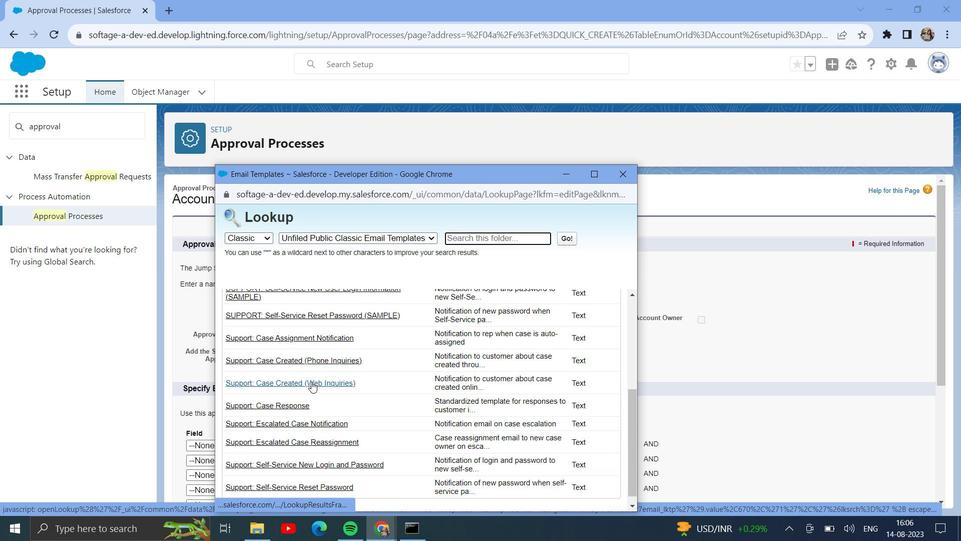 
Action: Mouse scrolled (311, 382) with delta (0, 0)
Screenshot: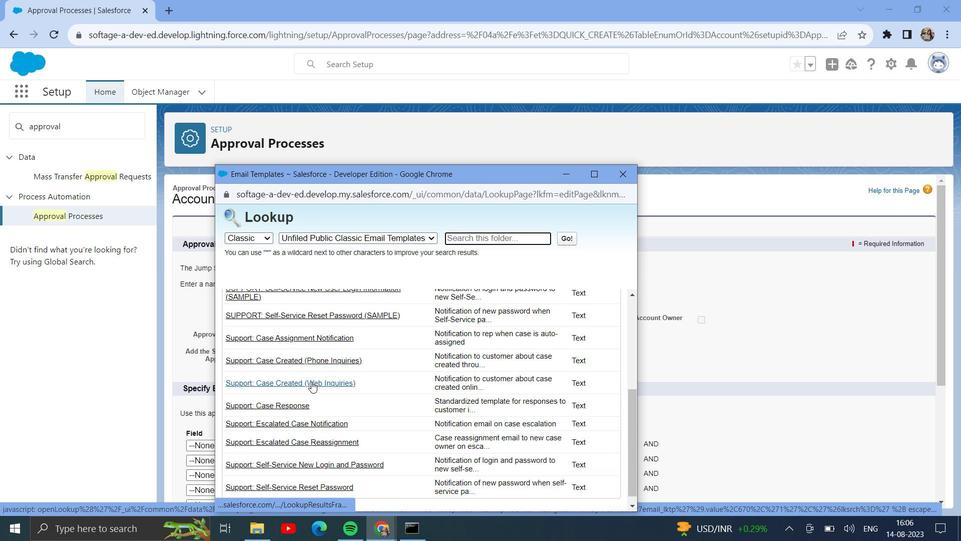 
Action: Mouse scrolled (311, 381) with delta (0, 0)
Screenshot: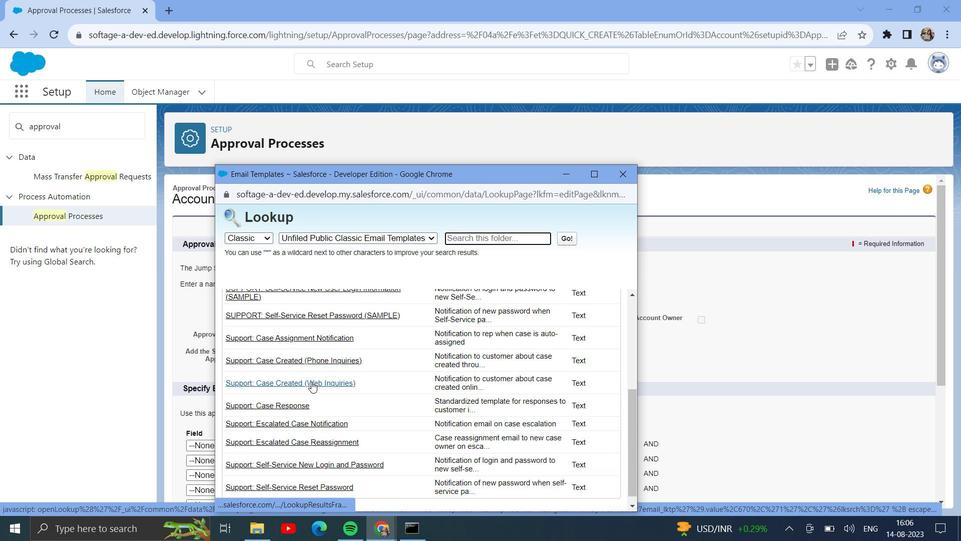 
Action: Mouse scrolled (311, 381) with delta (0, 0)
Screenshot: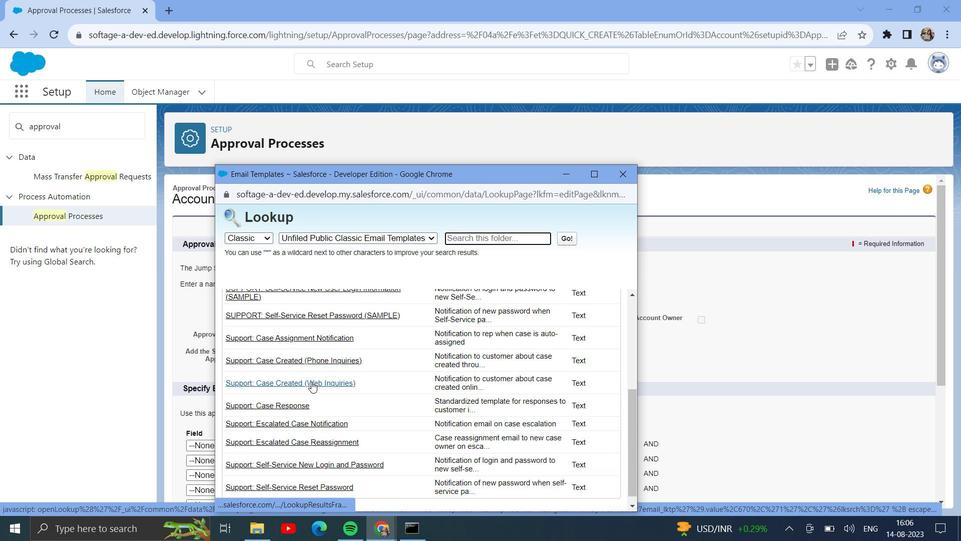 
Action: Mouse scrolled (311, 381) with delta (0, 0)
Screenshot: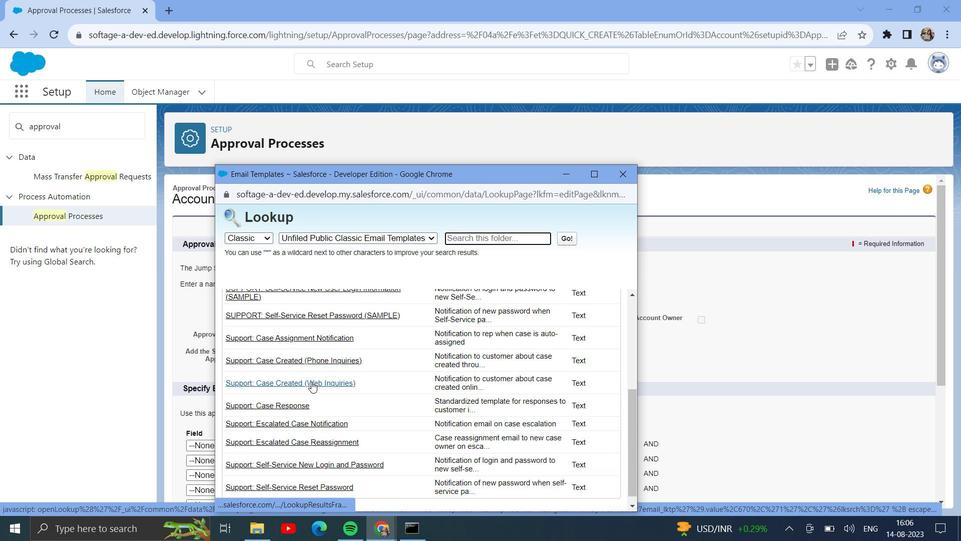 
Action: Mouse moved to (284, 418)
Screenshot: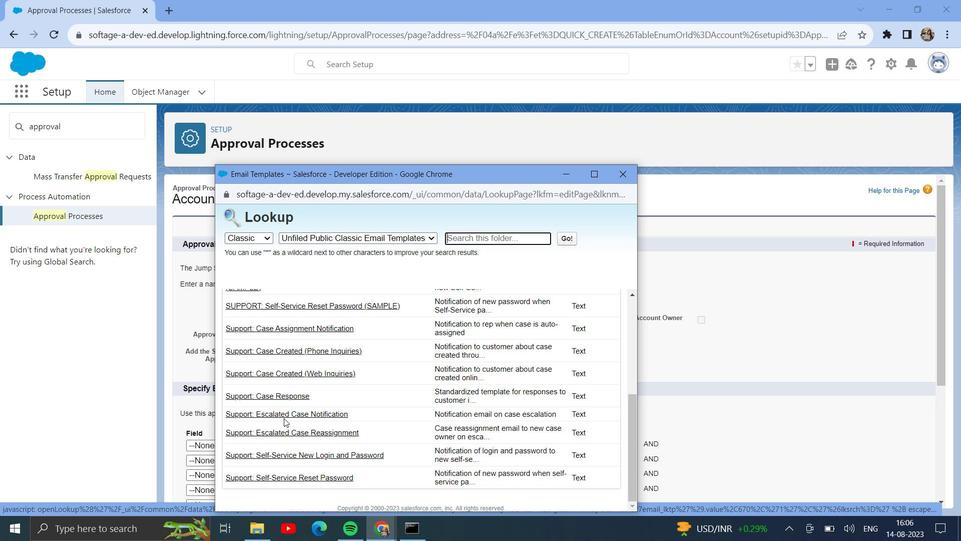 
Action: Mouse scrolled (284, 417) with delta (0, 0)
Screenshot: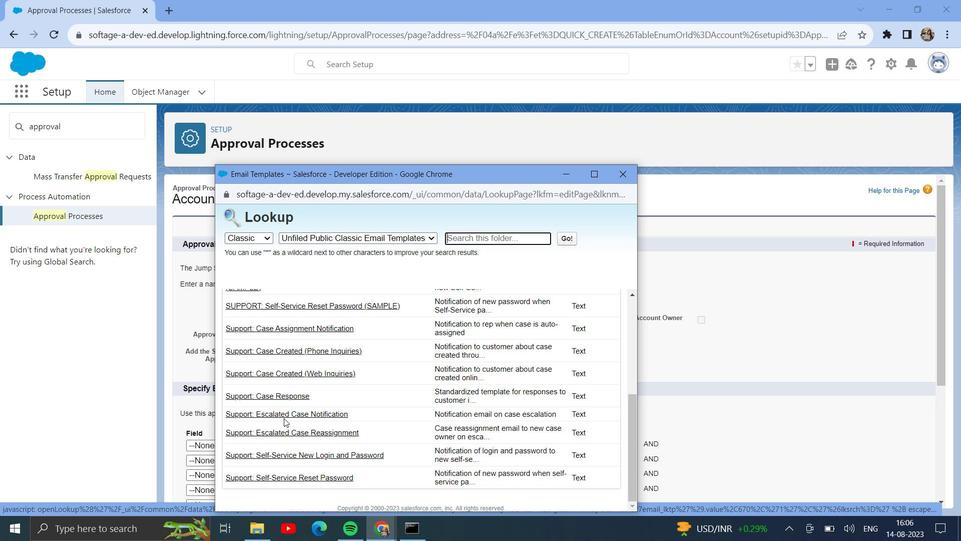 
Action: Mouse scrolled (284, 417) with delta (0, 0)
Screenshot: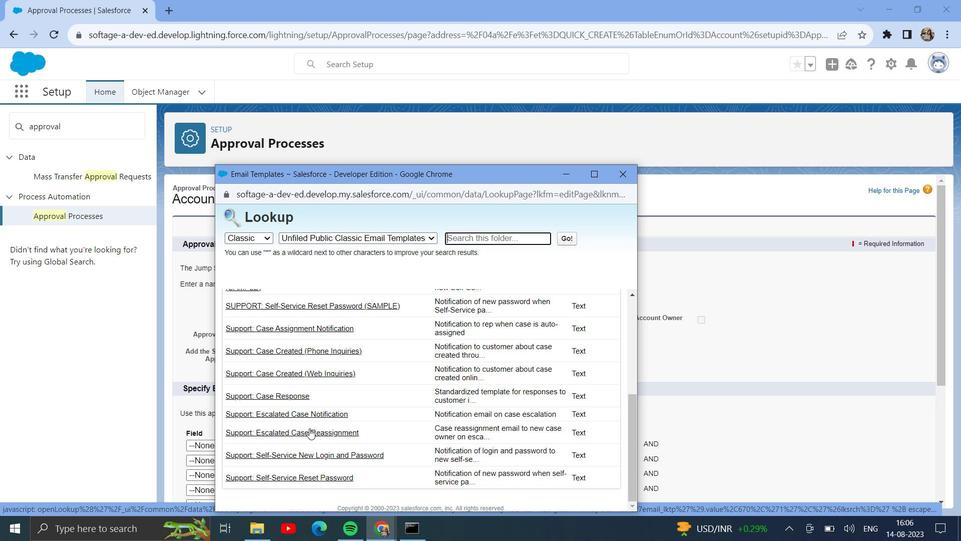 
Action: Mouse moved to (284, 418)
Screenshot: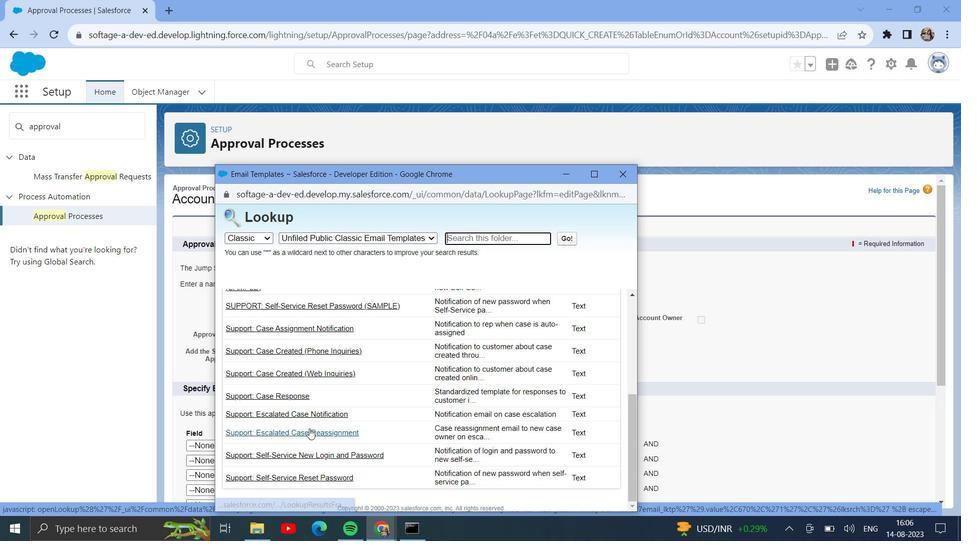 
Action: Mouse scrolled (284, 417) with delta (0, 0)
Screenshot: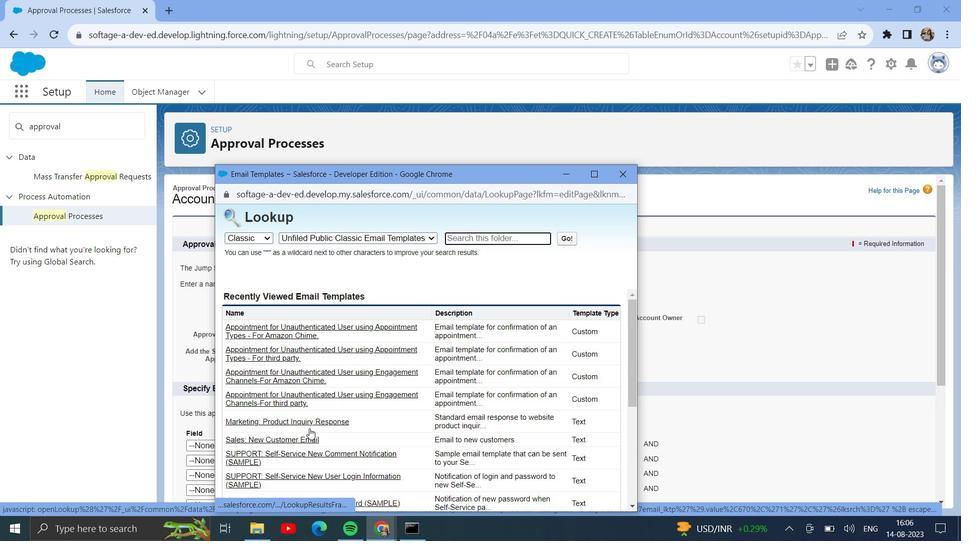 
Action: Mouse scrolled (284, 417) with delta (0, 0)
Screenshot: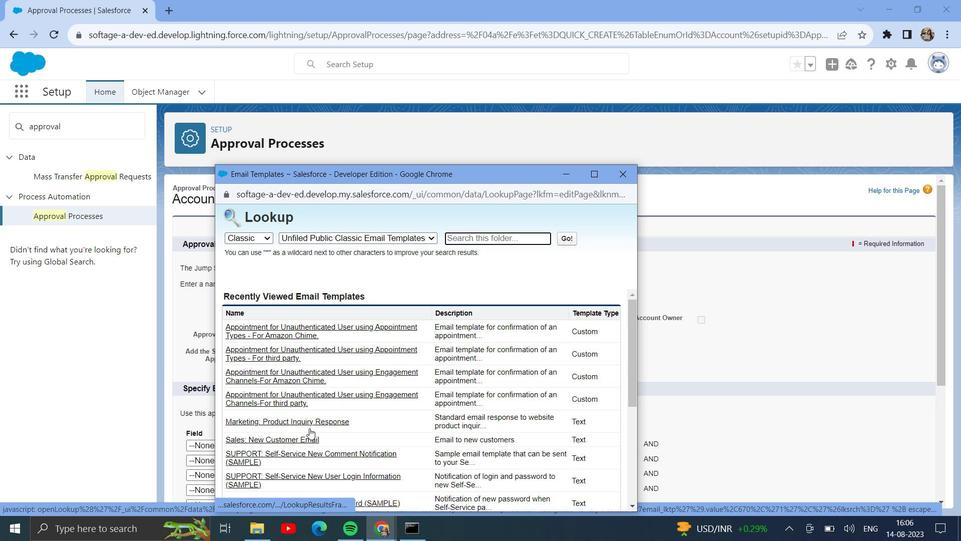 
Action: Mouse moved to (310, 428)
Screenshot: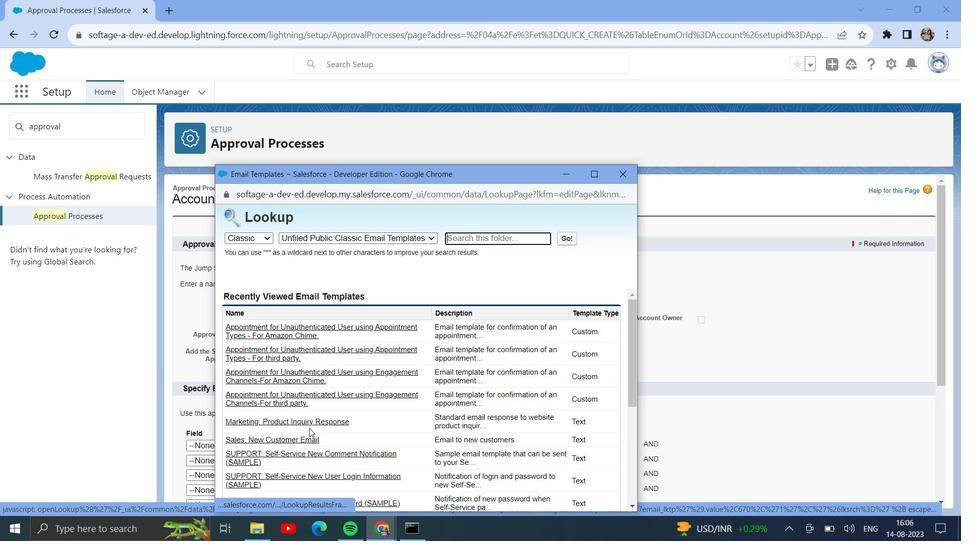 
Action: Mouse scrolled (310, 428) with delta (0, 0)
Screenshot: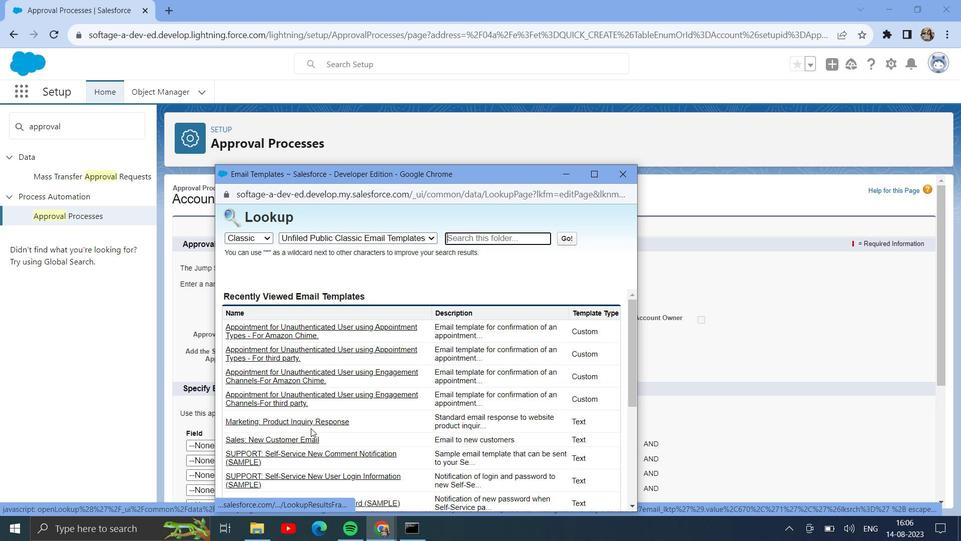 
Action: Mouse scrolled (310, 428) with delta (0, 0)
Screenshot: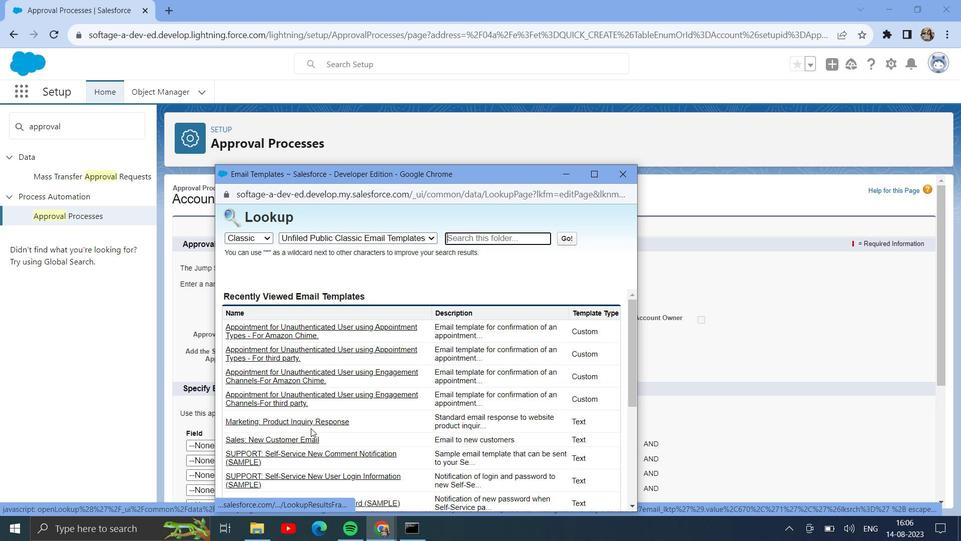 
Action: Mouse scrolled (310, 428) with delta (0, 0)
Screenshot: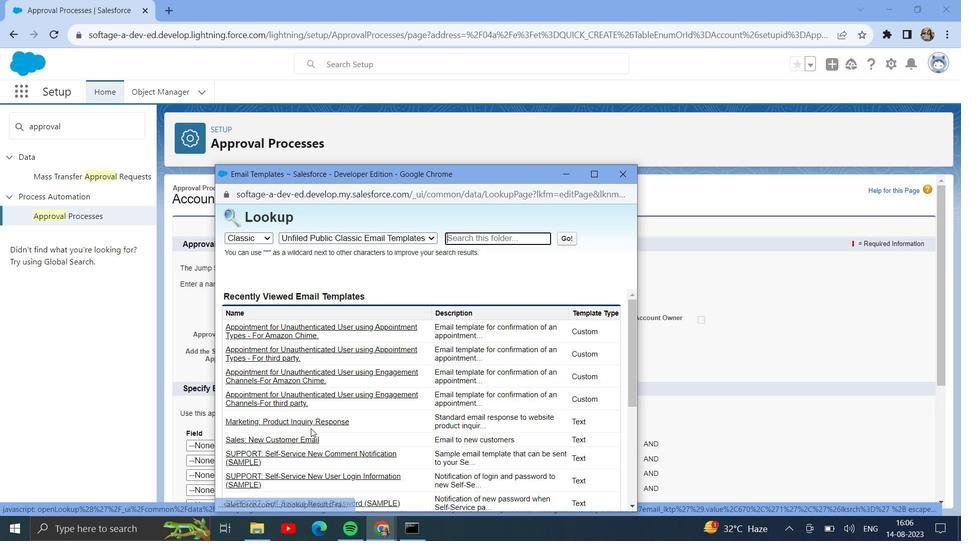 
Action: Mouse scrolled (310, 428) with delta (0, 0)
Screenshot: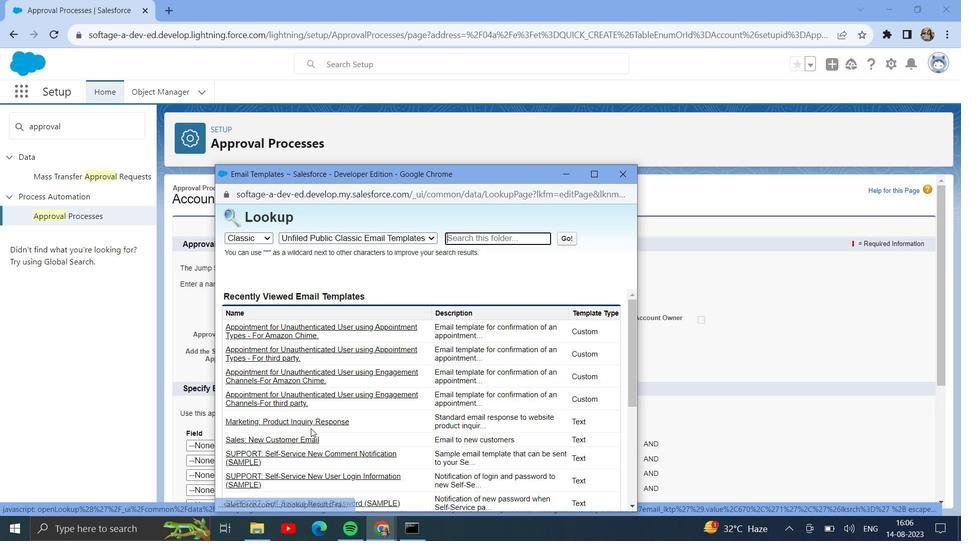 
Action: Mouse scrolled (310, 428) with delta (0, 0)
Screenshot: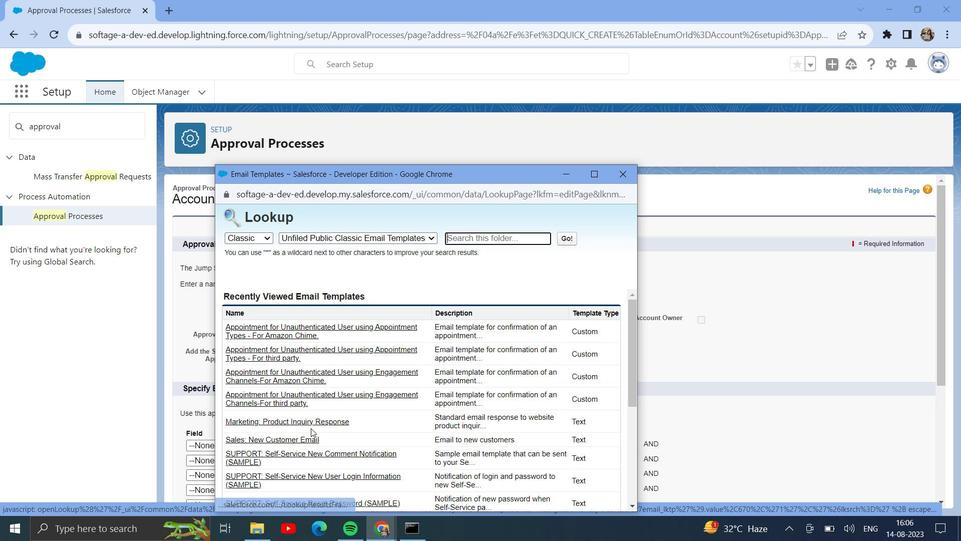 
Action: Mouse moved to (304, 423)
Screenshot: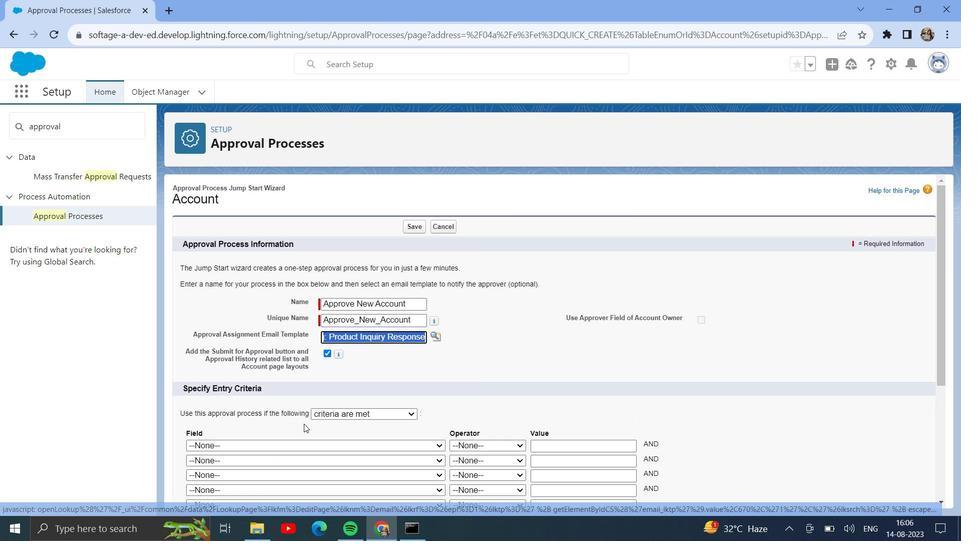 
Action: Mouse pressed left at (304, 423)
Screenshot: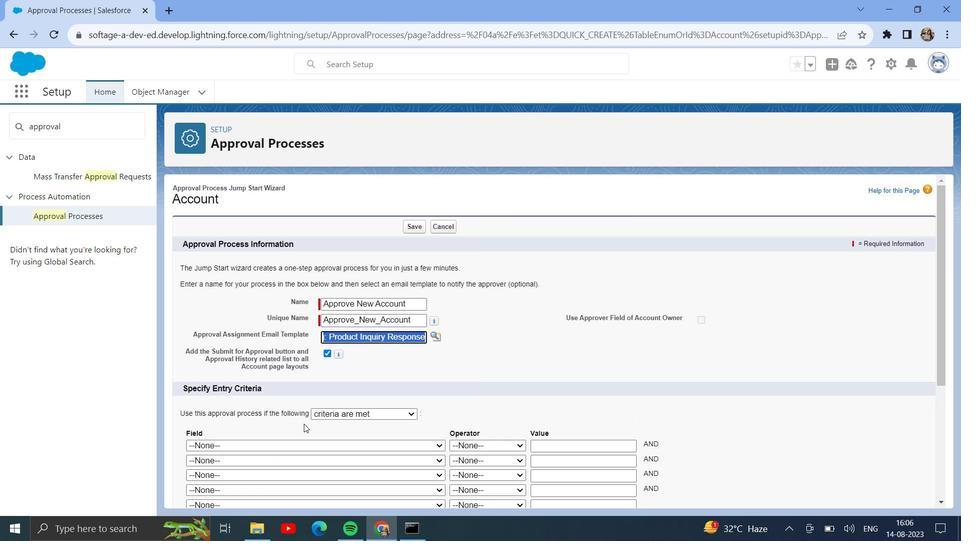 
Action: Mouse moved to (331, 417)
Screenshot: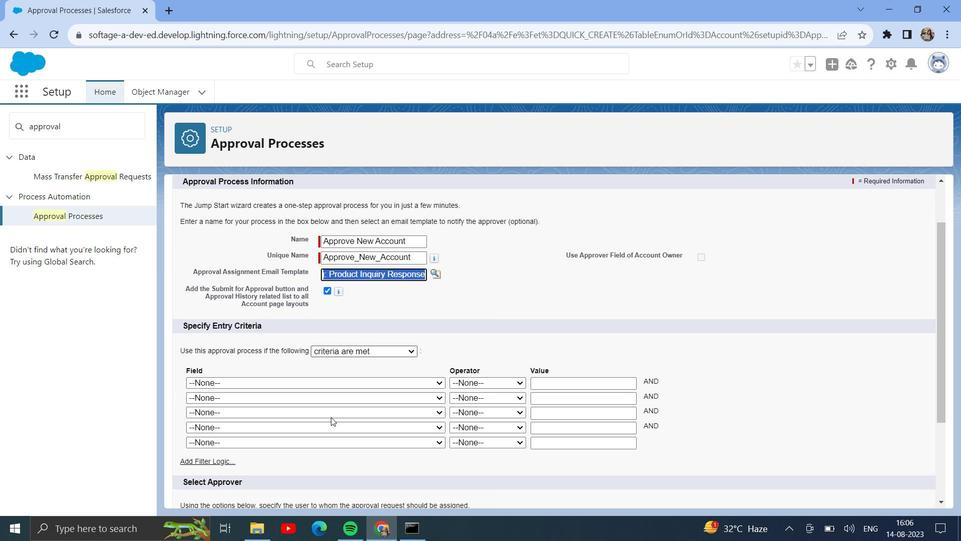 
Action: Mouse scrolled (331, 417) with delta (0, 0)
Screenshot: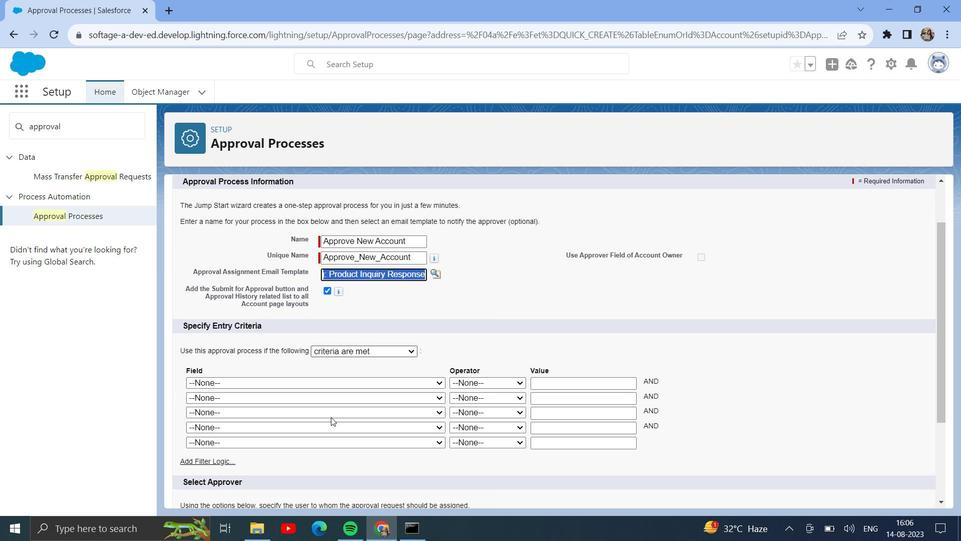 
Action: Mouse moved to (331, 414)
Screenshot: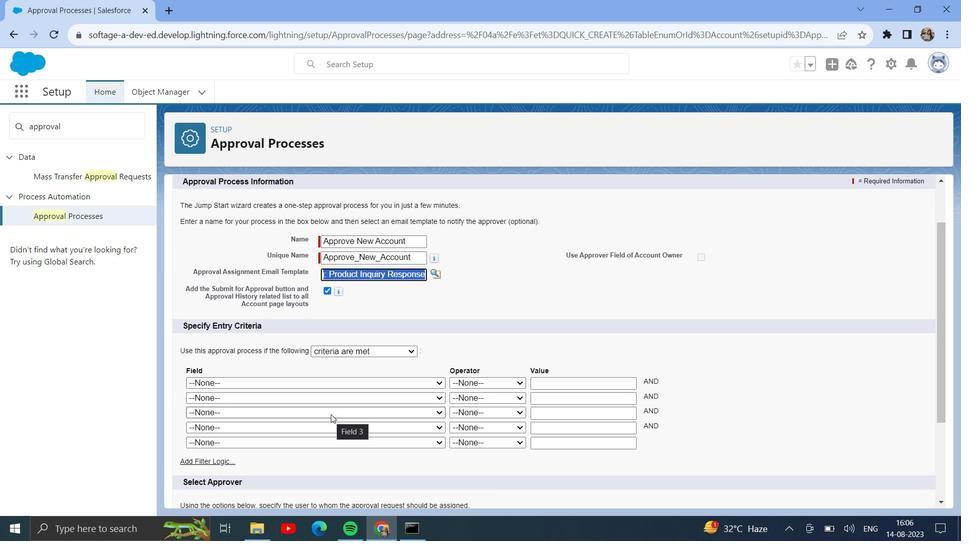
Action: Mouse scrolled (331, 414) with delta (0, 0)
Screenshot: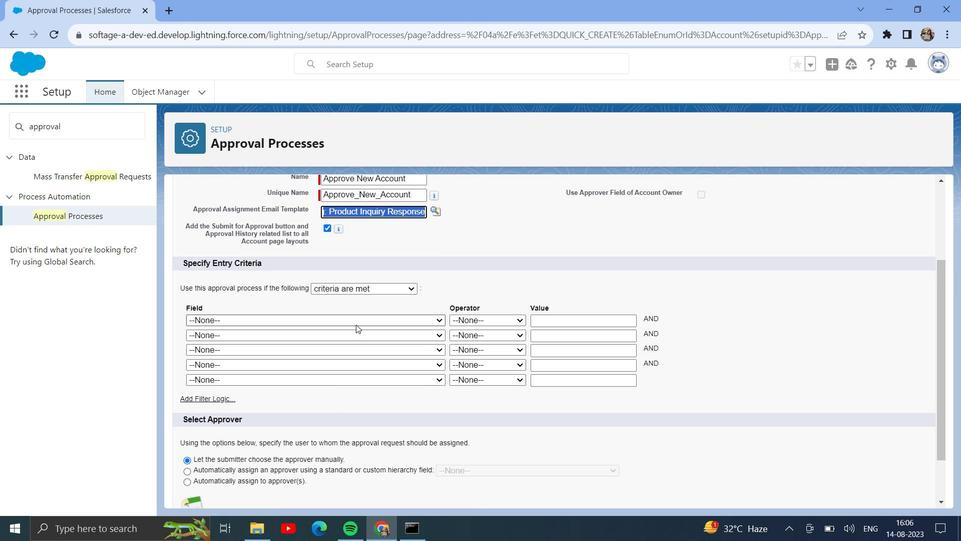 
Action: Mouse moved to (357, 320)
Screenshot: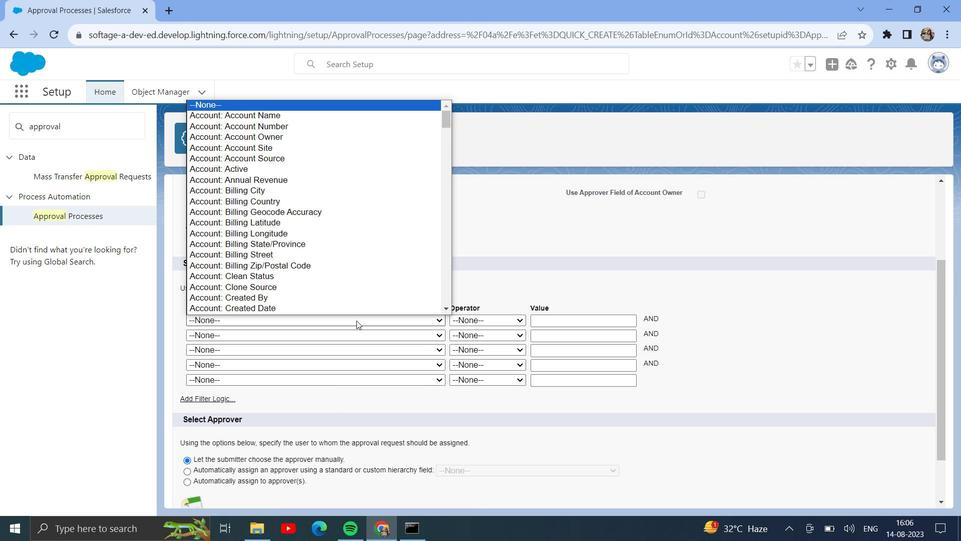 
Action: Mouse pressed left at (357, 320)
Screenshot: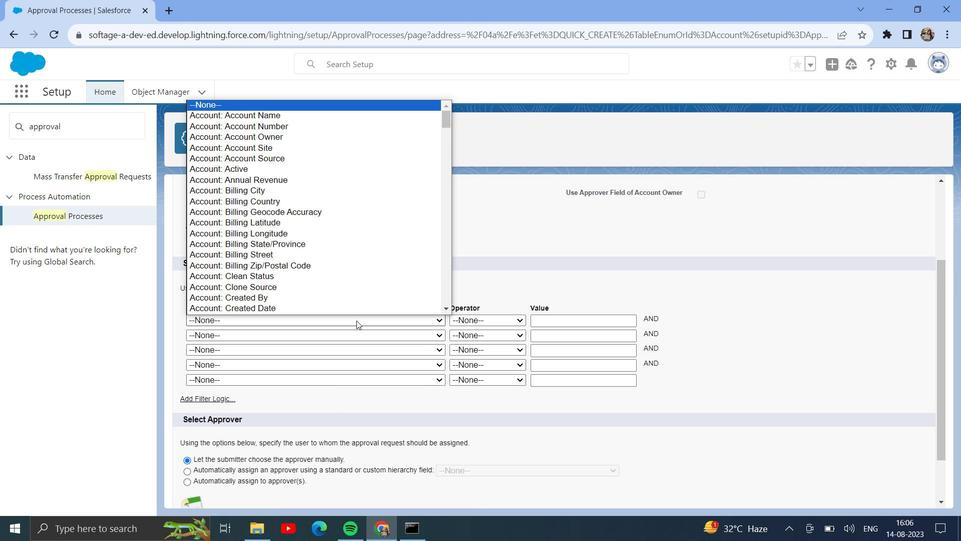 
Action: Mouse moved to (364, 261)
Screenshot: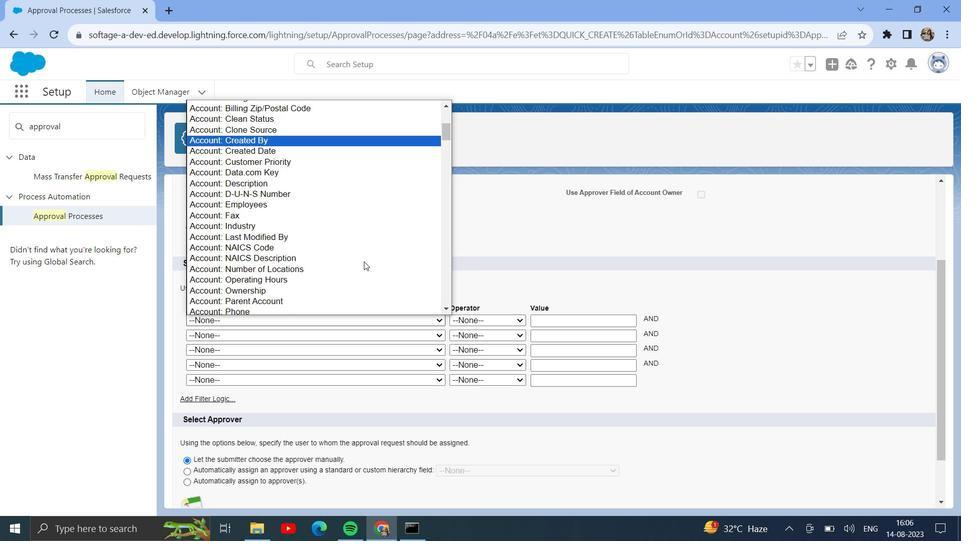 
Action: Mouse scrolled (364, 260) with delta (0, 0)
Screenshot: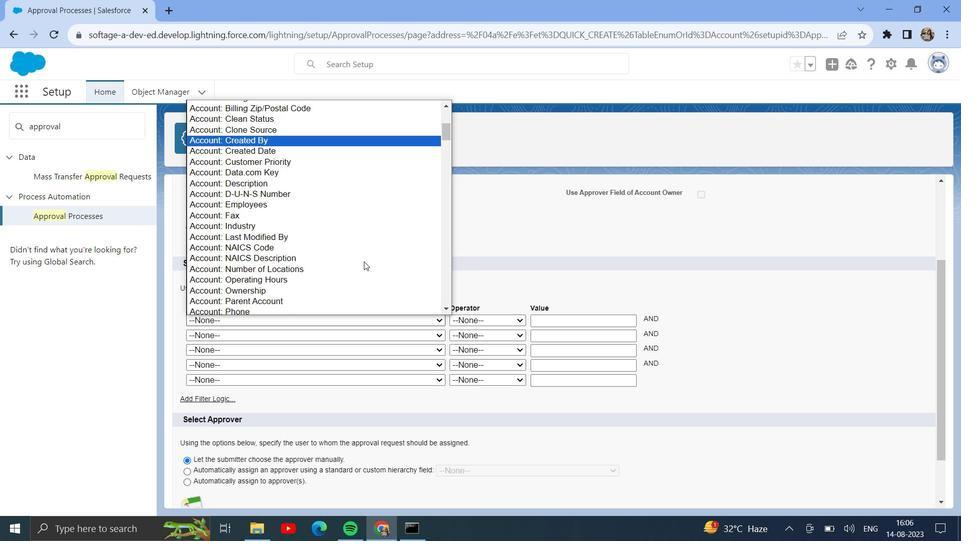 
Action: Mouse scrolled (364, 260) with delta (0, 0)
Screenshot: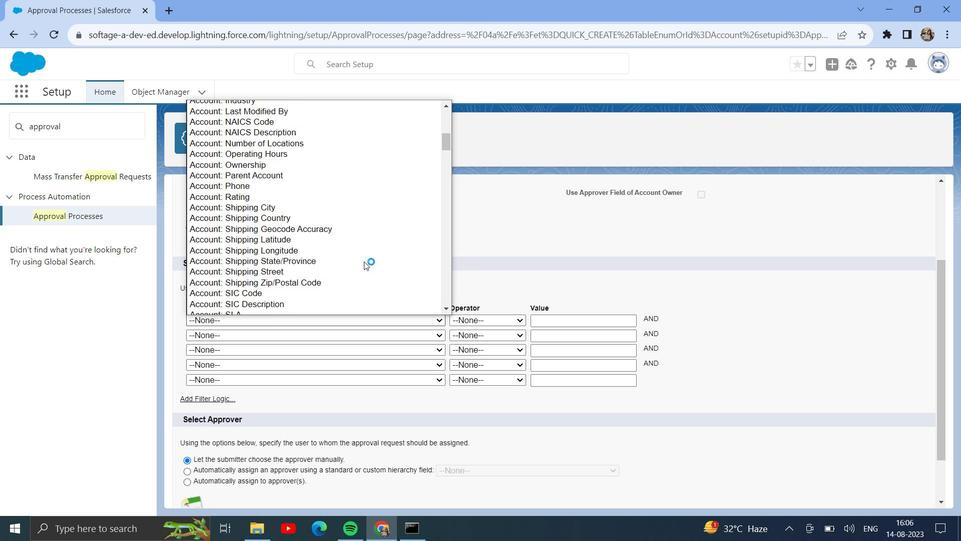
Action: Mouse scrolled (364, 260) with delta (0, 0)
Screenshot: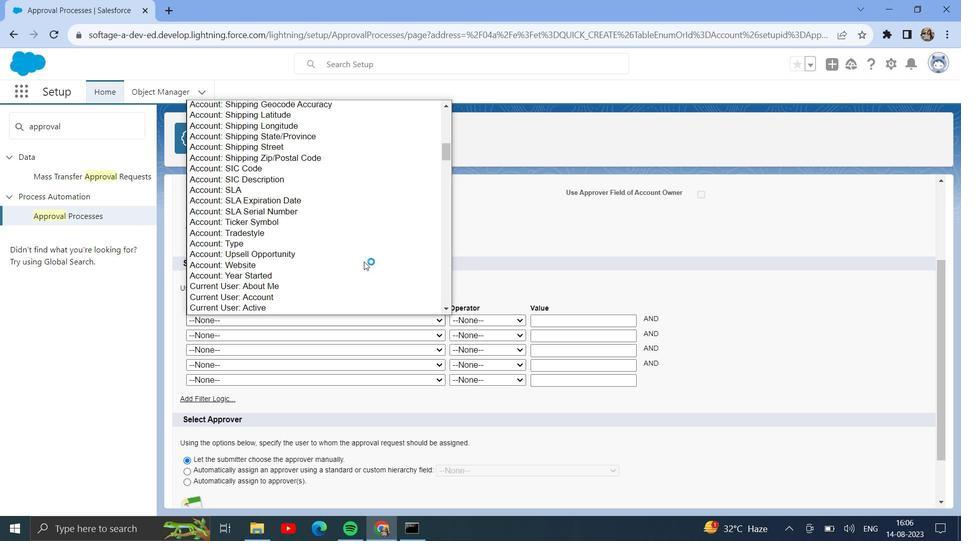 
Action: Mouse moved to (372, 245)
Screenshot: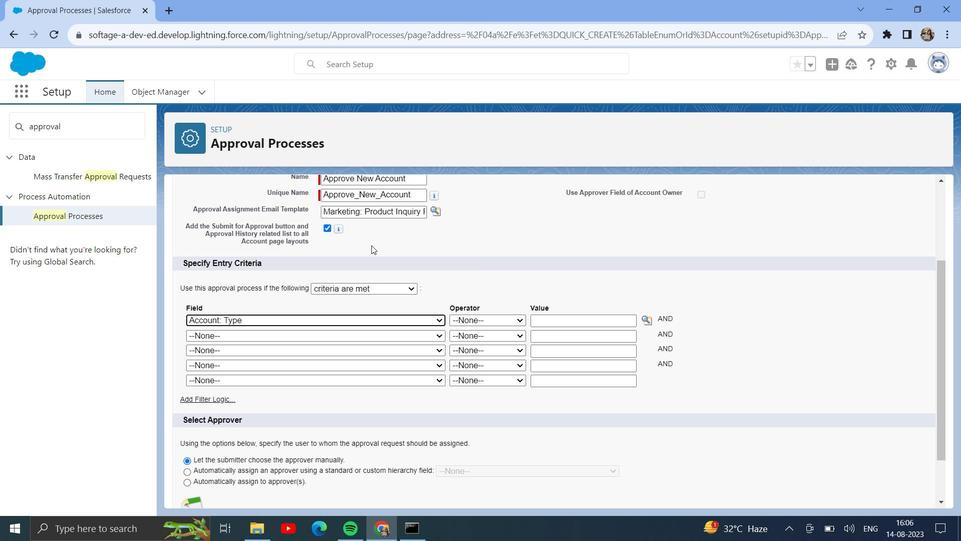 
Action: Mouse pressed left at (372, 245)
Screenshot: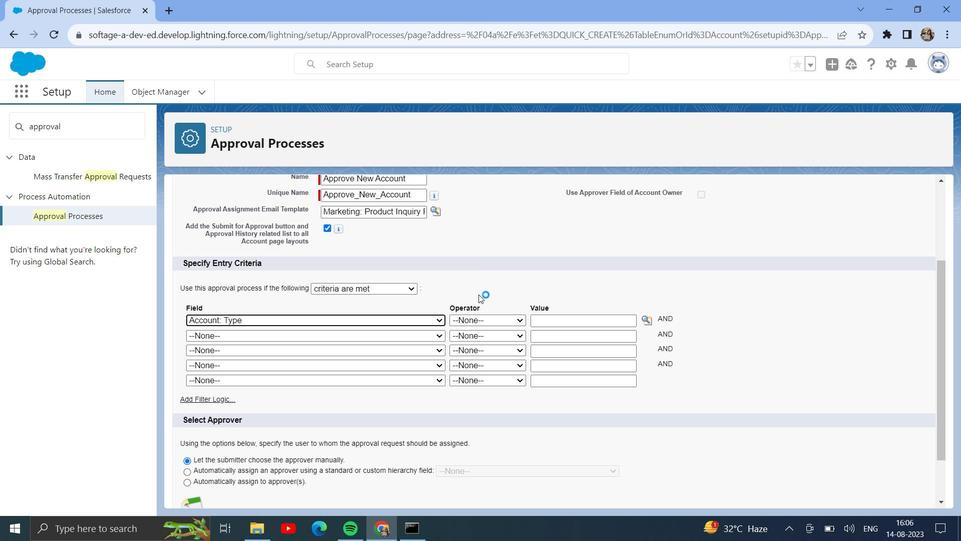 
Action: Mouse moved to (498, 321)
Screenshot: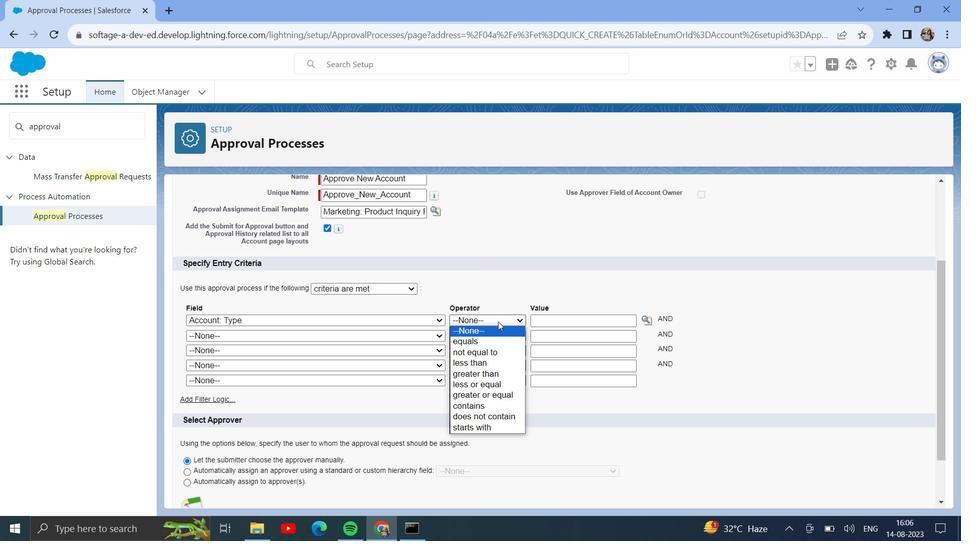 
Action: Mouse pressed left at (498, 321)
Screenshot: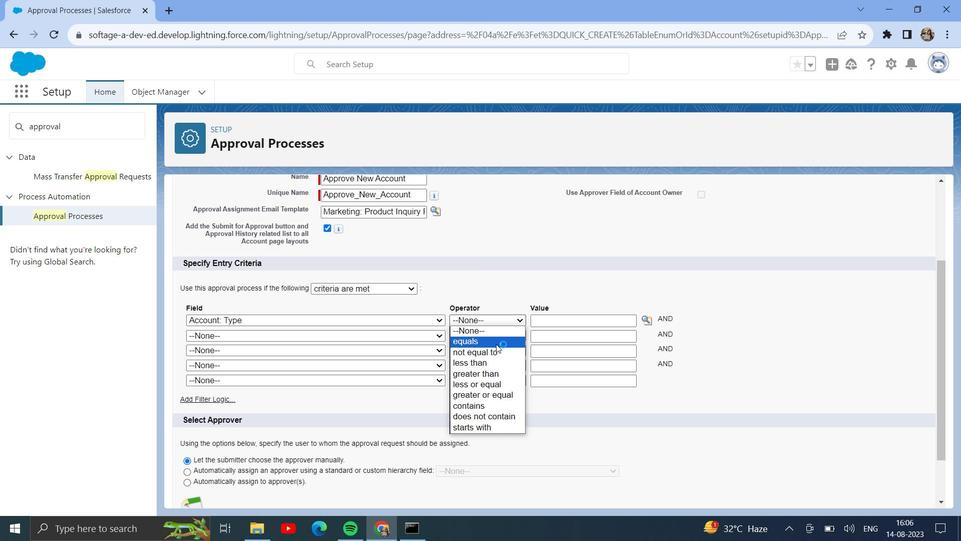 
Action: Mouse moved to (496, 344)
Screenshot: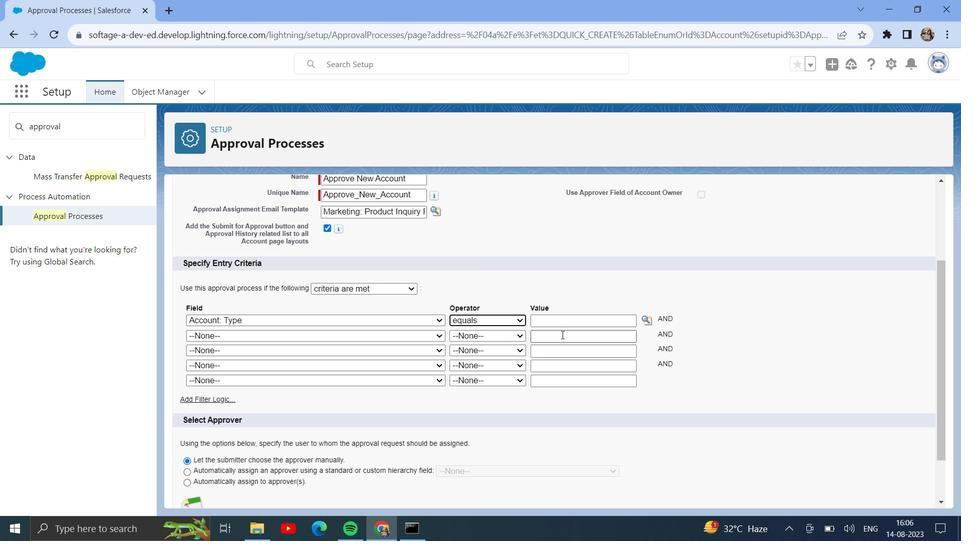 
Action: Mouse pressed left at (496, 344)
Screenshot: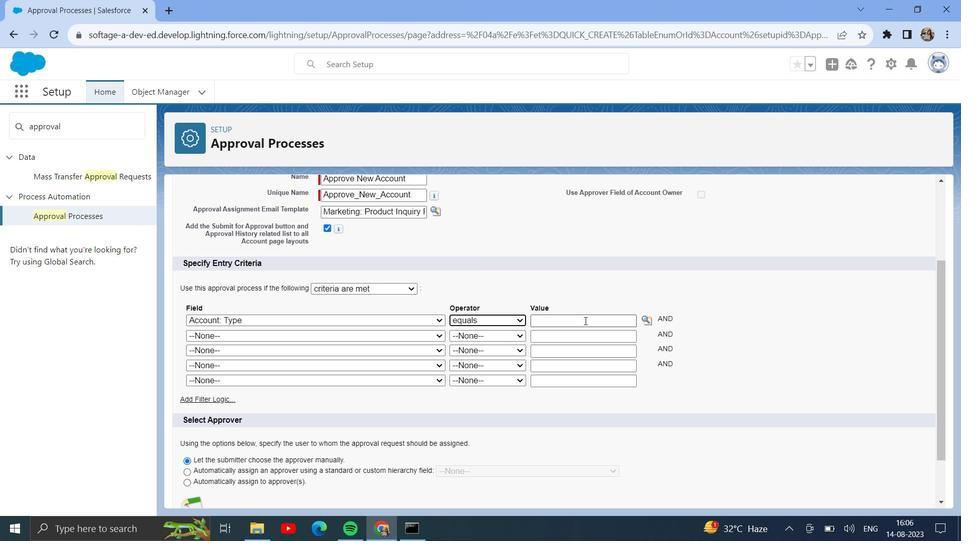 
Action: Mouse moved to (643, 327)
Screenshot: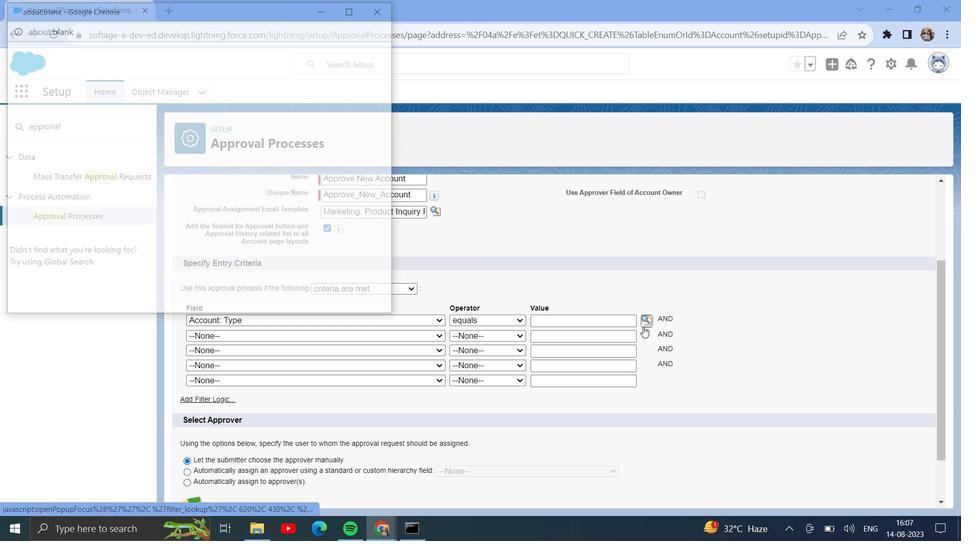 
Action: Mouse pressed left at (643, 327)
Screenshot: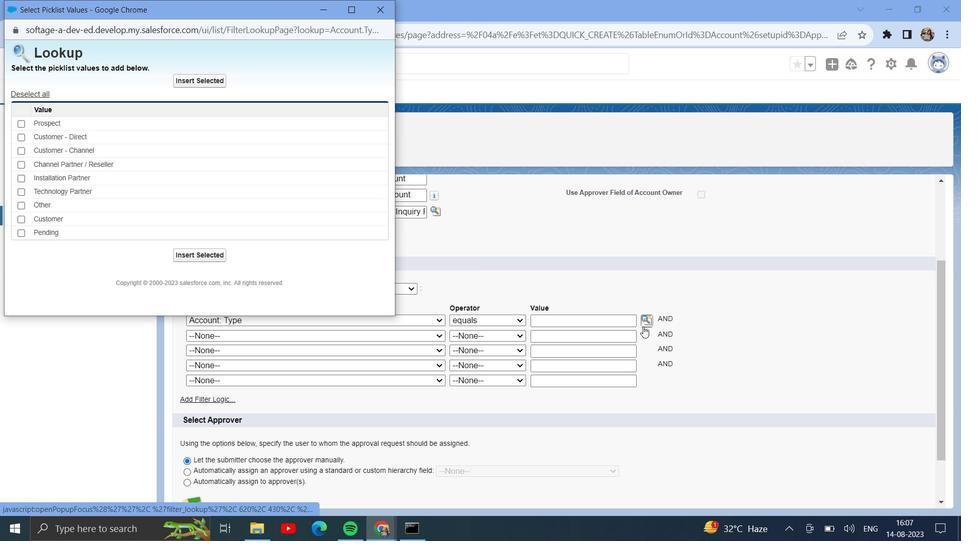 
Action: Mouse moved to (21, 121)
Screenshot: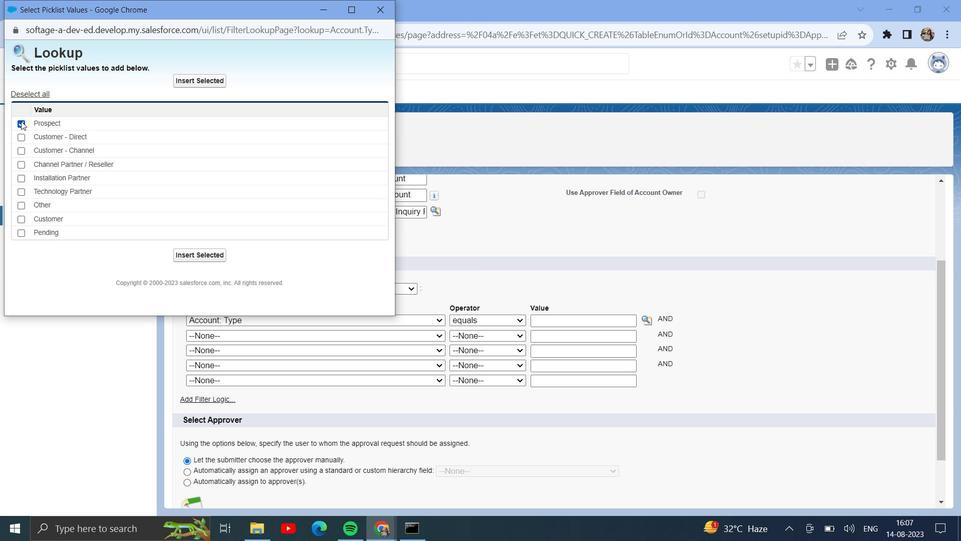 
Action: Mouse pressed left at (21, 121)
Screenshot: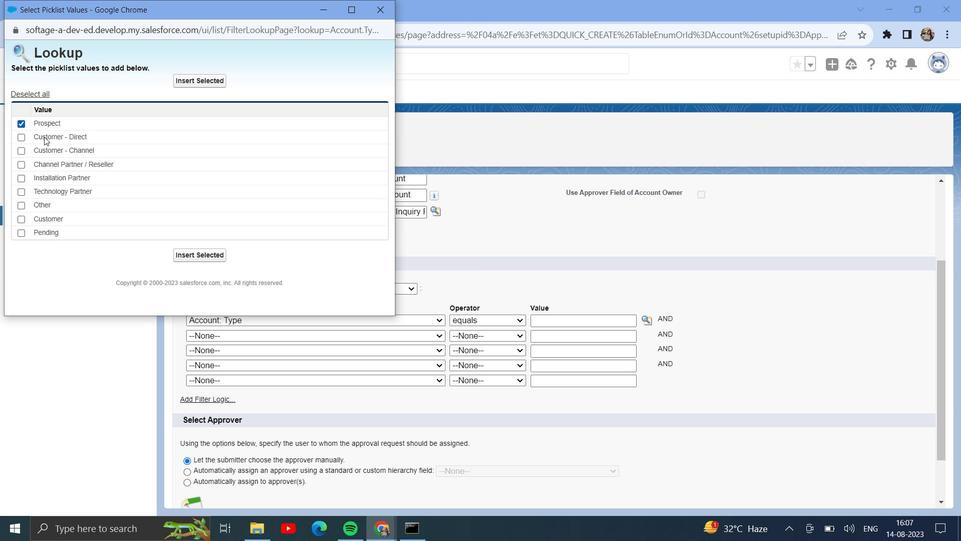 
Action: Mouse moved to (202, 254)
Screenshot: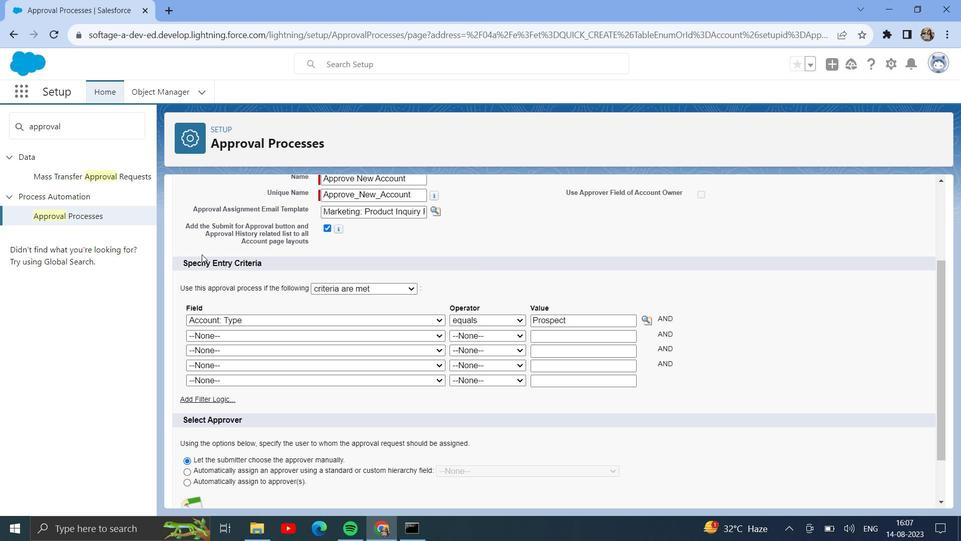 
Action: Mouse pressed left at (202, 254)
Screenshot: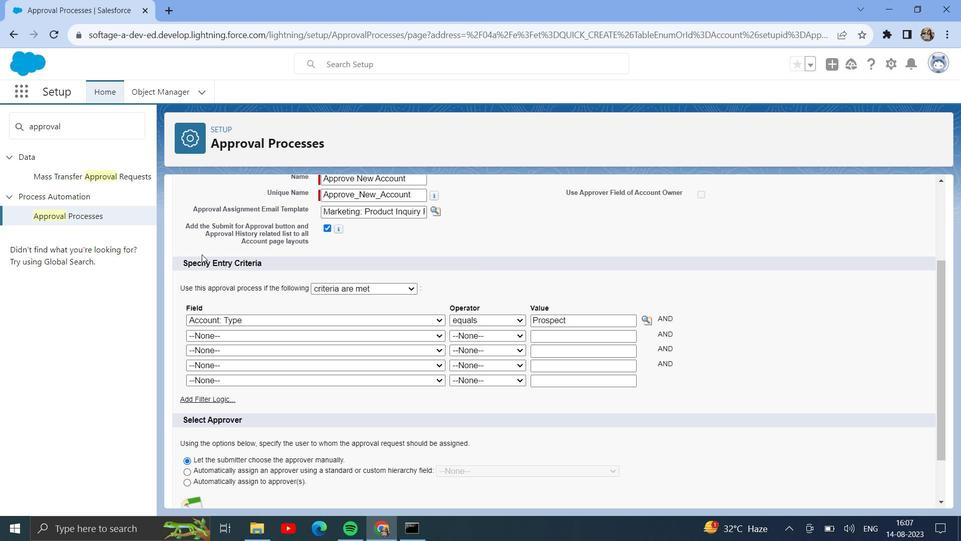 
Action: Mouse moved to (402, 331)
Screenshot: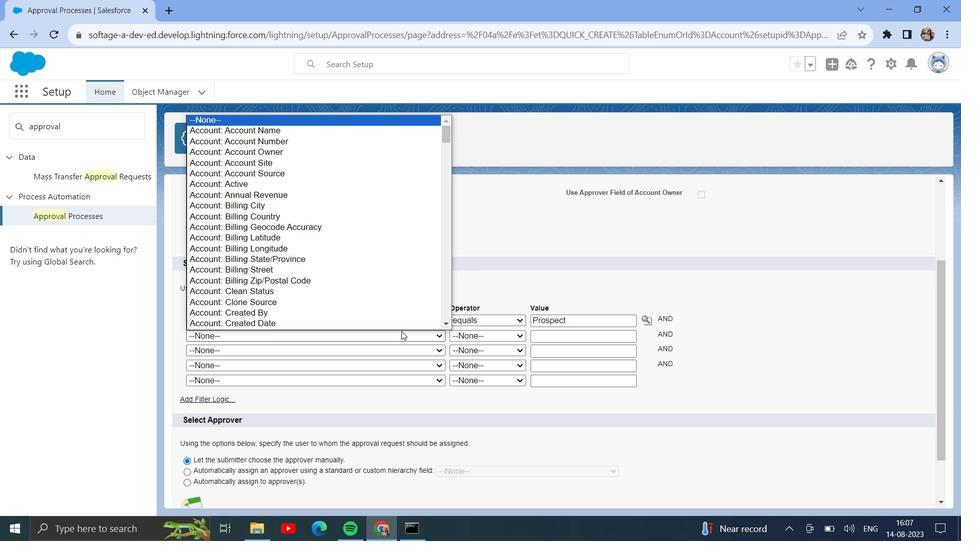 
Action: Mouse pressed left at (402, 331)
Screenshot: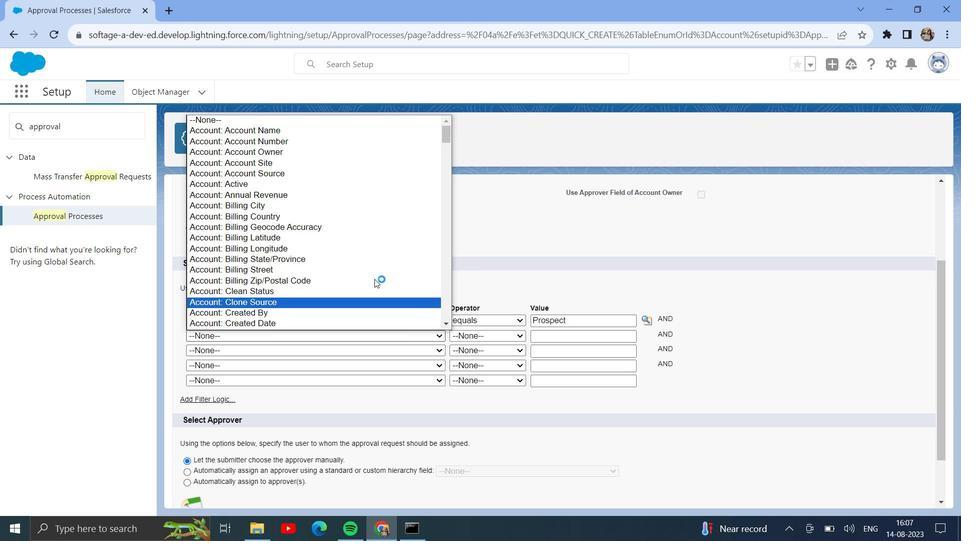 
Action: Mouse moved to (363, 260)
Screenshot: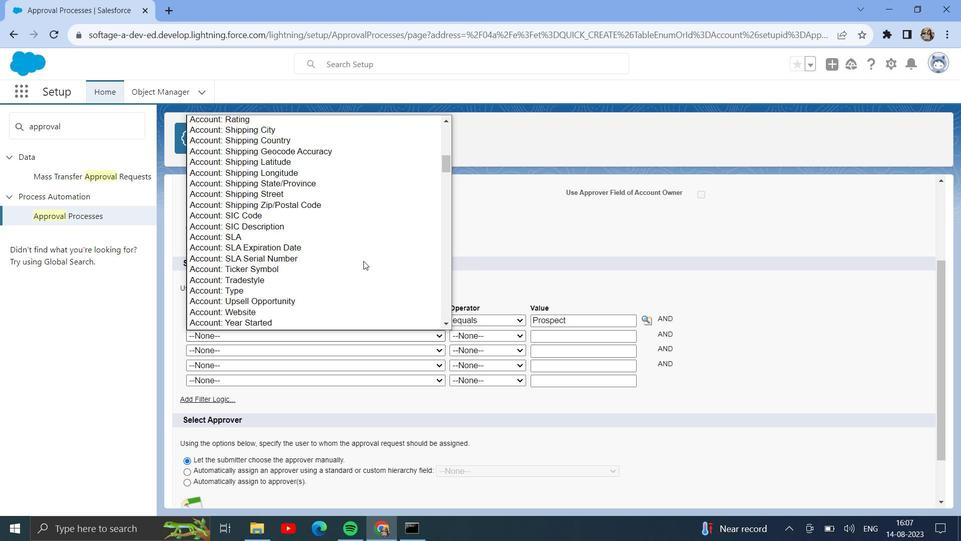 
Action: Mouse scrolled (363, 260) with delta (0, 0)
Screenshot: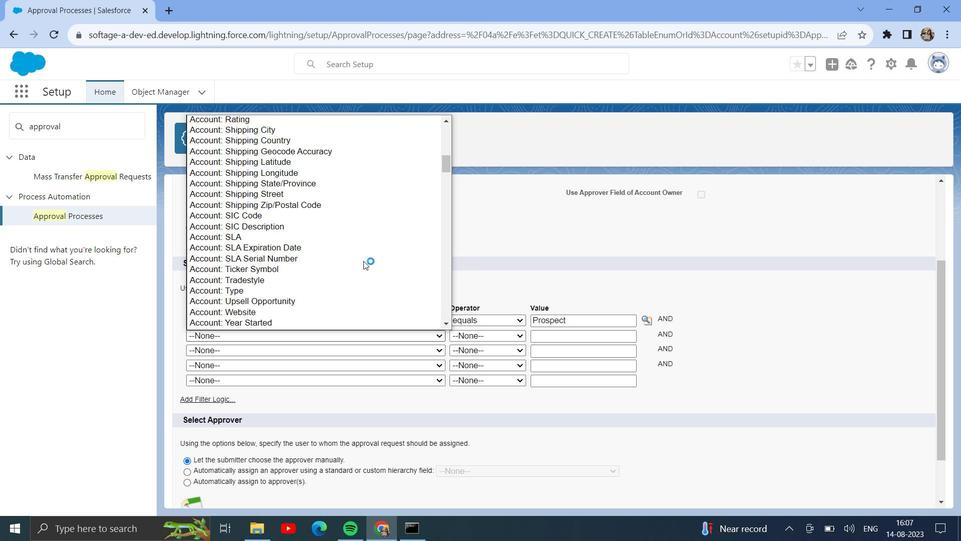 
Action: Mouse scrolled (363, 260) with delta (0, 0)
Screenshot: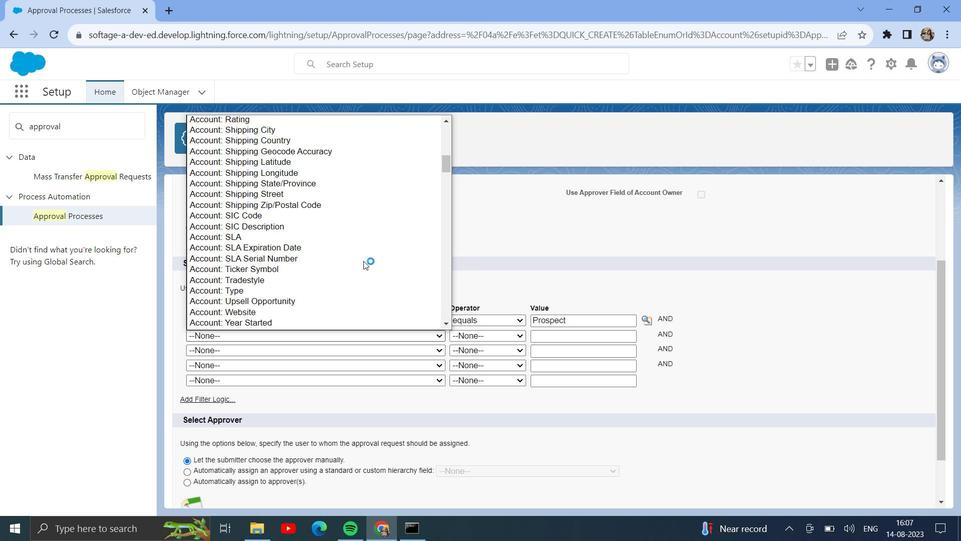 
Action: Mouse scrolled (363, 260) with delta (0, 0)
Screenshot: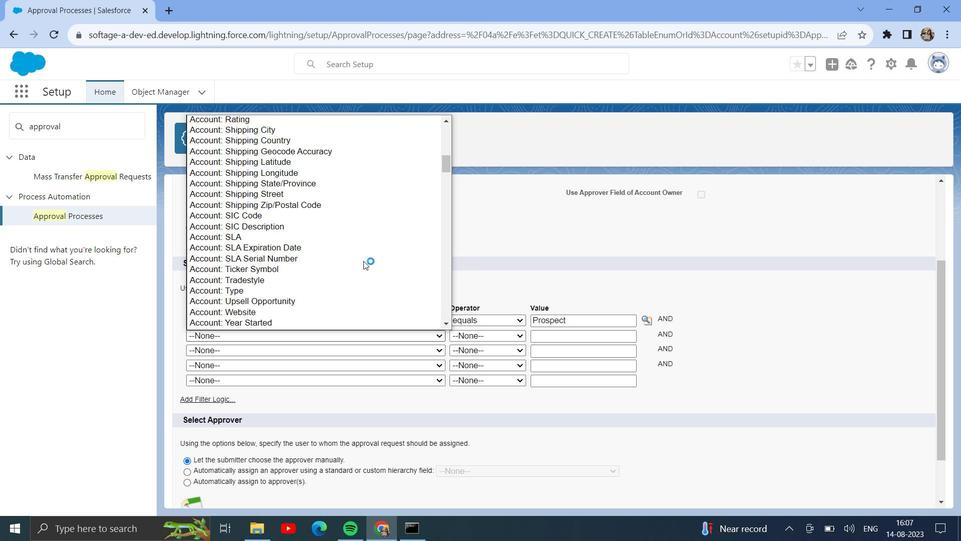 
Action: Mouse scrolled (363, 260) with delta (0, 0)
Screenshot: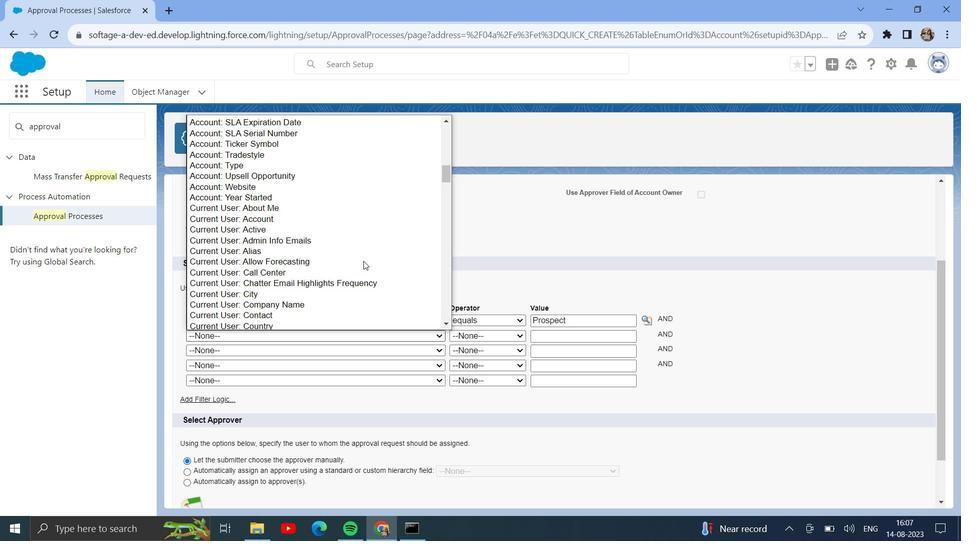 
Action: Mouse scrolled (363, 260) with delta (0, 0)
Screenshot: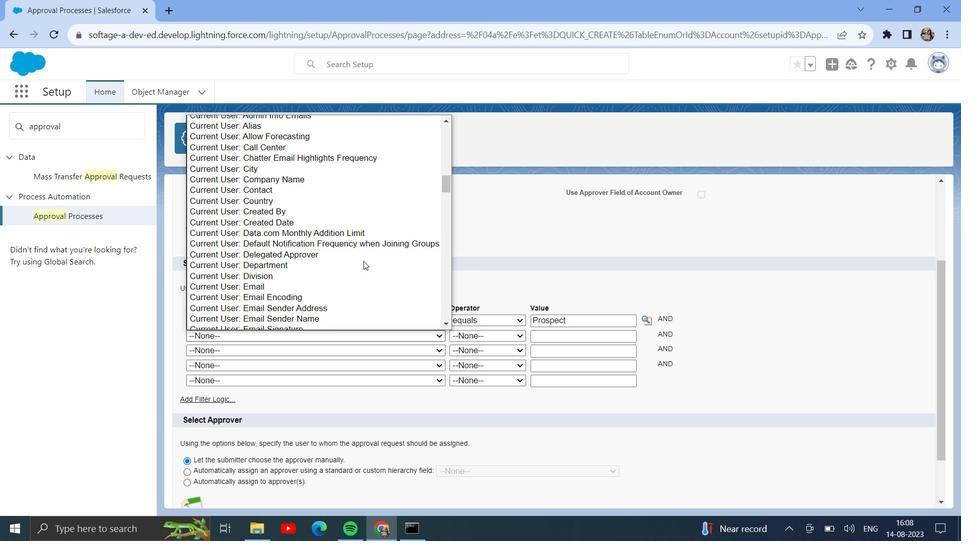 
Action: Mouse scrolled (363, 260) with delta (0, 0)
Screenshot: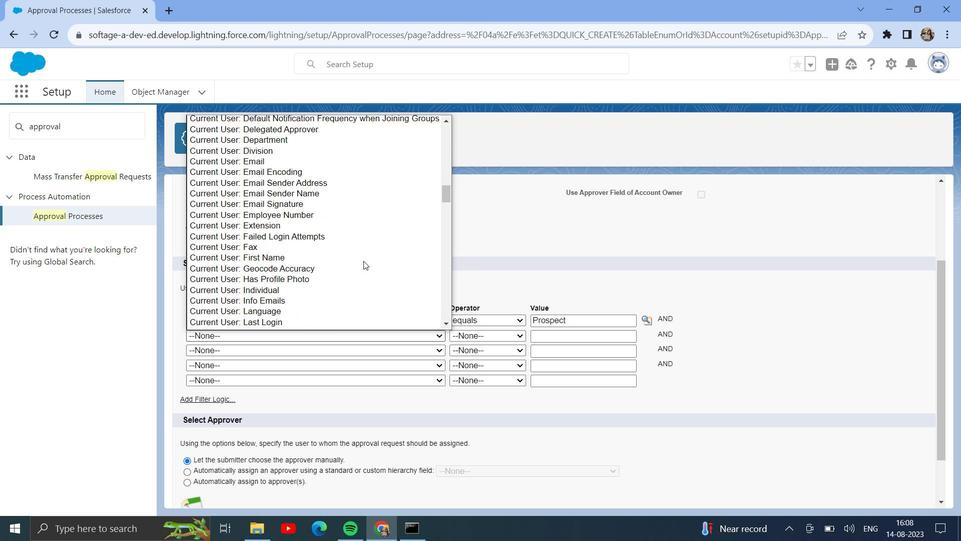 
Action: Mouse scrolled (363, 260) with delta (0, 0)
Screenshot: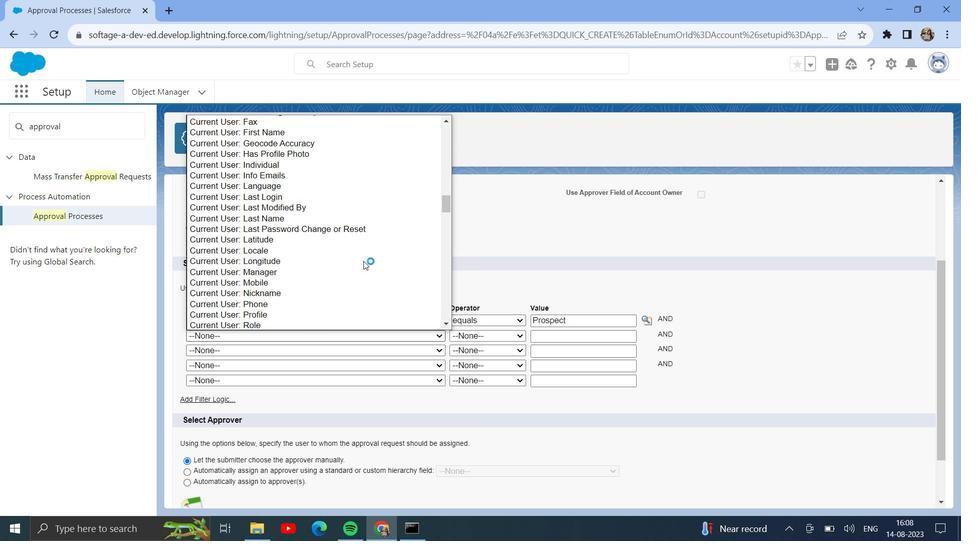 
Action: Mouse scrolled (363, 260) with delta (0, 0)
Screenshot: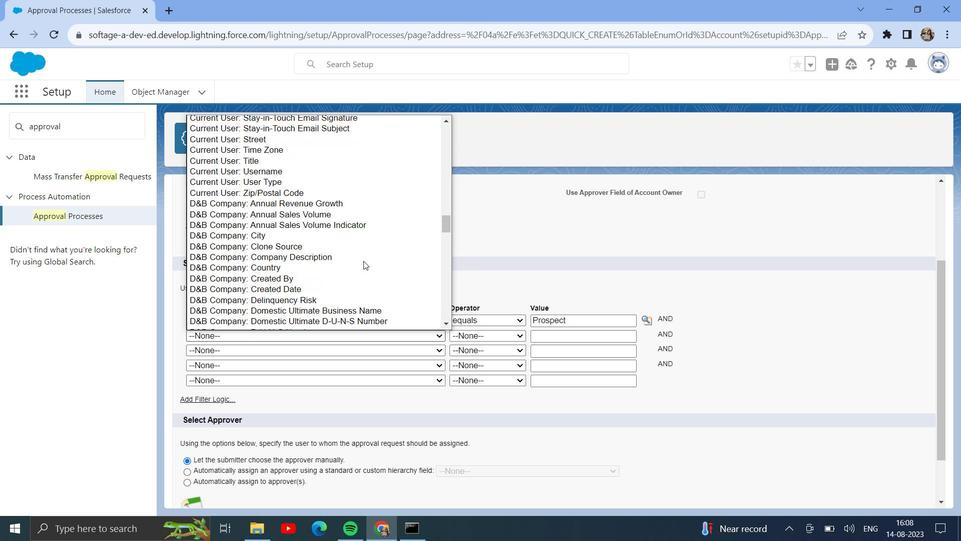 
Action: Mouse scrolled (363, 260) with delta (0, 0)
Screenshot: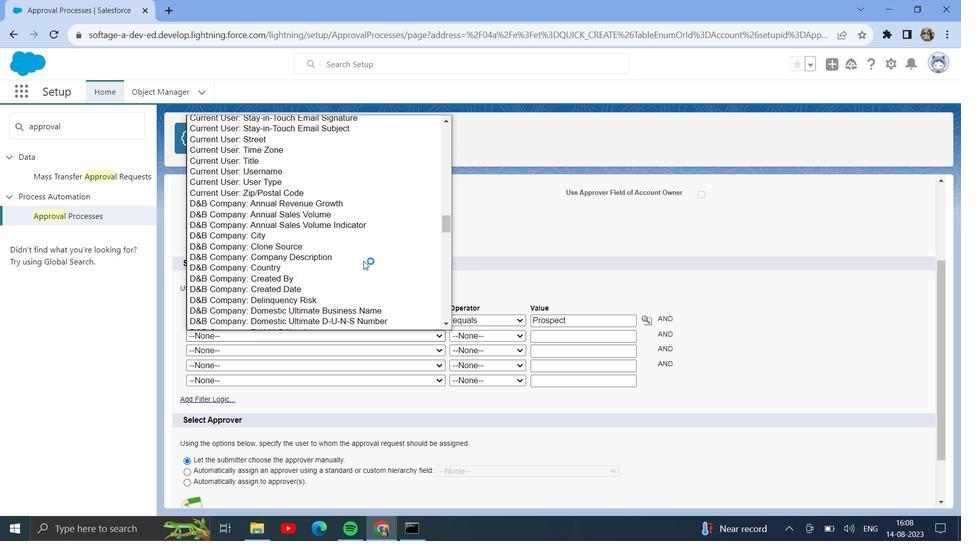 
Action: Mouse scrolled (363, 260) with delta (0, 0)
Screenshot: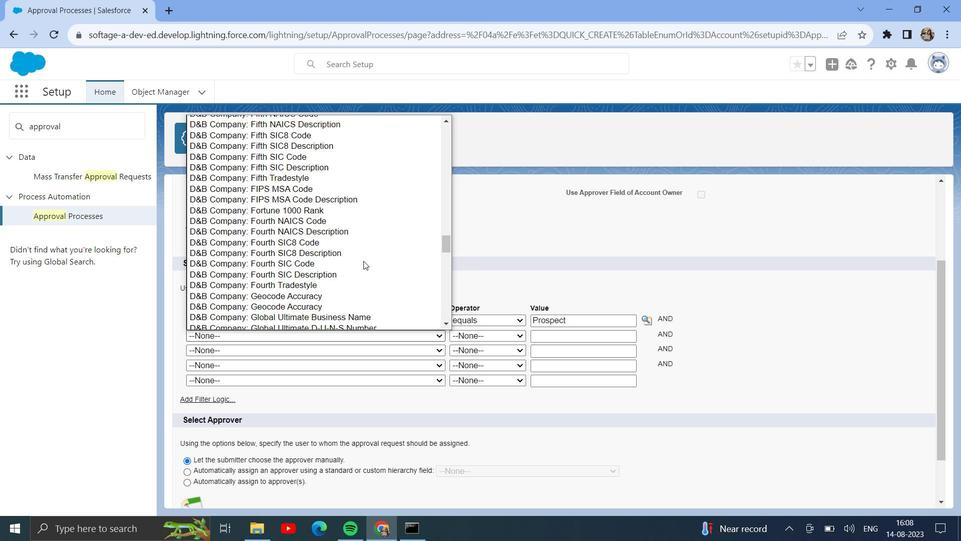 
Action: Mouse scrolled (363, 260) with delta (0, 0)
Screenshot: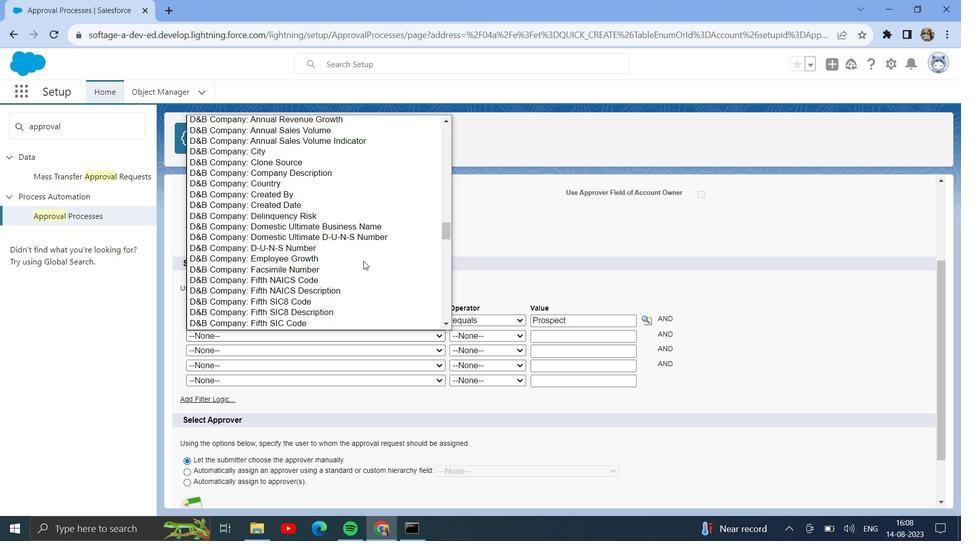 
Action: Mouse scrolled (363, 261) with delta (0, 0)
Screenshot: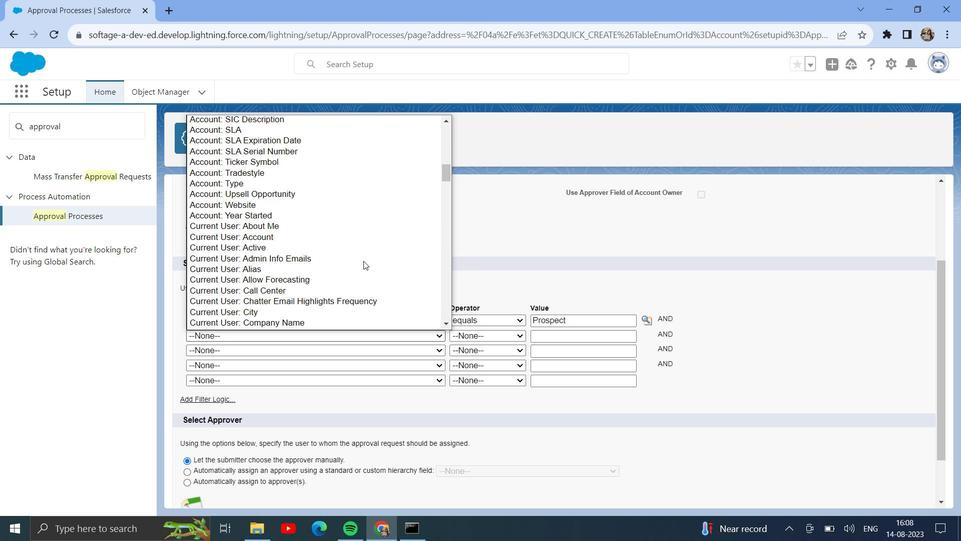 
Action: Mouse scrolled (363, 261) with delta (0, 0)
Screenshot: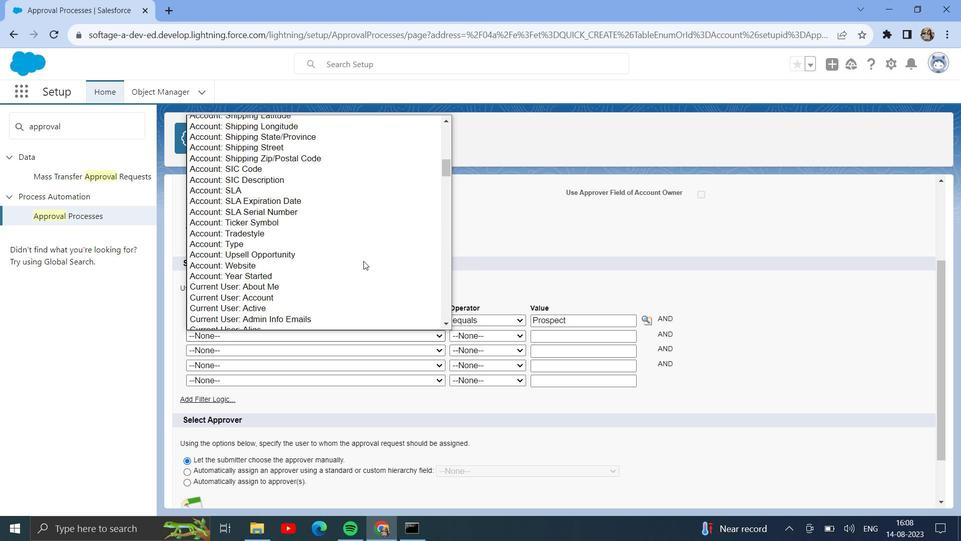 
Action: Mouse scrolled (363, 261) with delta (0, 0)
Screenshot: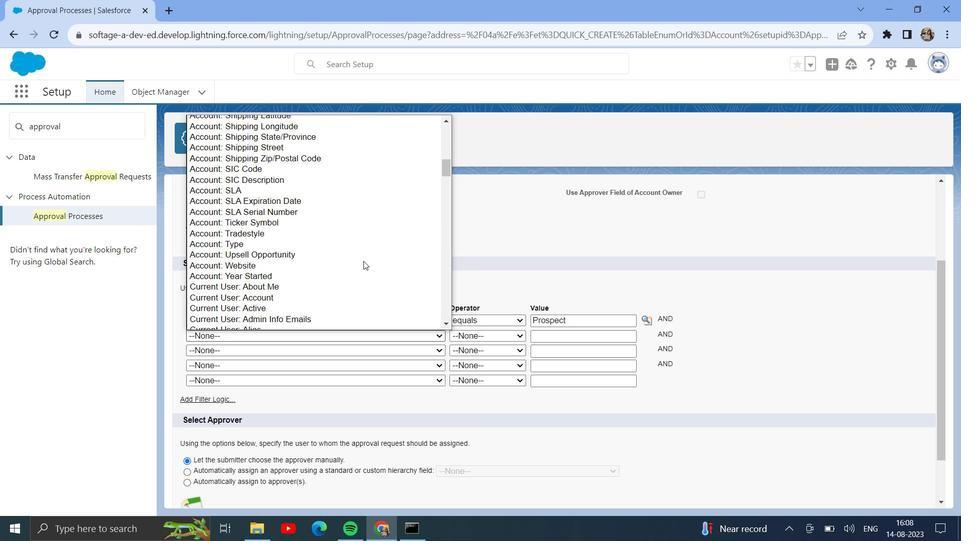 
Action: Mouse scrolled (363, 261) with delta (0, 0)
Screenshot: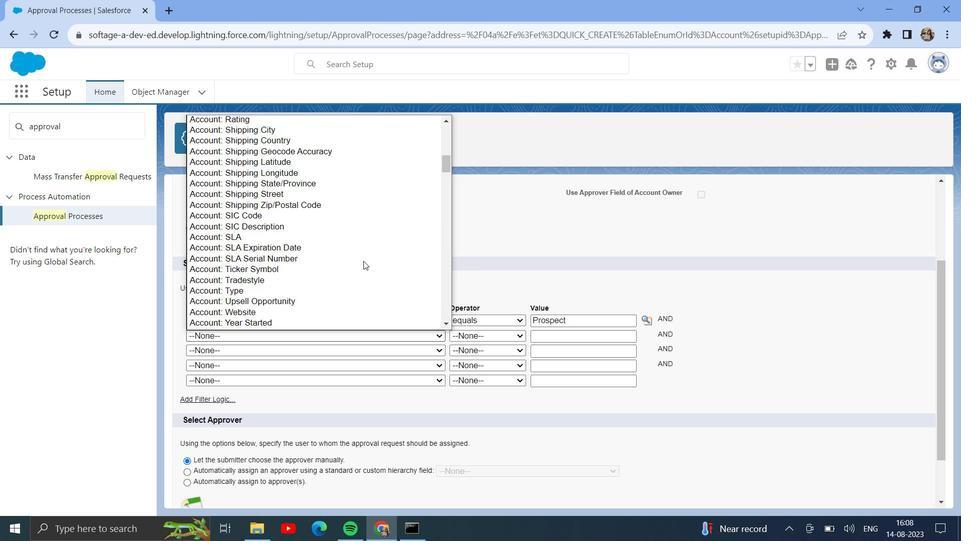 
Action: Mouse scrolled (363, 261) with delta (0, 0)
Screenshot: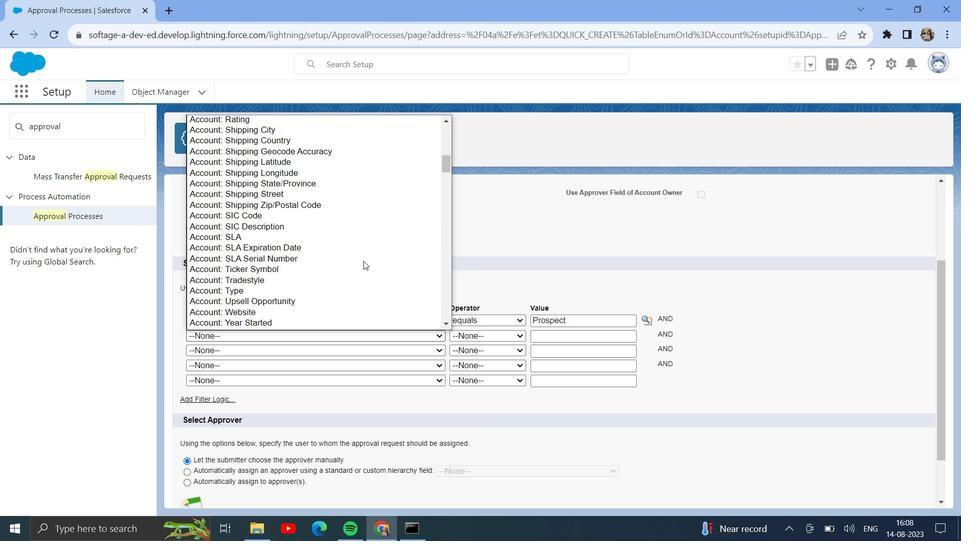 
Action: Mouse scrolled (363, 261) with delta (0, 0)
Screenshot: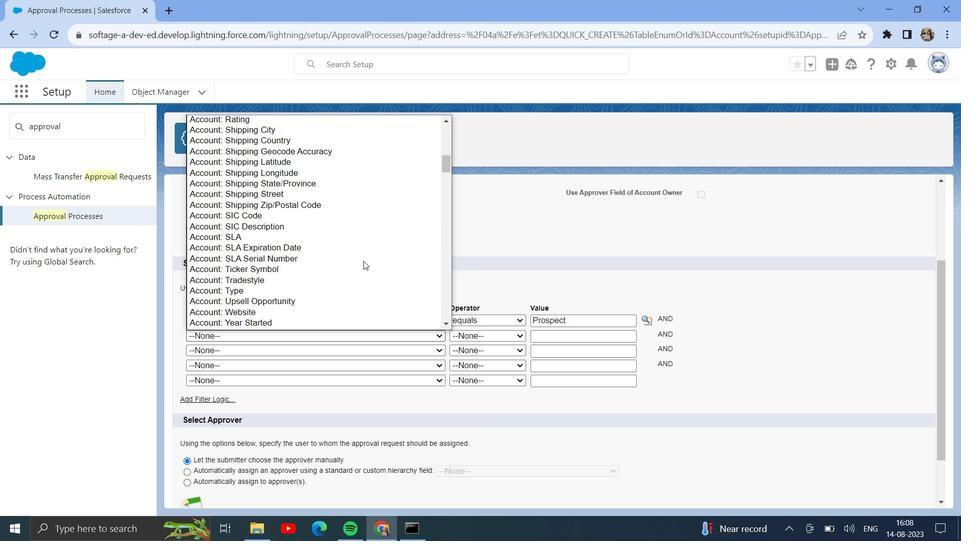 
Action: Mouse scrolled (363, 261) with delta (0, 0)
Screenshot: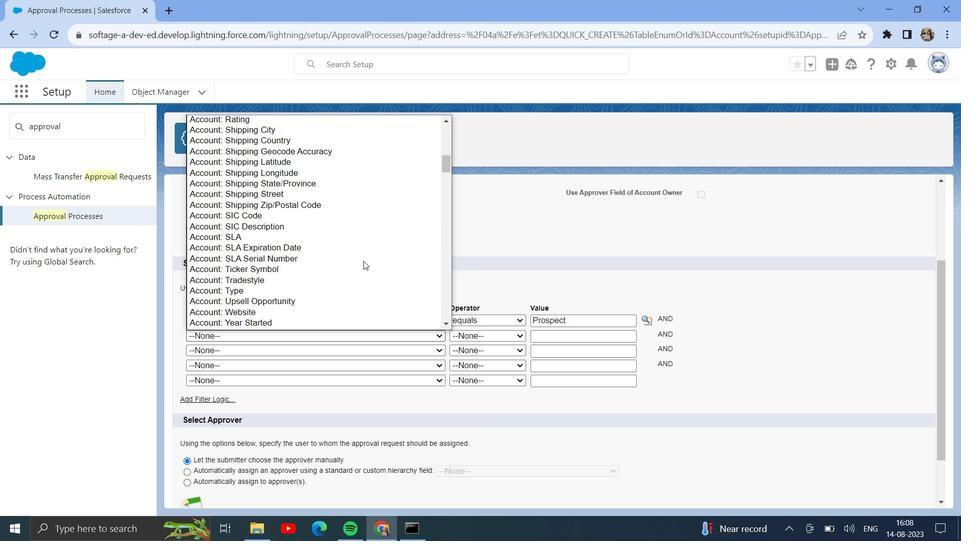 
Action: Mouse scrolled (363, 261) with delta (0, 0)
Screenshot: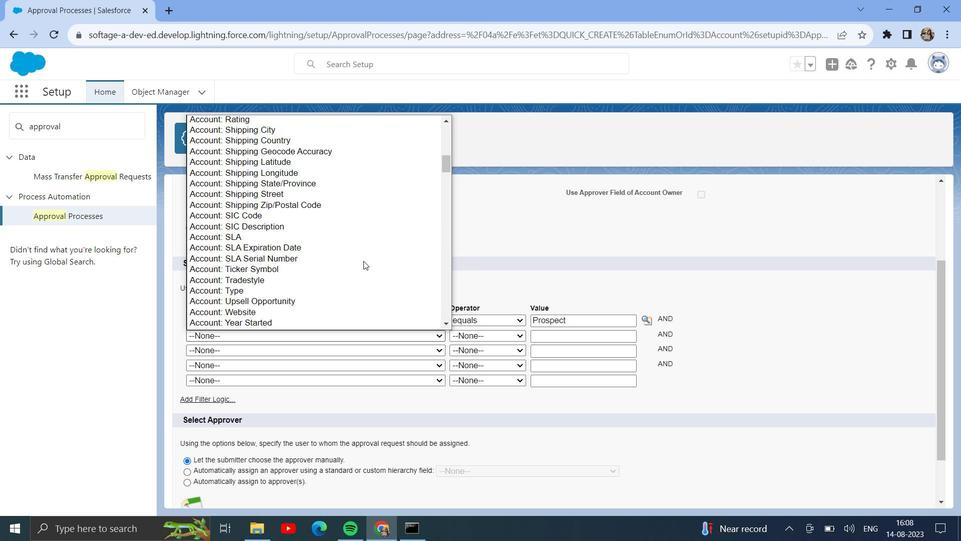 
Action: Mouse scrolled (363, 261) with delta (0, 0)
Screenshot: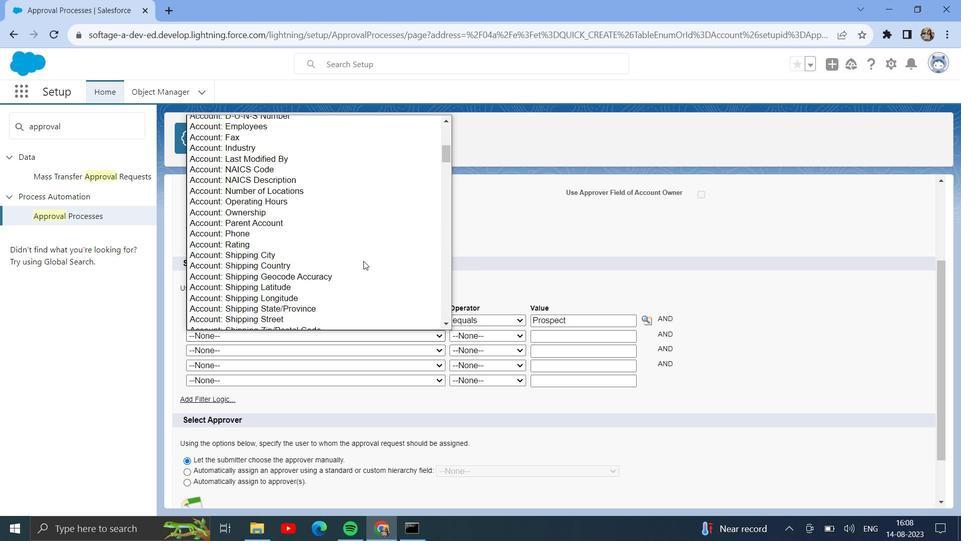 
Action: Mouse scrolled (363, 261) with delta (0, 0)
Screenshot: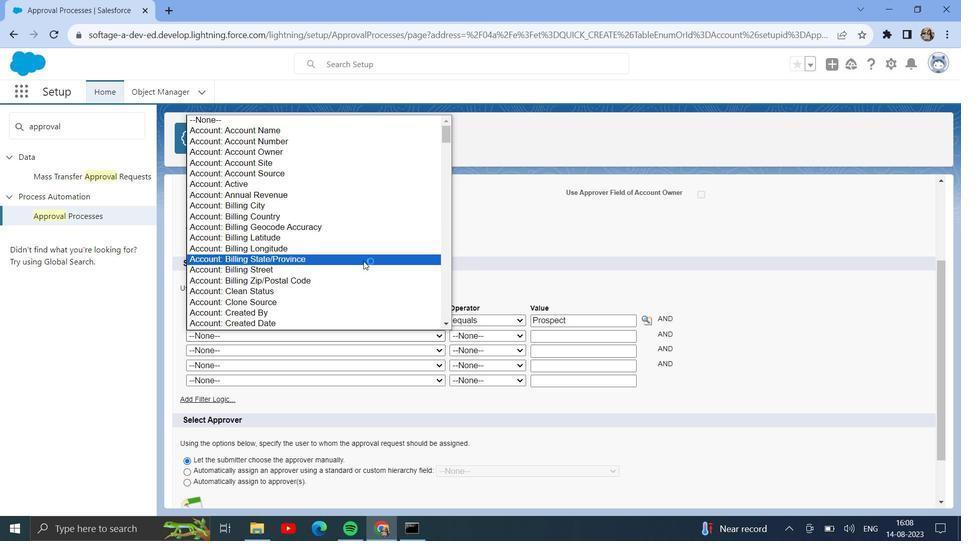 
Action: Mouse scrolled (363, 261) with delta (0, 0)
Screenshot: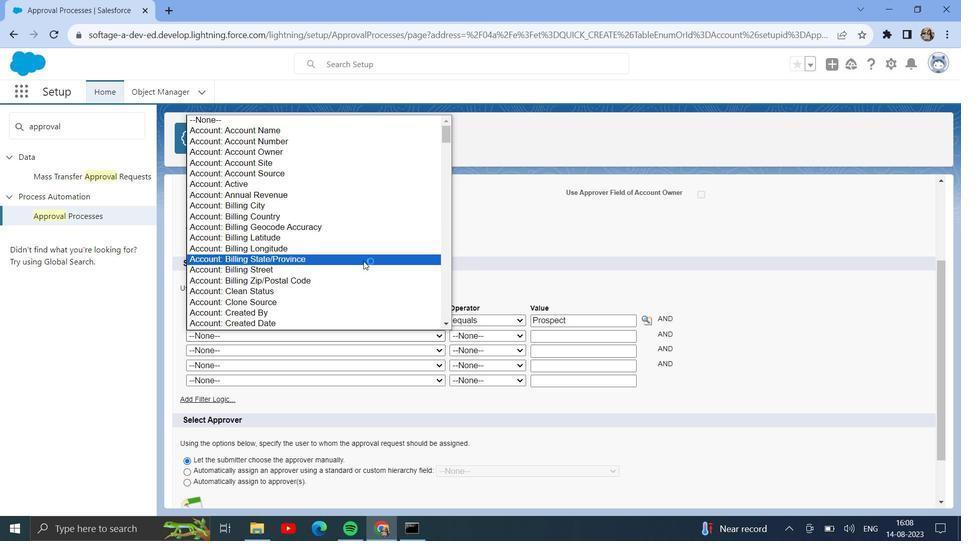 
Action: Mouse scrolled (363, 261) with delta (0, 0)
Screenshot: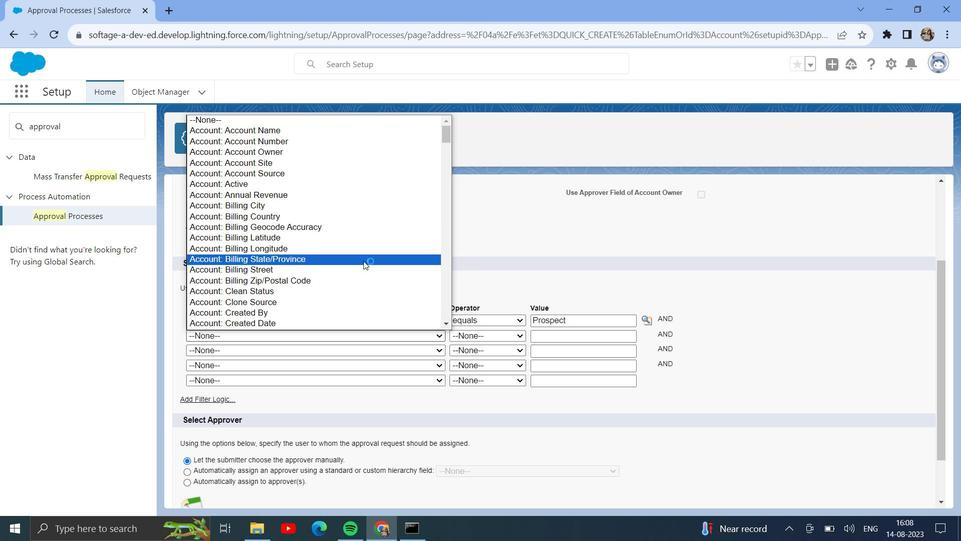 
Action: Mouse moved to (347, 204)
Screenshot: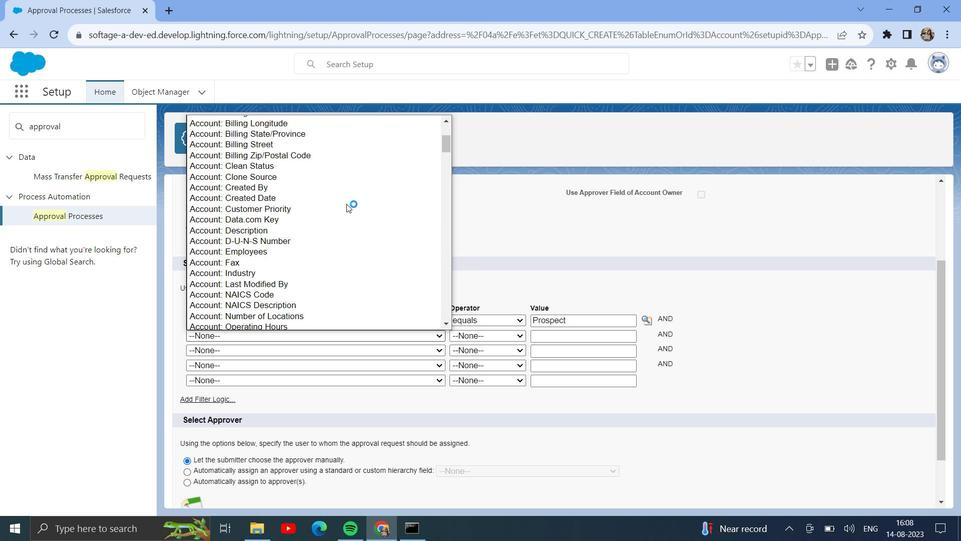 
Action: Mouse scrolled (347, 203) with delta (0, 0)
Screenshot: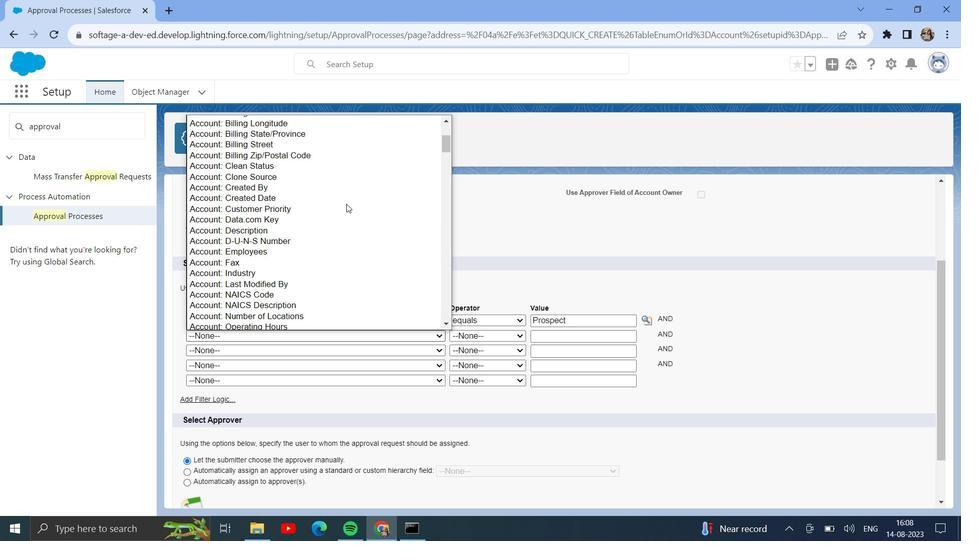 
Action: Mouse scrolled (347, 203) with delta (0, 0)
Screenshot: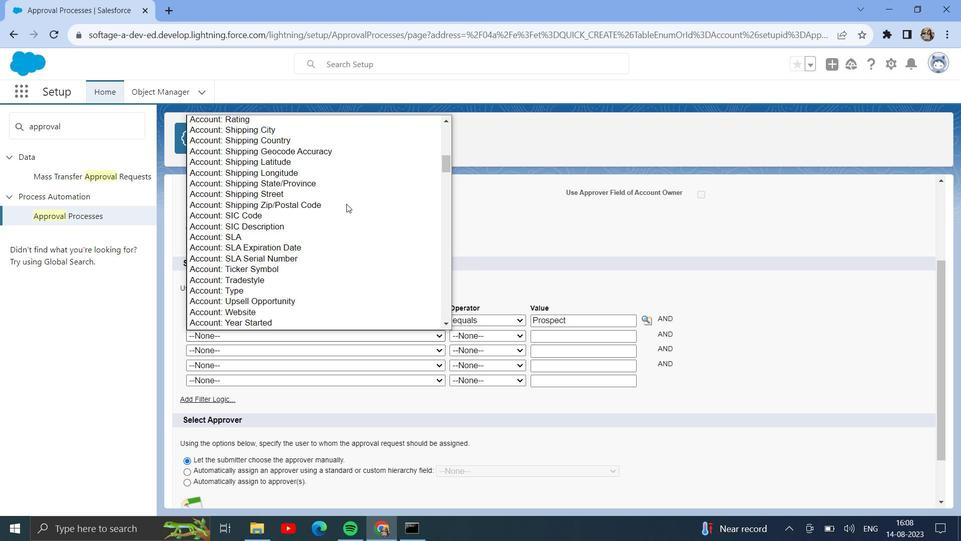 
Action: Mouse scrolled (347, 203) with delta (0, 0)
Screenshot: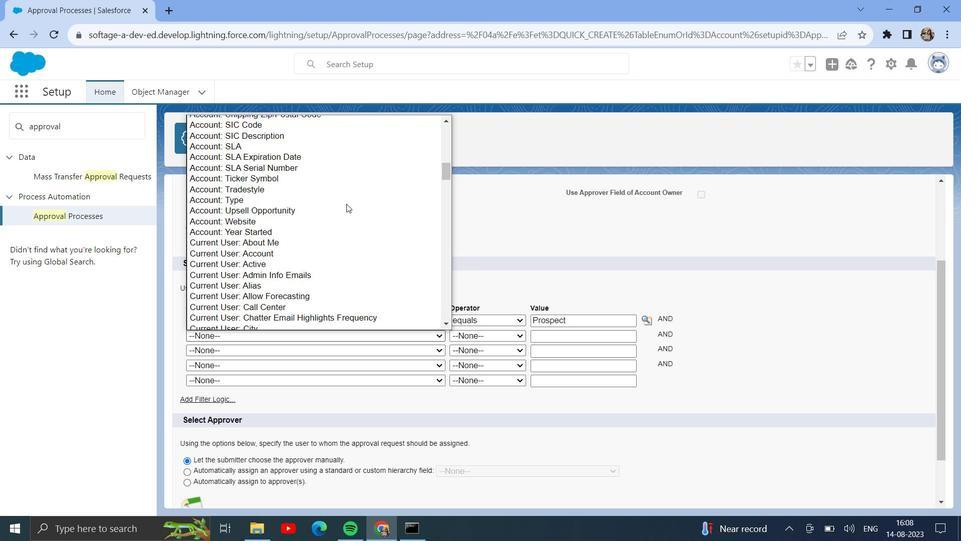 
Action: Mouse scrolled (347, 203) with delta (0, 0)
Screenshot: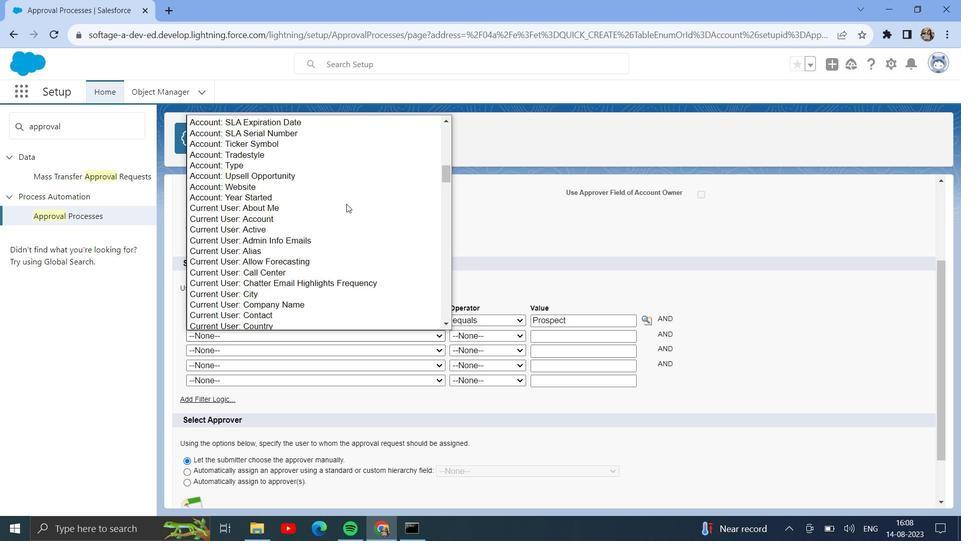 
Action: Mouse moved to (351, 227)
Screenshot: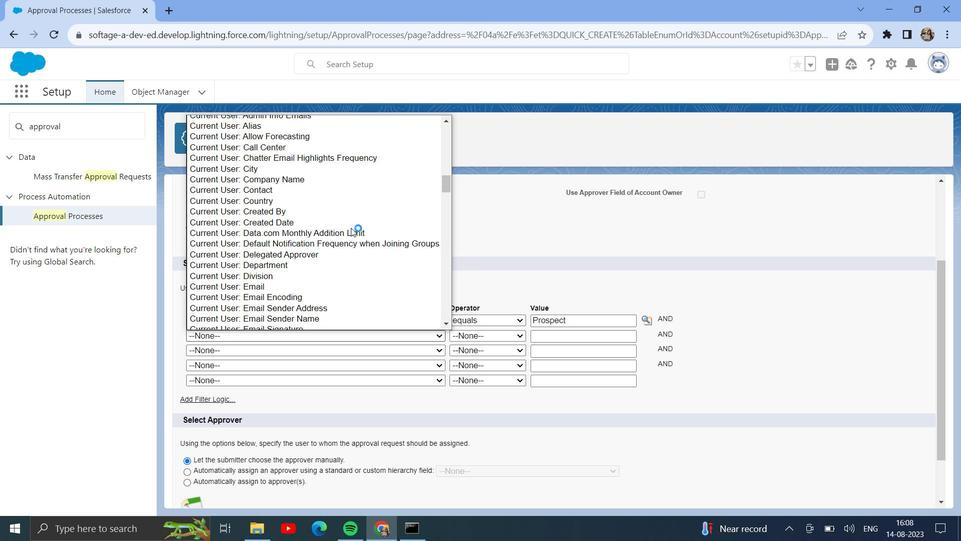 
Action: Mouse scrolled (351, 227) with delta (0, 0)
Screenshot: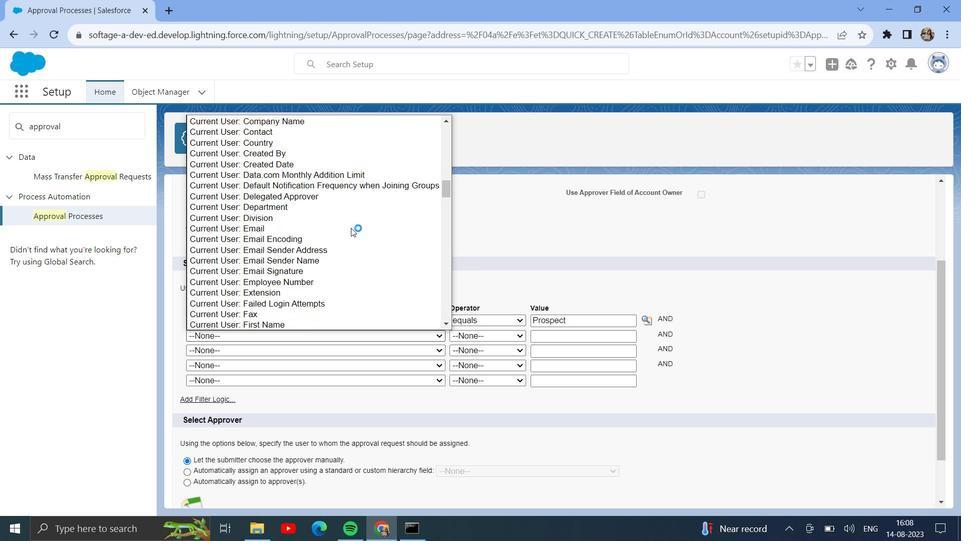 
Action: Mouse scrolled (351, 227) with delta (0, 0)
Screenshot: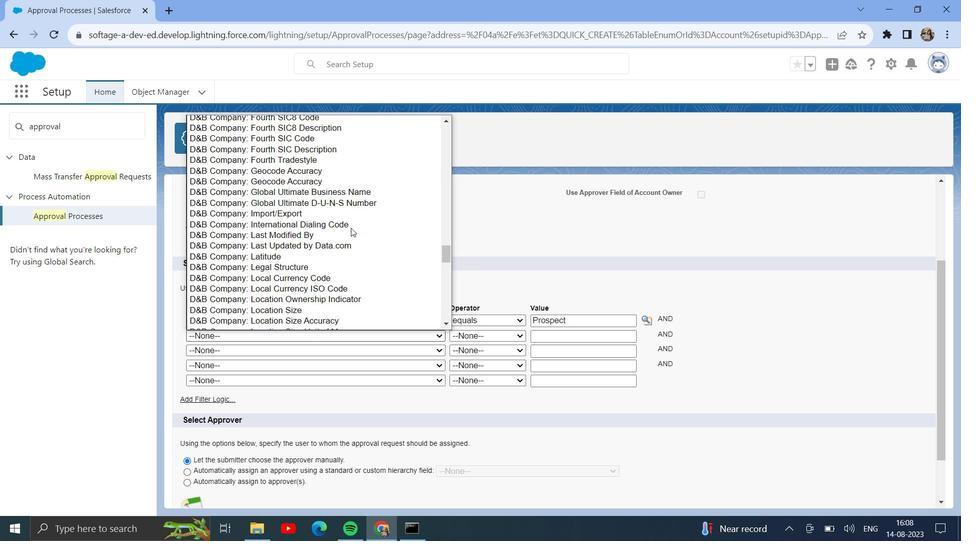 
Action: Mouse scrolled (351, 227) with delta (0, 0)
Screenshot: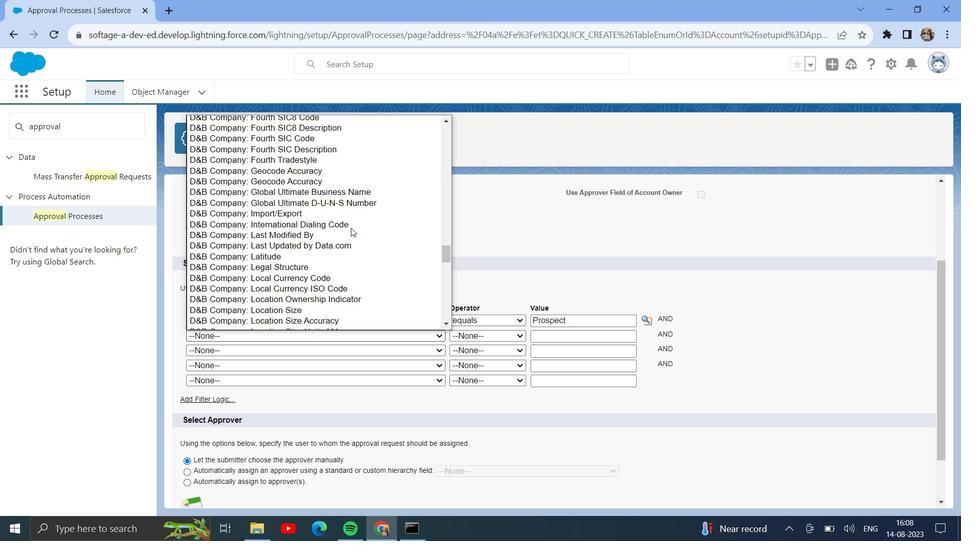 
Action: Mouse scrolled (351, 227) with delta (0, 0)
Screenshot: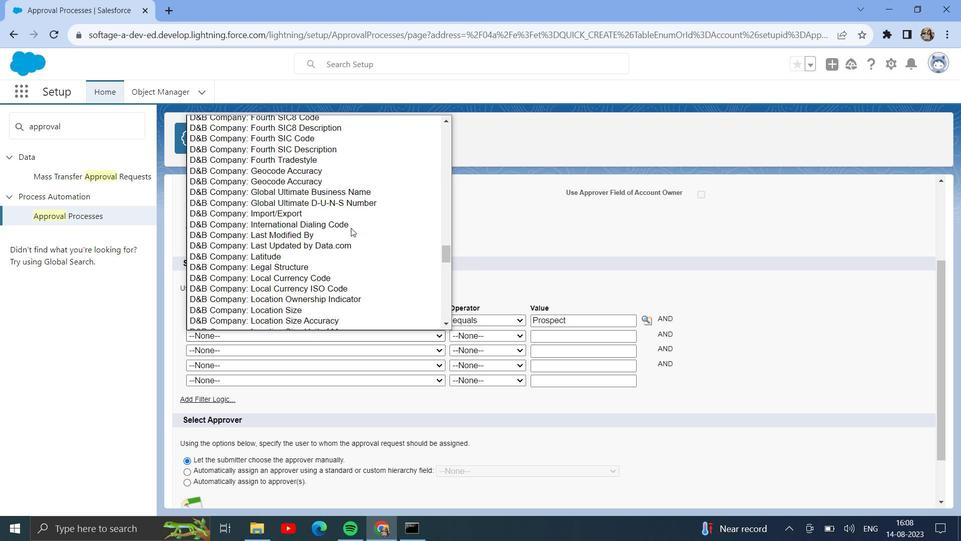 
Action: Mouse scrolled (351, 227) with delta (0, 0)
Screenshot: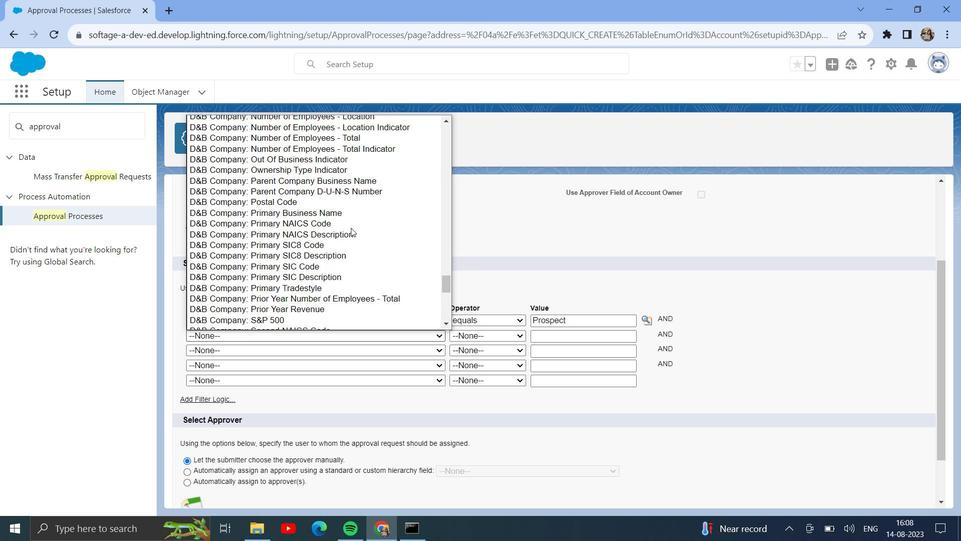 
Action: Mouse scrolled (351, 227) with delta (0, 0)
Screenshot: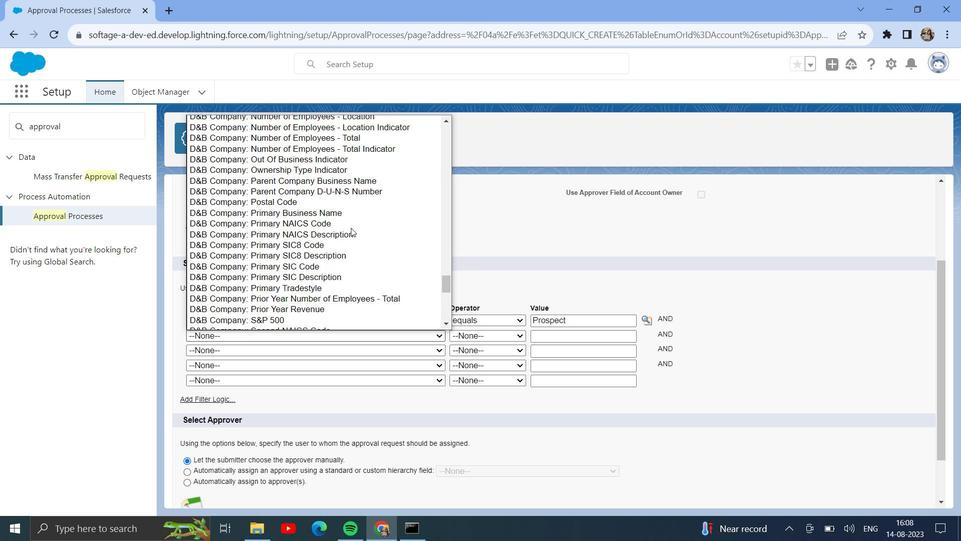 
Action: Mouse scrolled (351, 227) with delta (0, 0)
Screenshot: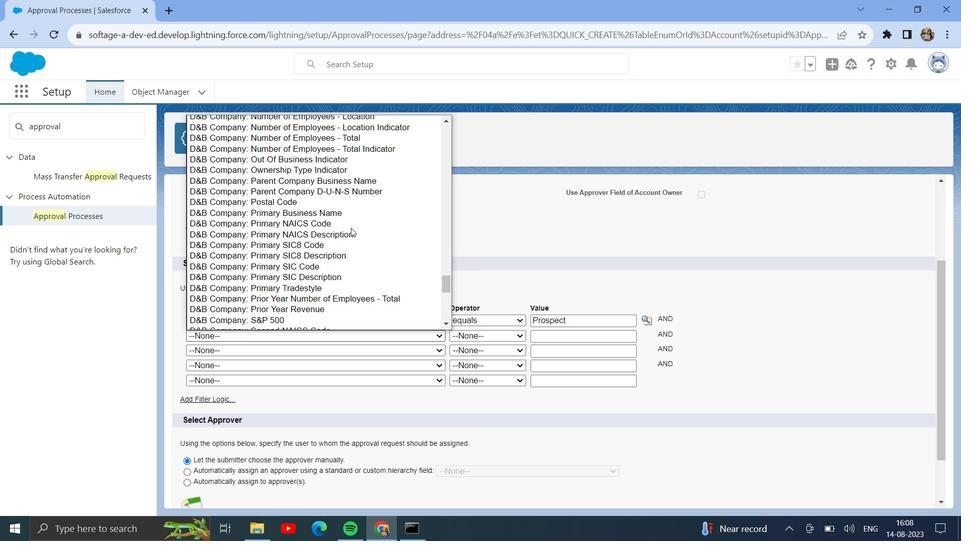 
Action: Mouse scrolled (351, 227) with delta (0, 0)
Screenshot: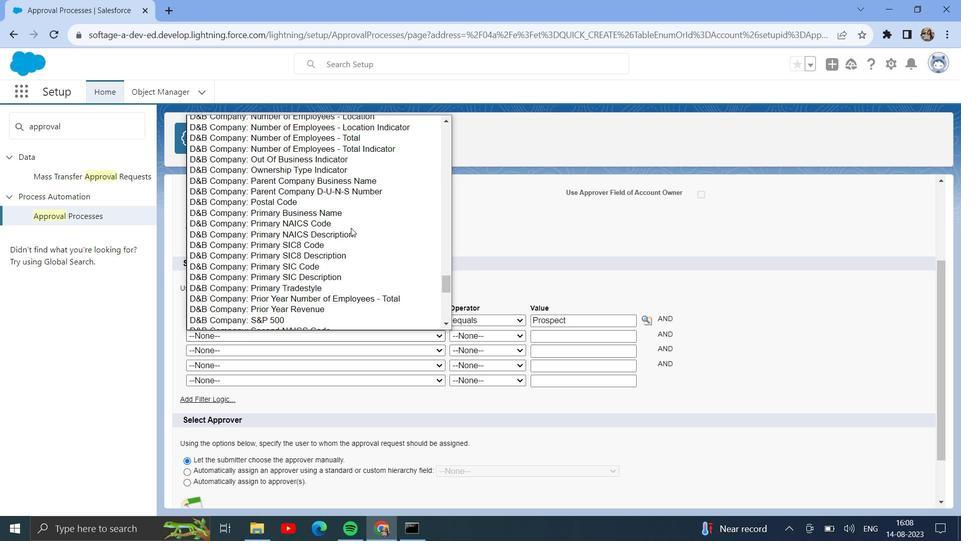 
Action: Mouse scrolled (351, 227) with delta (0, 0)
Screenshot: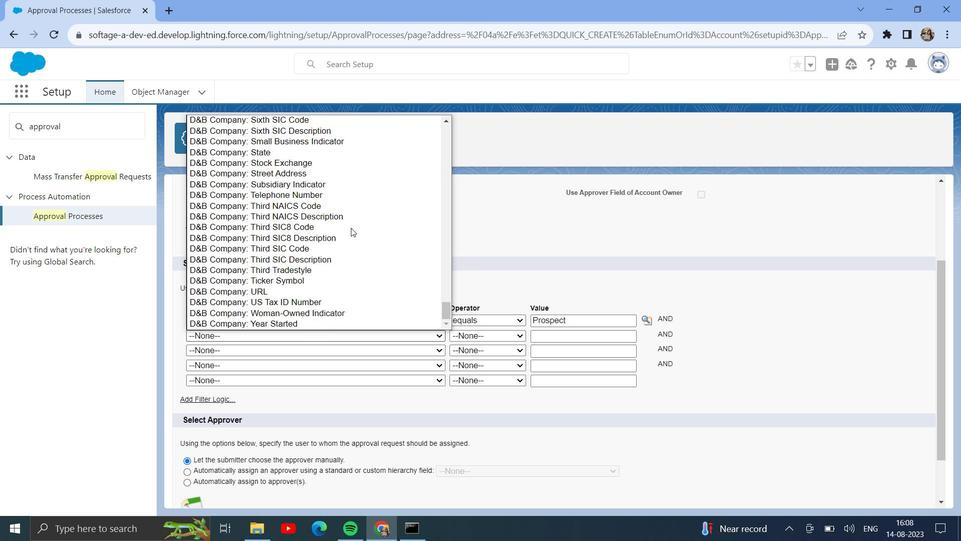 
Action: Mouse scrolled (351, 227) with delta (0, 0)
Screenshot: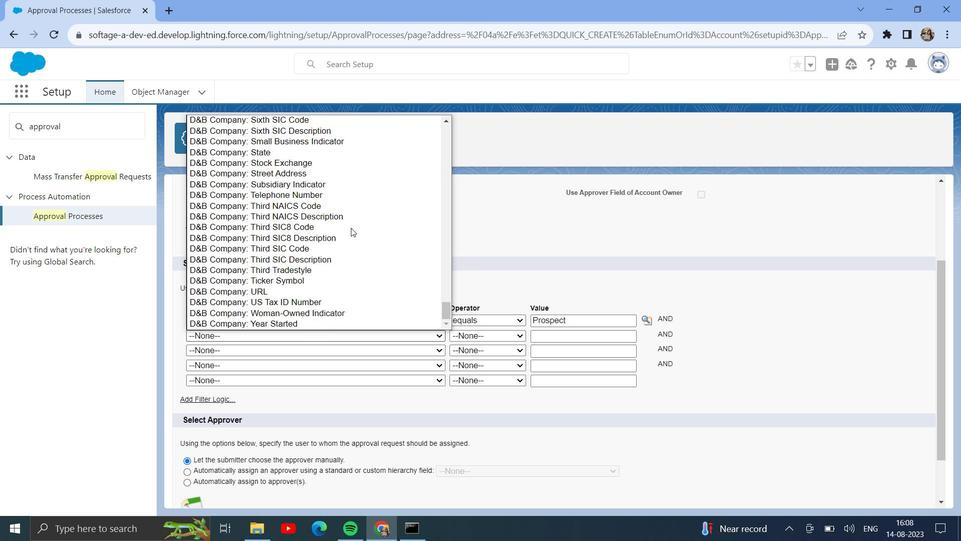 
Action: Mouse scrolled (351, 227) with delta (0, 0)
Screenshot: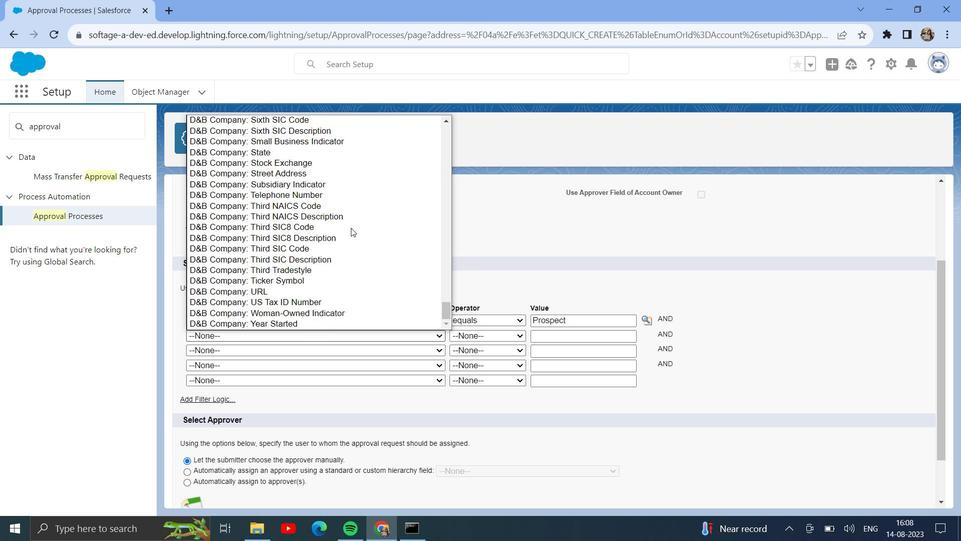 
Action: Mouse scrolled (351, 227) with delta (0, 0)
Screenshot: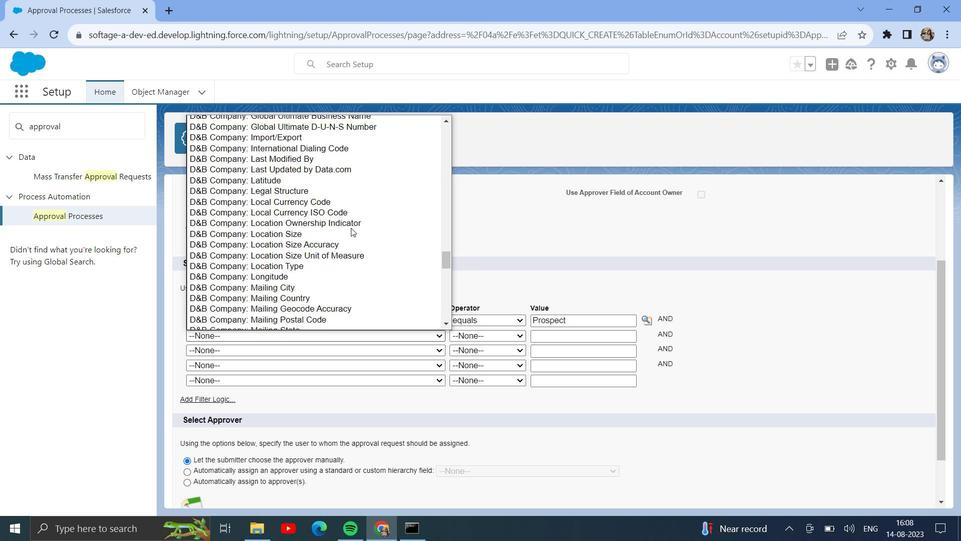 
Action: Mouse scrolled (351, 227) with delta (0, 0)
Screenshot: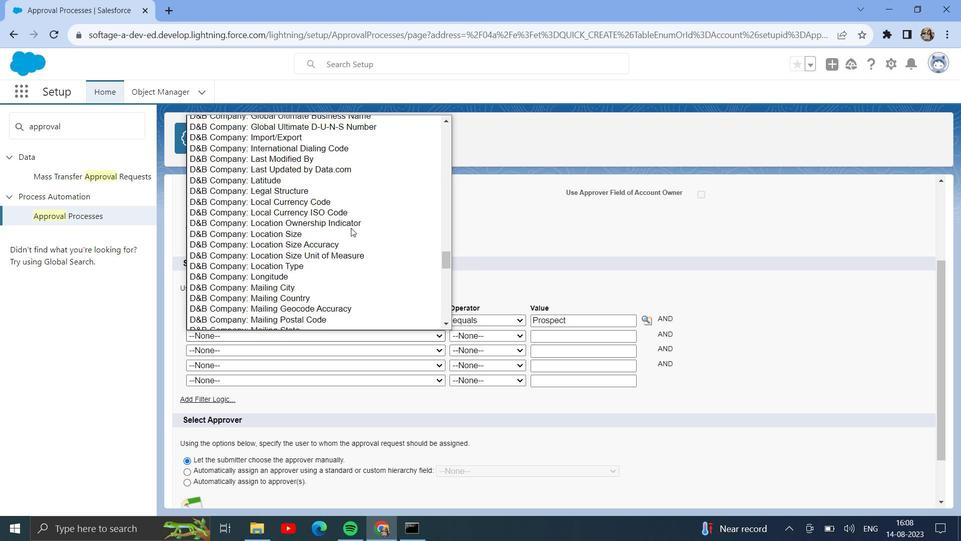 
Action: Mouse scrolled (351, 227) with delta (0, 0)
Screenshot: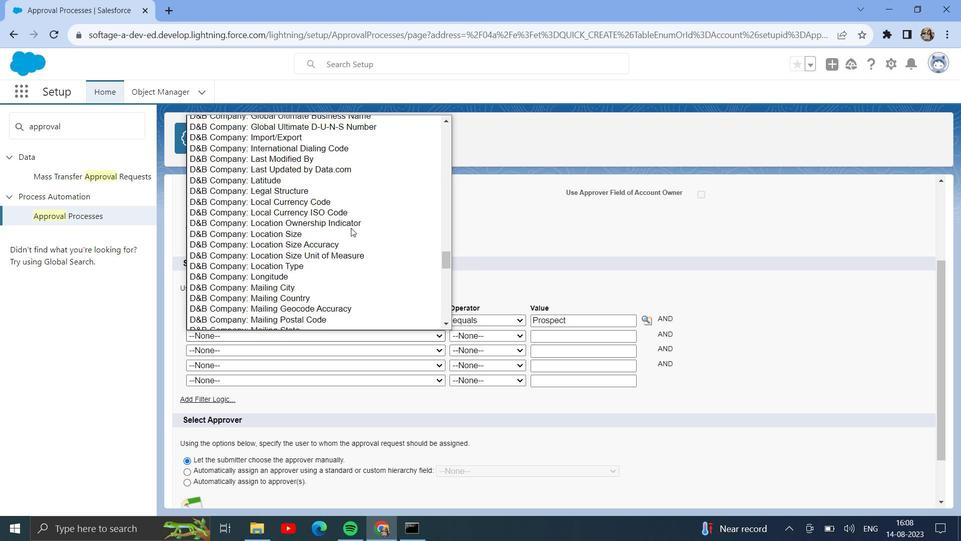 
Action: Mouse scrolled (351, 227) with delta (0, 0)
Screenshot: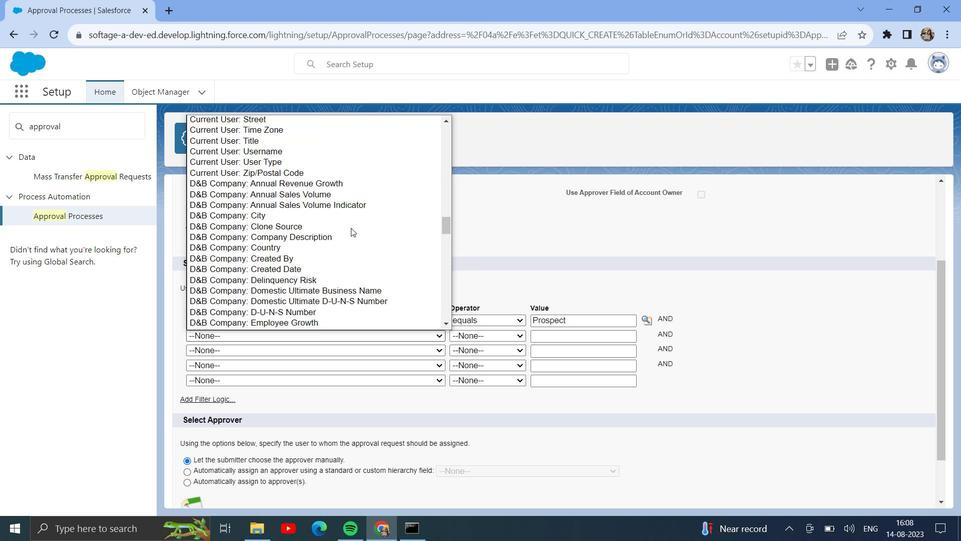 
Action: Mouse scrolled (351, 228) with delta (0, 0)
Screenshot: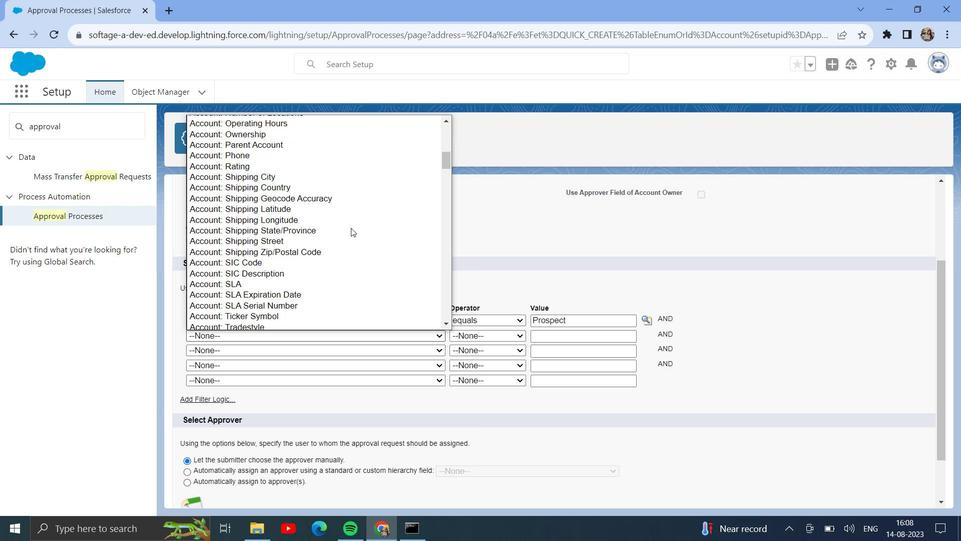 
Action: Mouse scrolled (351, 228) with delta (0, 0)
Screenshot: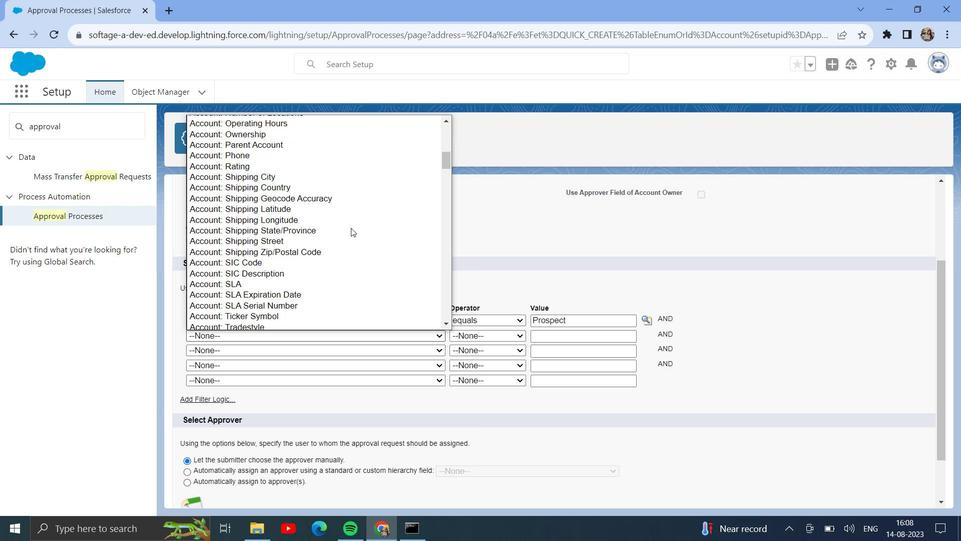
Action: Mouse scrolled (351, 228) with delta (0, 0)
Screenshot: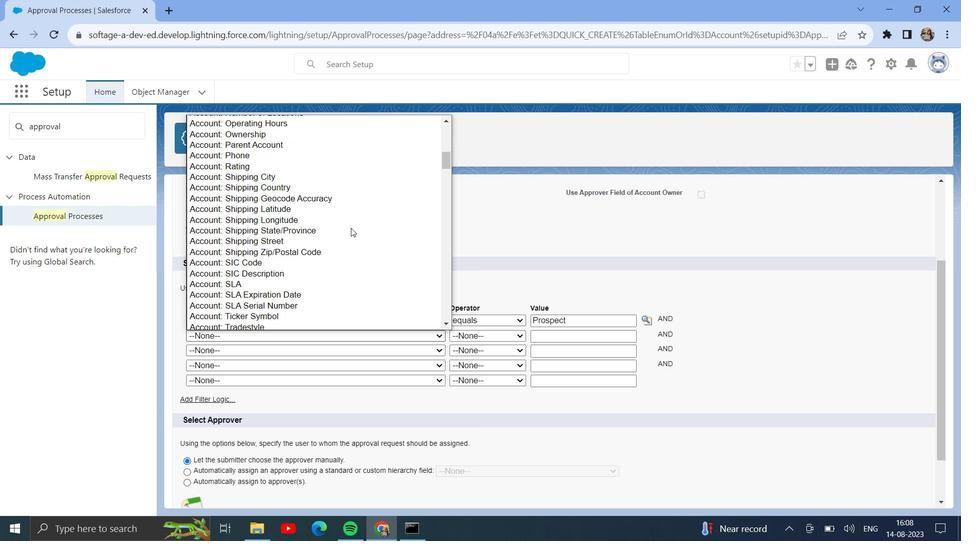 
Action: Mouse scrolled (351, 228) with delta (0, 0)
Screenshot: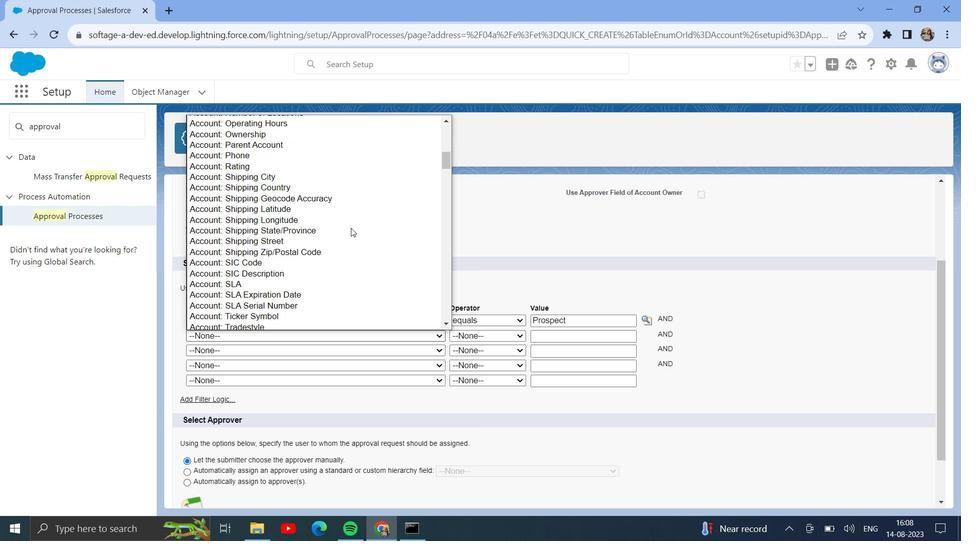 
Action: Mouse scrolled (351, 228) with delta (0, 0)
Screenshot: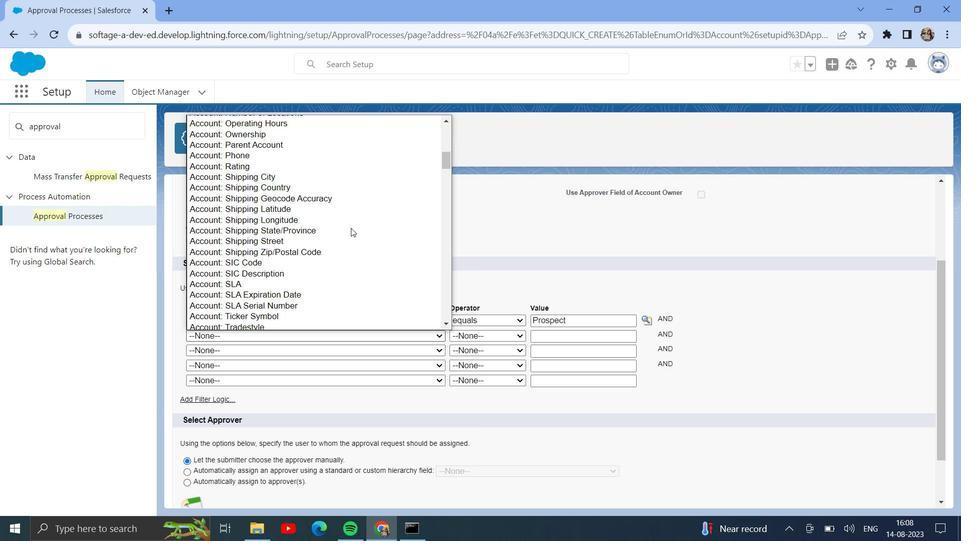 
Action: Mouse scrolled (351, 228) with delta (0, 0)
Screenshot: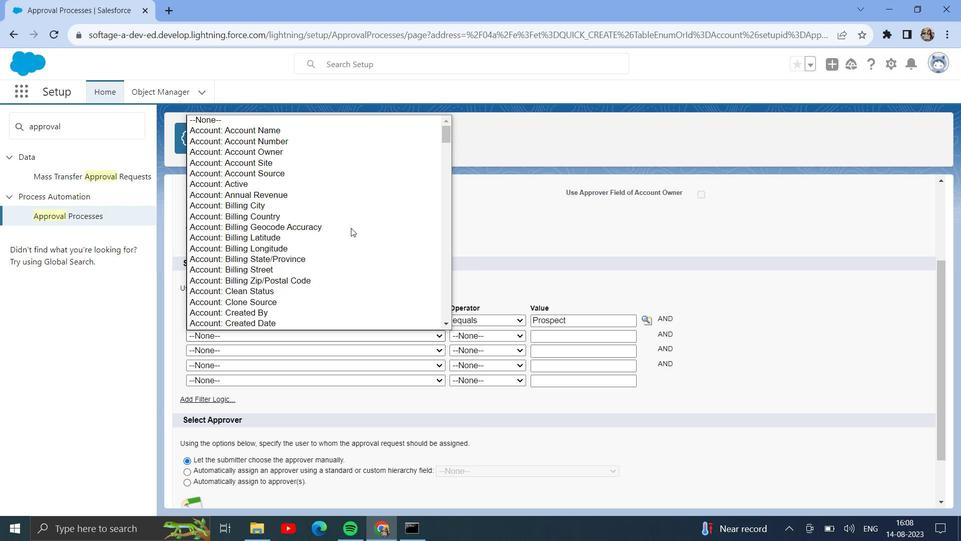 
Action: Mouse scrolled (351, 228) with delta (0, 0)
Screenshot: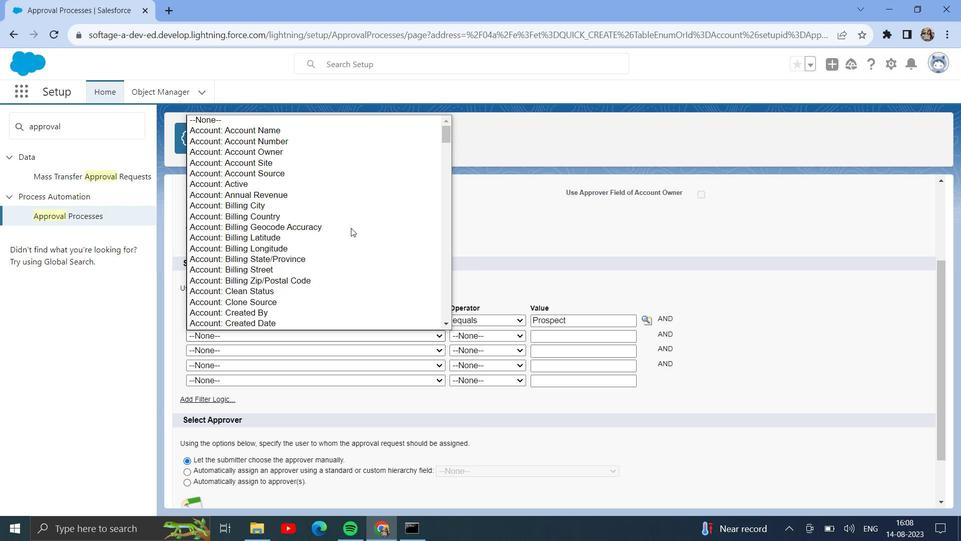 
Action: Mouse scrolled (351, 228) with delta (0, 0)
Screenshot: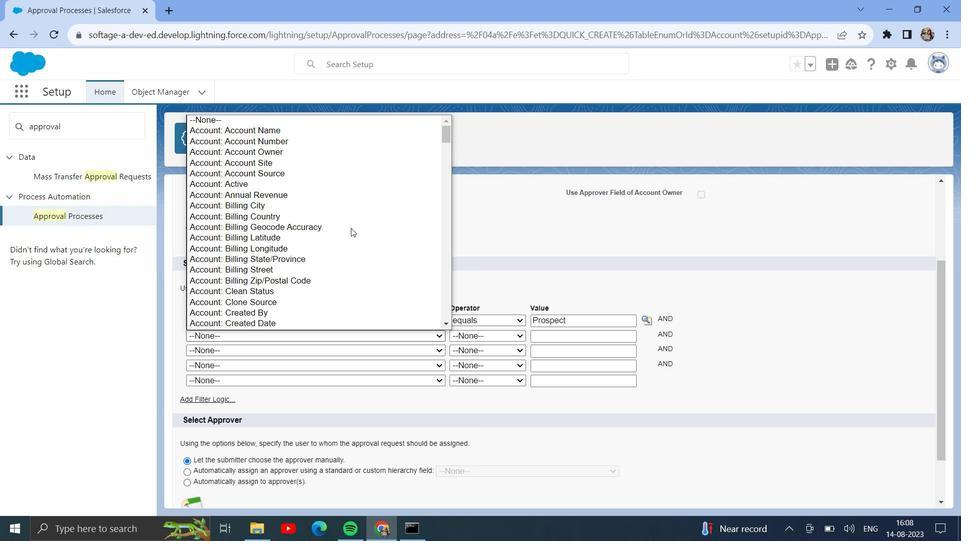
Action: Mouse scrolled (351, 228) with delta (0, 0)
Screenshot: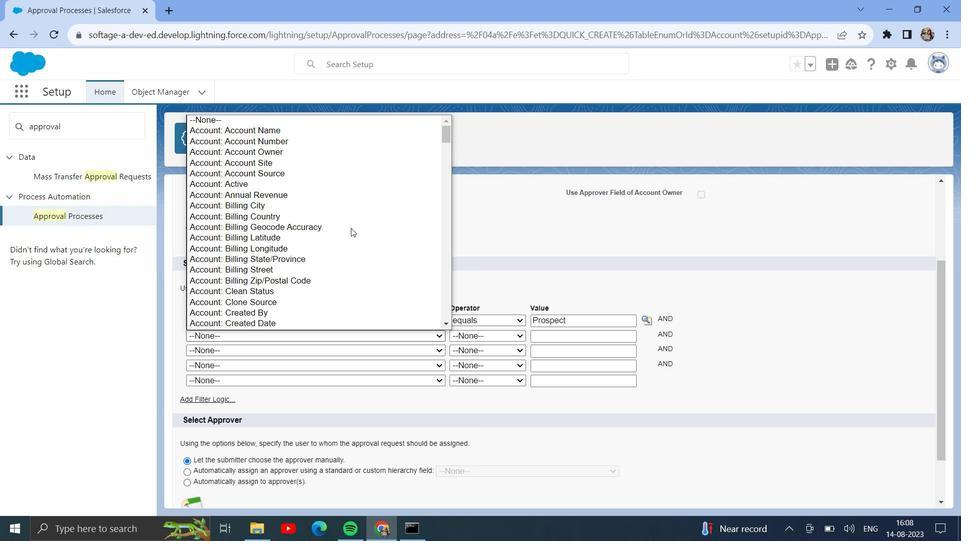 
Action: Mouse scrolled (351, 228) with delta (0, 0)
Screenshot: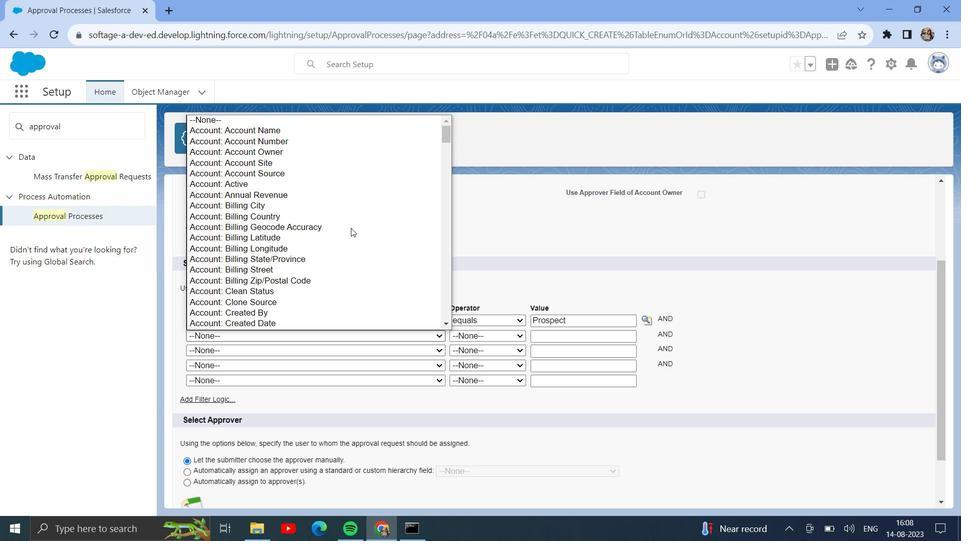 
Action: Mouse scrolled (351, 228) with delta (0, 0)
Screenshot: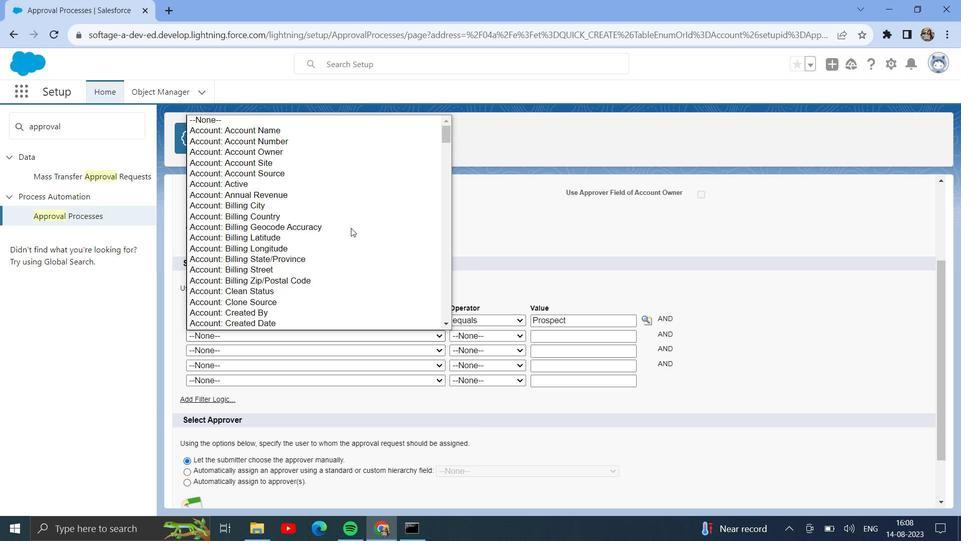 
Action: Mouse scrolled (351, 228) with delta (0, 0)
Screenshot: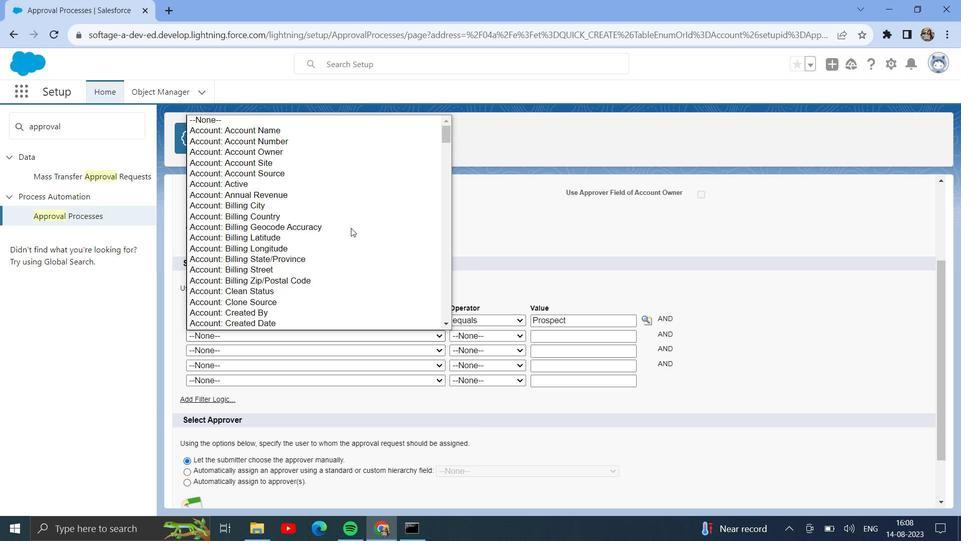 
Action: Mouse scrolled (351, 228) with delta (0, 0)
Screenshot: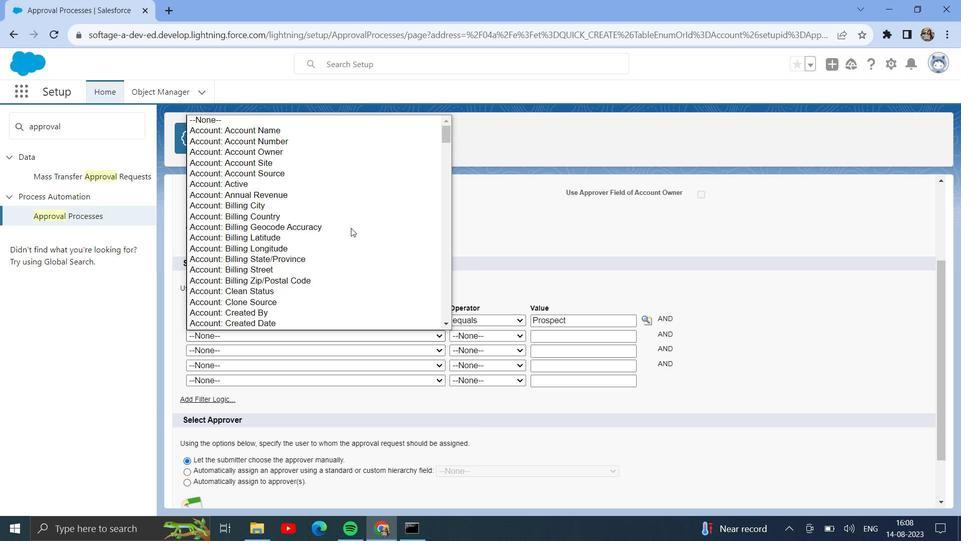 
Action: Mouse scrolled (351, 228) with delta (0, 0)
Screenshot: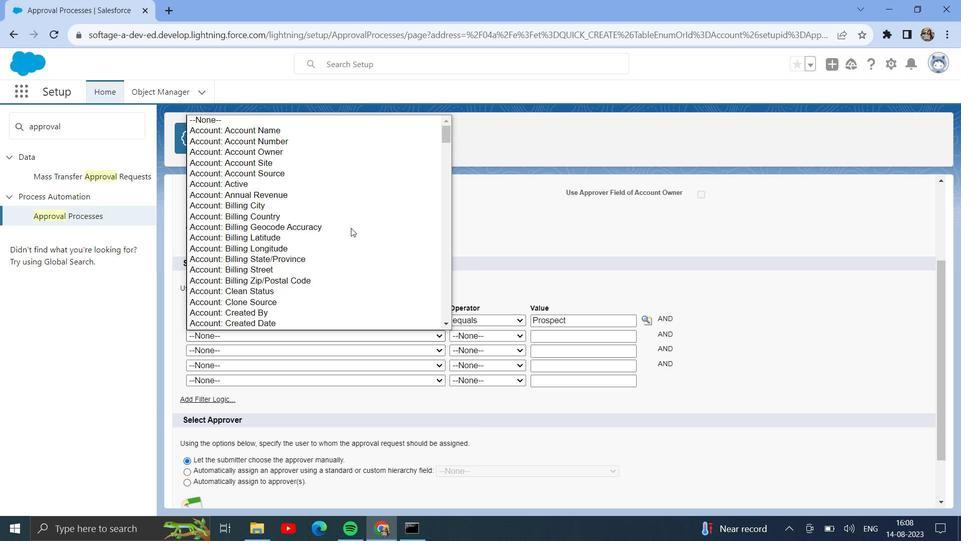 
Action: Mouse scrolled (351, 228) with delta (0, 0)
Screenshot: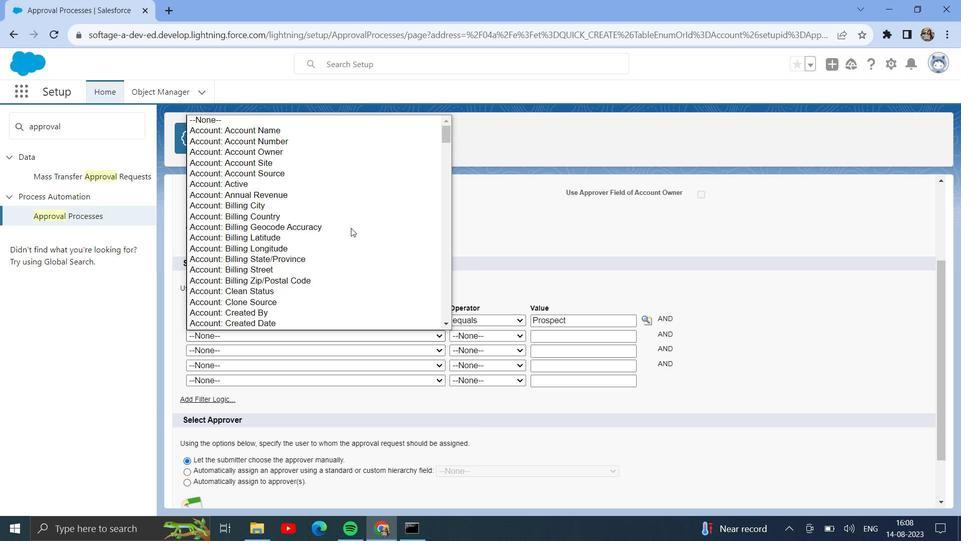 
Action: Mouse scrolled (351, 228) with delta (0, 0)
Screenshot: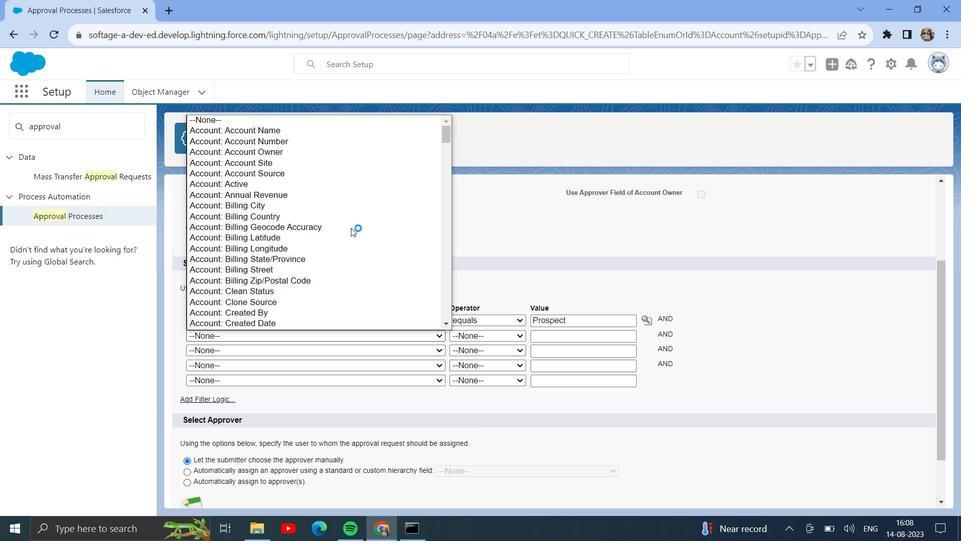 
Action: Mouse scrolled (351, 228) with delta (0, 0)
Screenshot: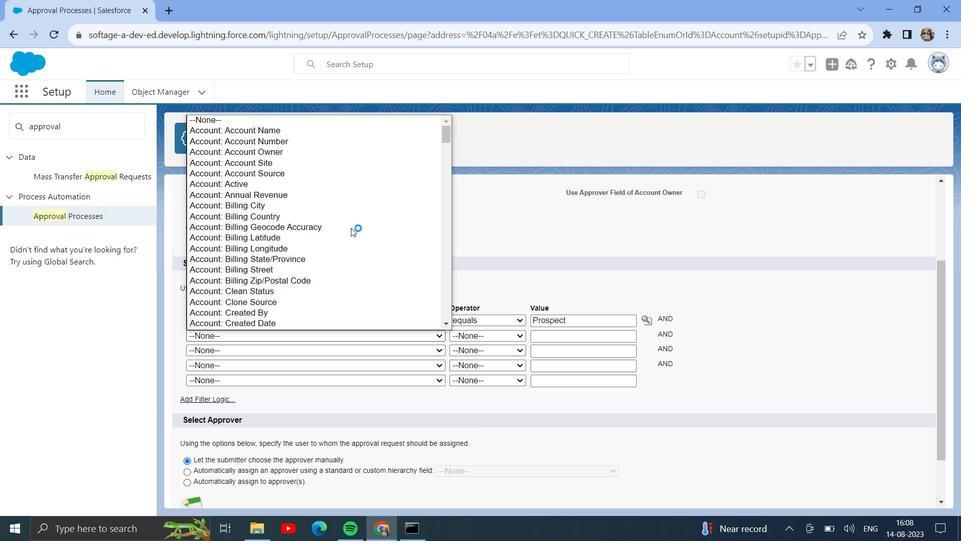 
Action: Mouse scrolled (351, 228) with delta (0, 0)
Screenshot: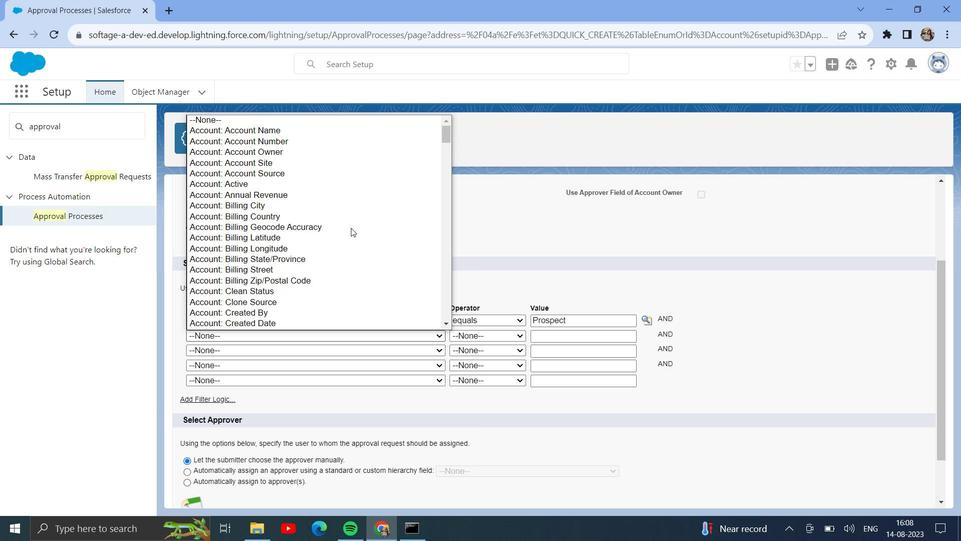 
Action: Mouse scrolled (351, 228) with delta (0, 0)
Screenshot: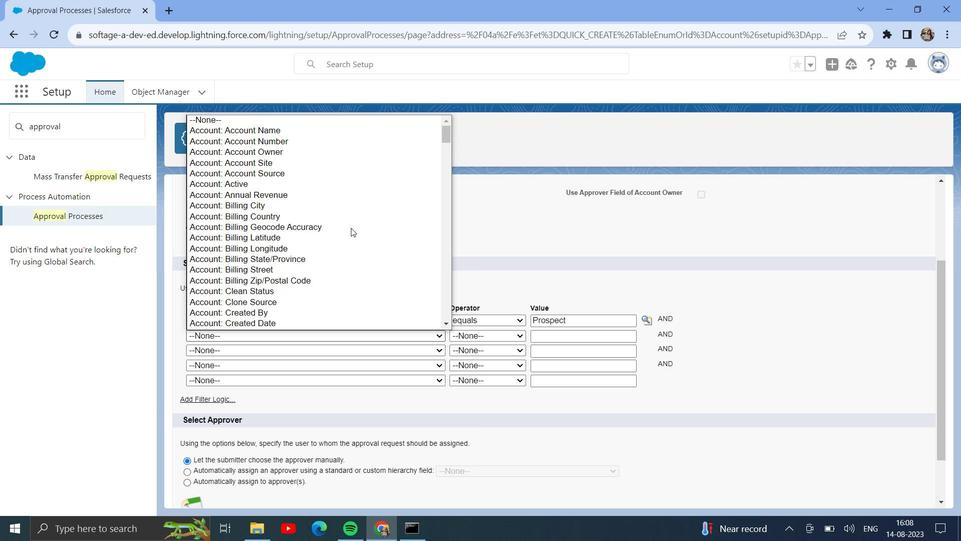 
Action: Mouse scrolled (351, 228) with delta (0, 0)
Screenshot: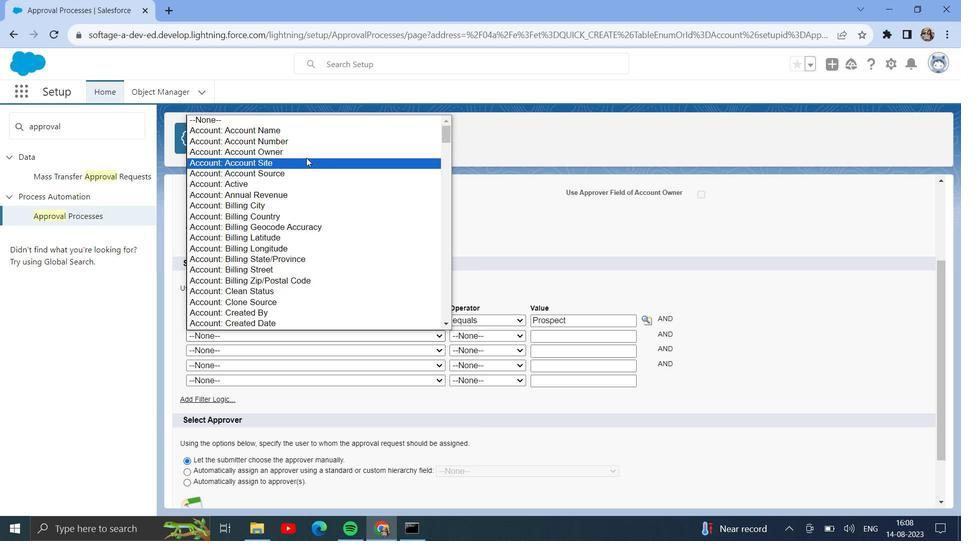 
Action: Mouse scrolled (351, 228) with delta (0, 0)
Screenshot: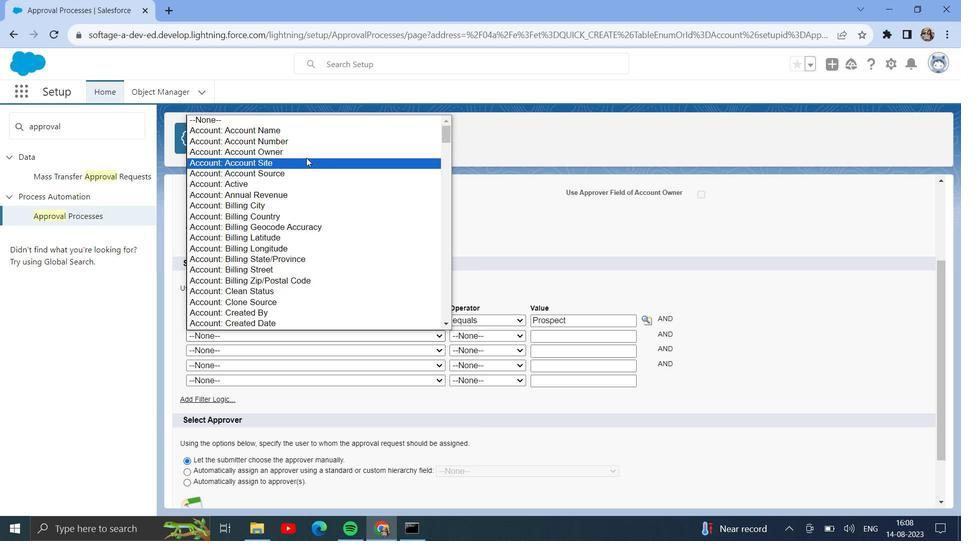 
Action: Mouse scrolled (351, 228) with delta (0, 0)
Screenshot: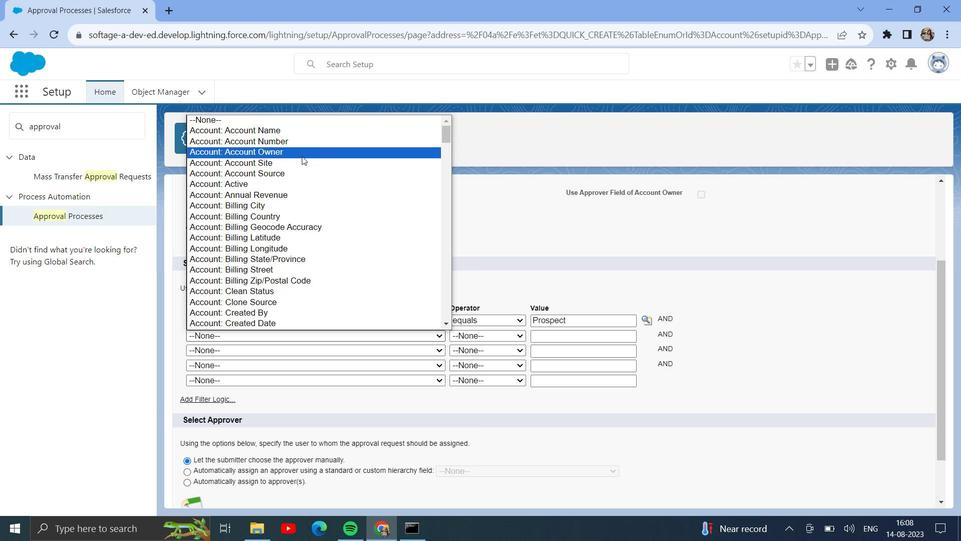 
Action: Mouse moved to (315, 262)
Screenshot: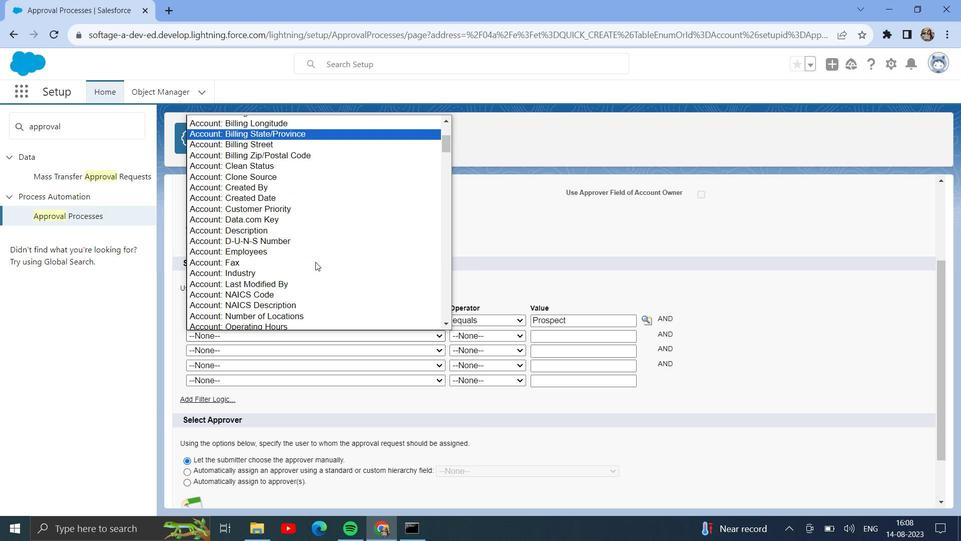 
Action: Mouse scrolled (315, 261) with delta (0, 0)
Screenshot: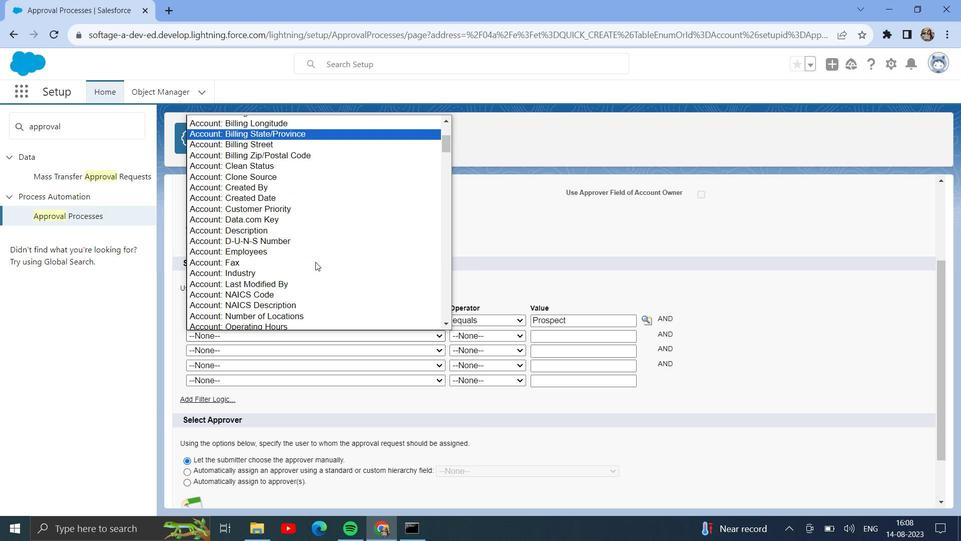 
Action: Mouse moved to (310, 251)
Screenshot: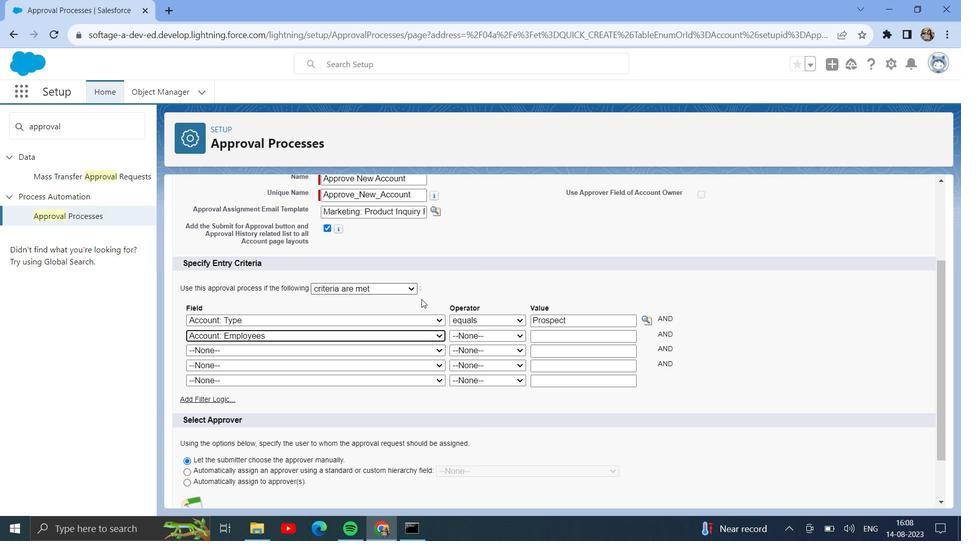 
Action: Mouse pressed left at (310, 251)
Screenshot: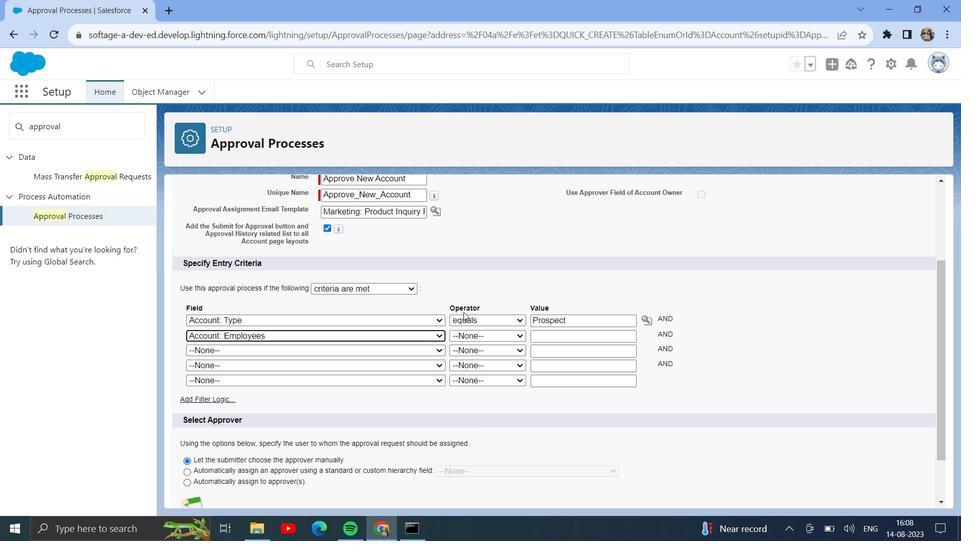 
Action: Mouse moved to (497, 338)
Screenshot: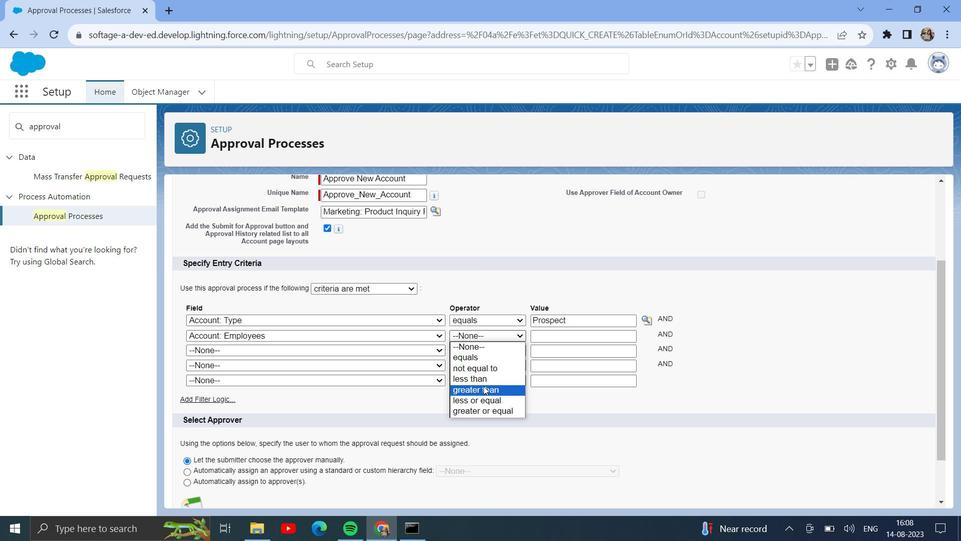 
Action: Mouse pressed left at (497, 338)
Screenshot: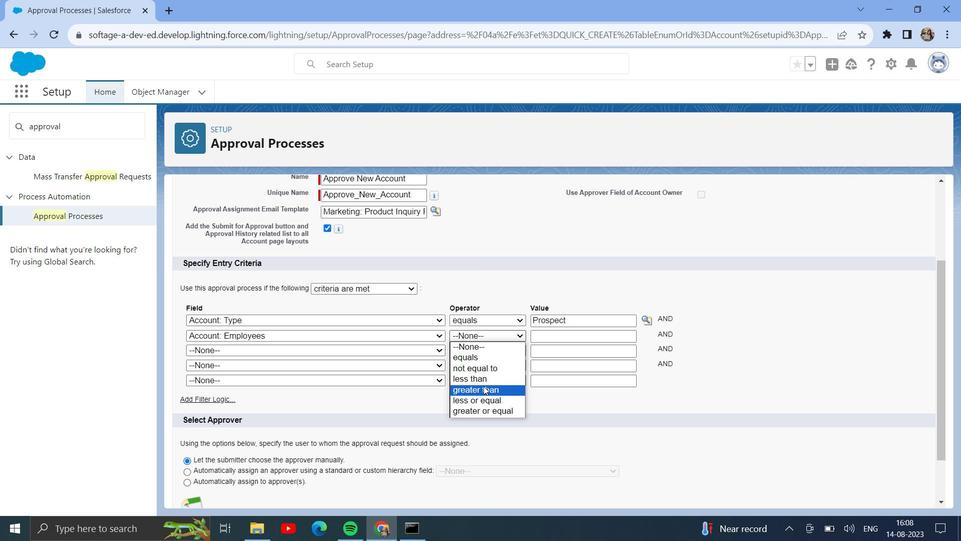 
Action: Mouse moved to (483, 386)
Screenshot: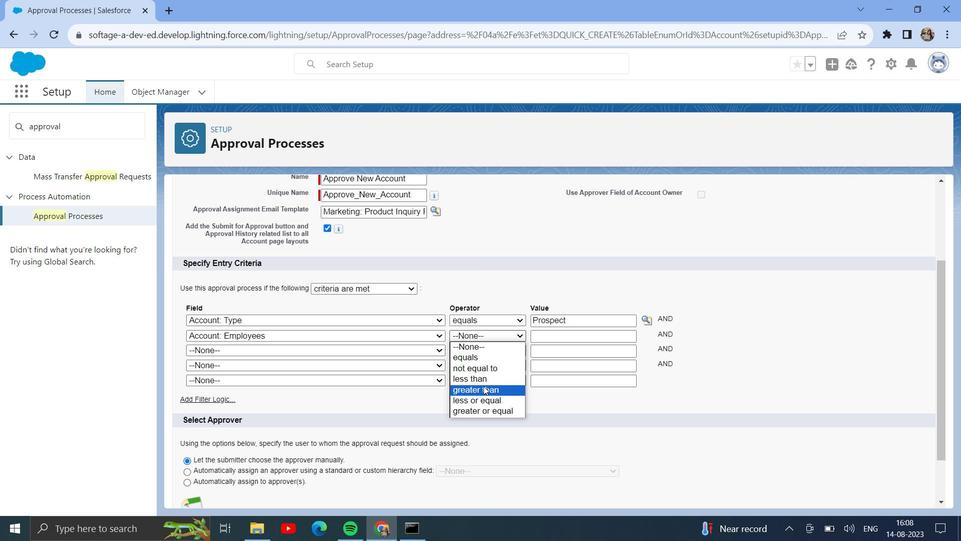 
Action: Mouse pressed left at (483, 386)
Screenshot: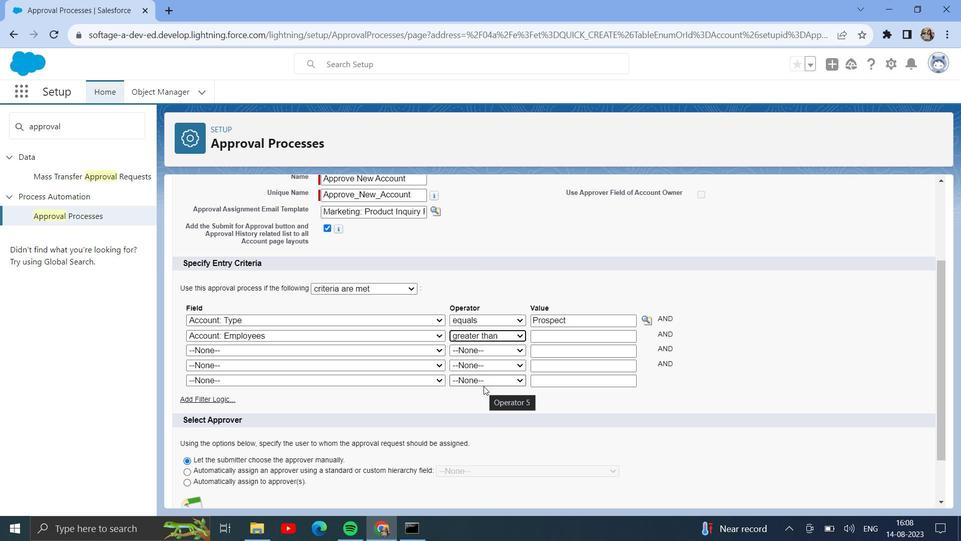 
Action: Mouse moved to (561, 334)
Screenshot: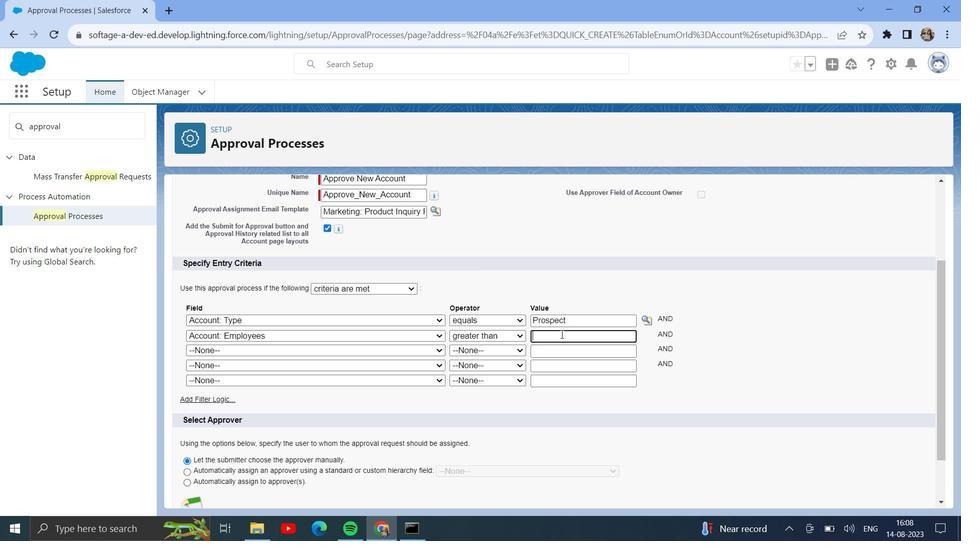 
Action: Mouse pressed left at (561, 334)
Screenshot: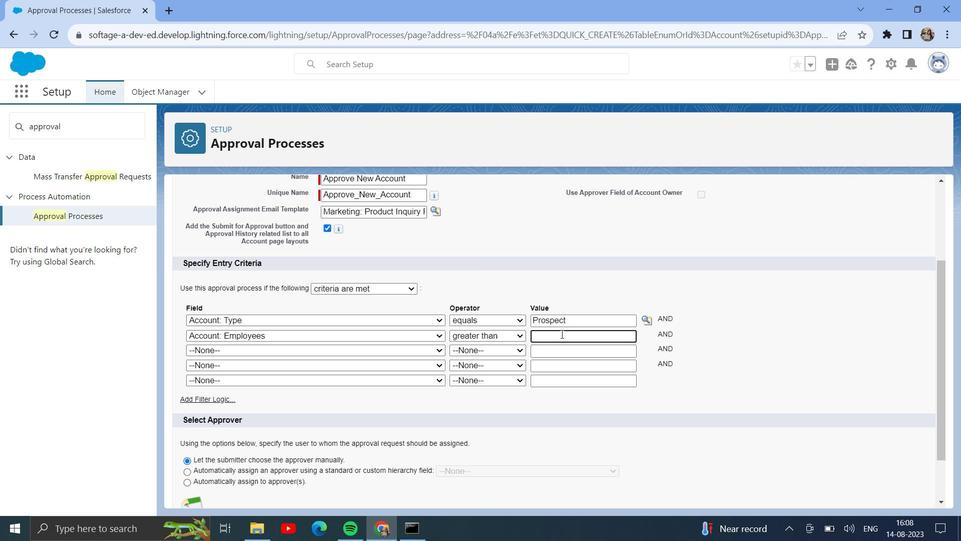 
Action: Key pressed 500
Screenshot: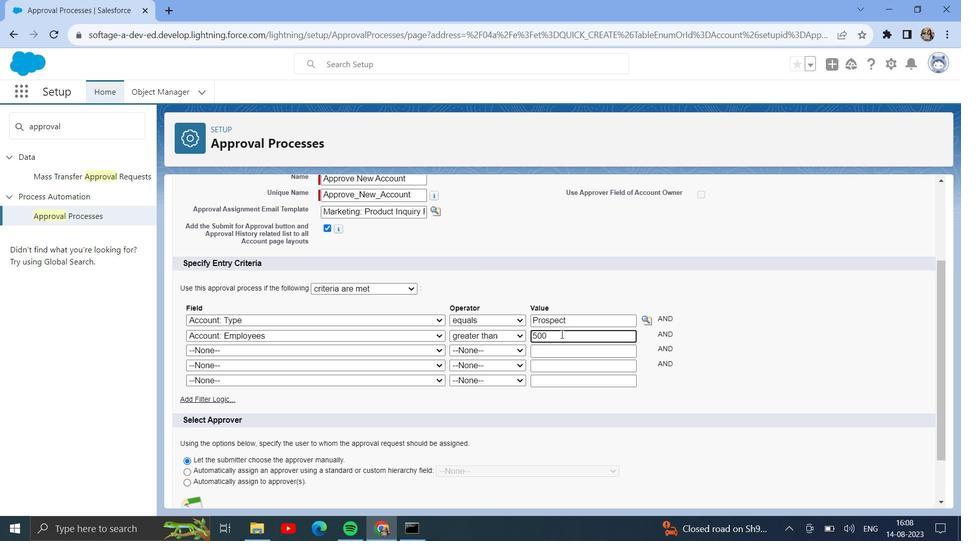 
Action: Mouse moved to (182, 484)
